 Task: Look for space in Montgomery, United States from 12th August, 2023 to 16th August, 2023 for 8 adults in price range Rs.10000 to Rs.16000. Place can be private room with 8 bedrooms having 8 beds and 8 bathrooms. Property type can be house, flat, guest house, hotel. Amenities needed are: wifi, TV, free parkinig on premises, gym, breakfast. Booking option can be shelf check-in. Required host language is English.
Action: Mouse moved to (468, 93)
Screenshot: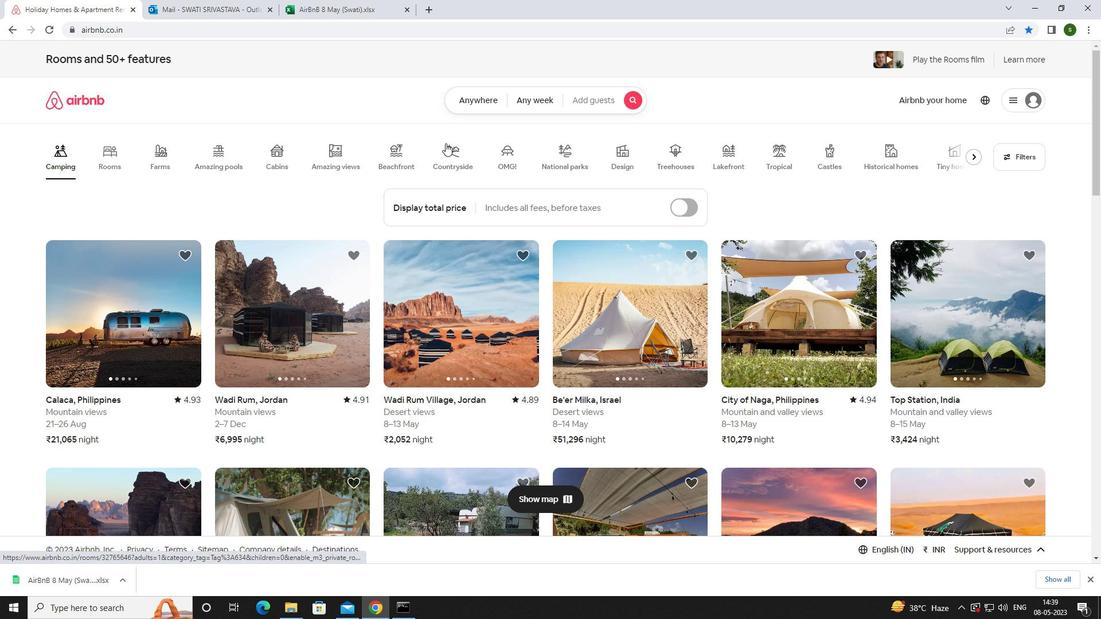 
Action: Mouse pressed left at (468, 93)
Screenshot: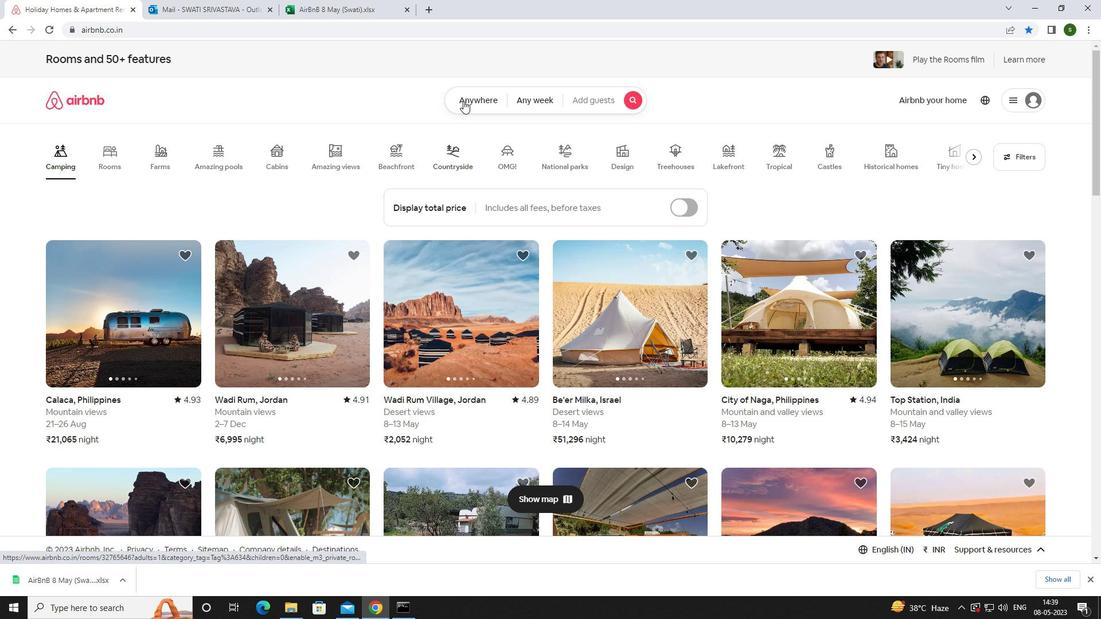 
Action: Mouse moved to (395, 149)
Screenshot: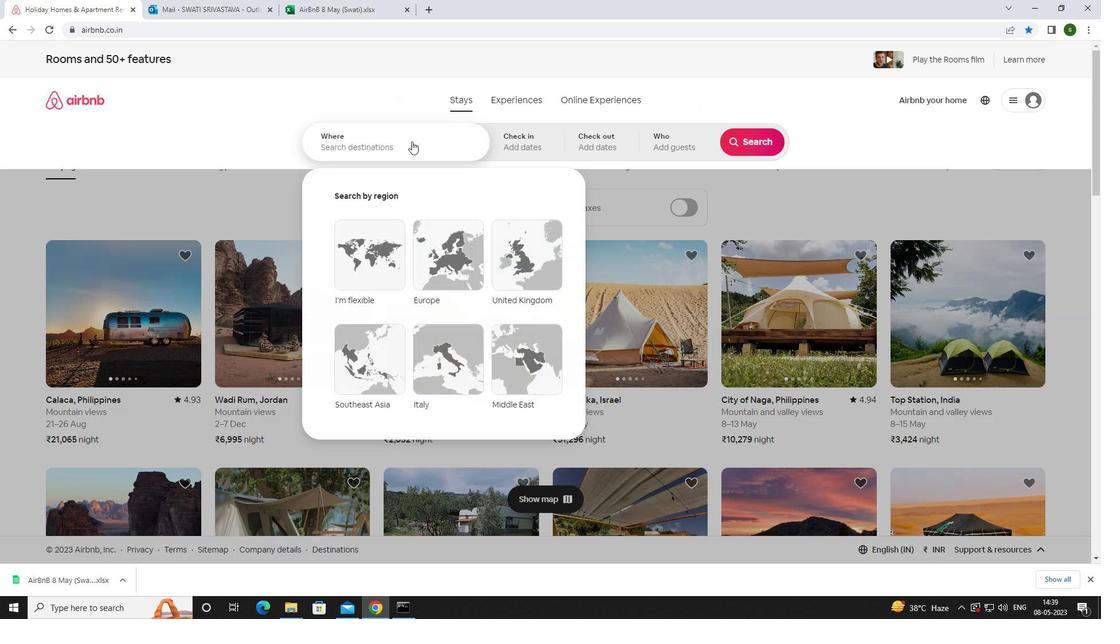 
Action: Mouse pressed left at (395, 149)
Screenshot: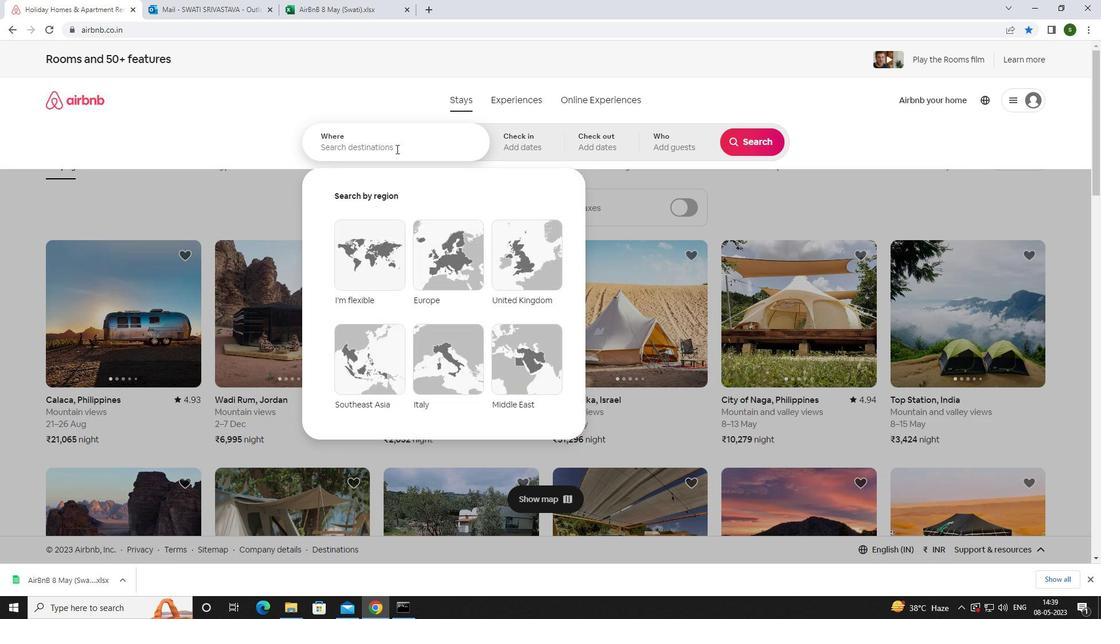 
Action: Key pressed <Key.caps_lock>m<Key.caps_lock>ontgomery,<Key.space><Key.caps_lock>u<Key.caps_lock>nited<Key.space><Key.caps_lock>s<Key.caps_lock>tates<Key.enter>
Screenshot: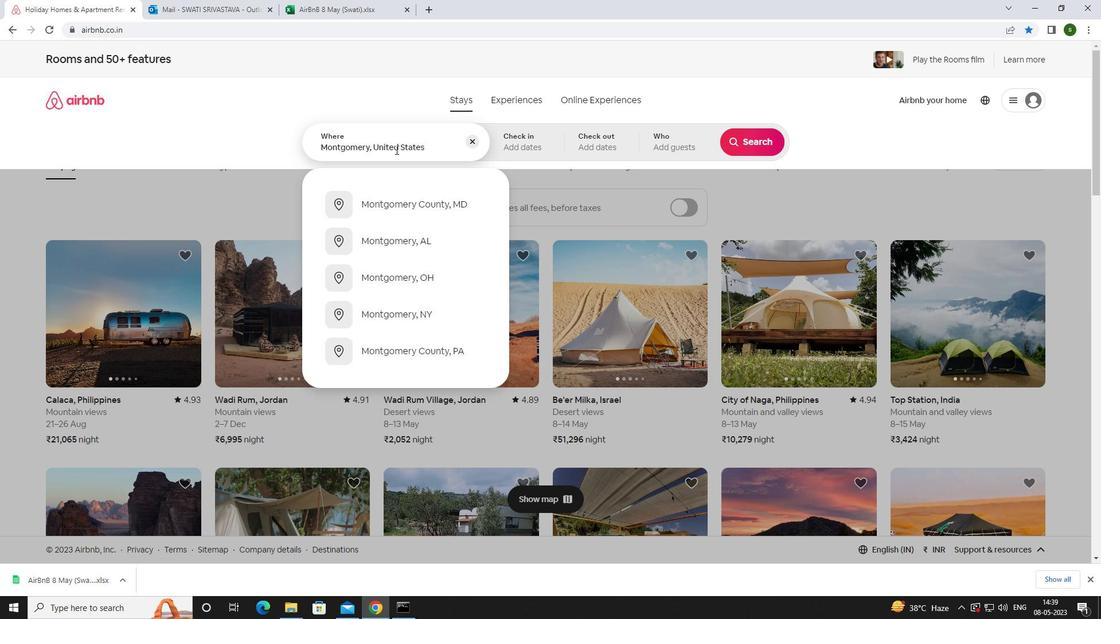 
Action: Mouse moved to (749, 228)
Screenshot: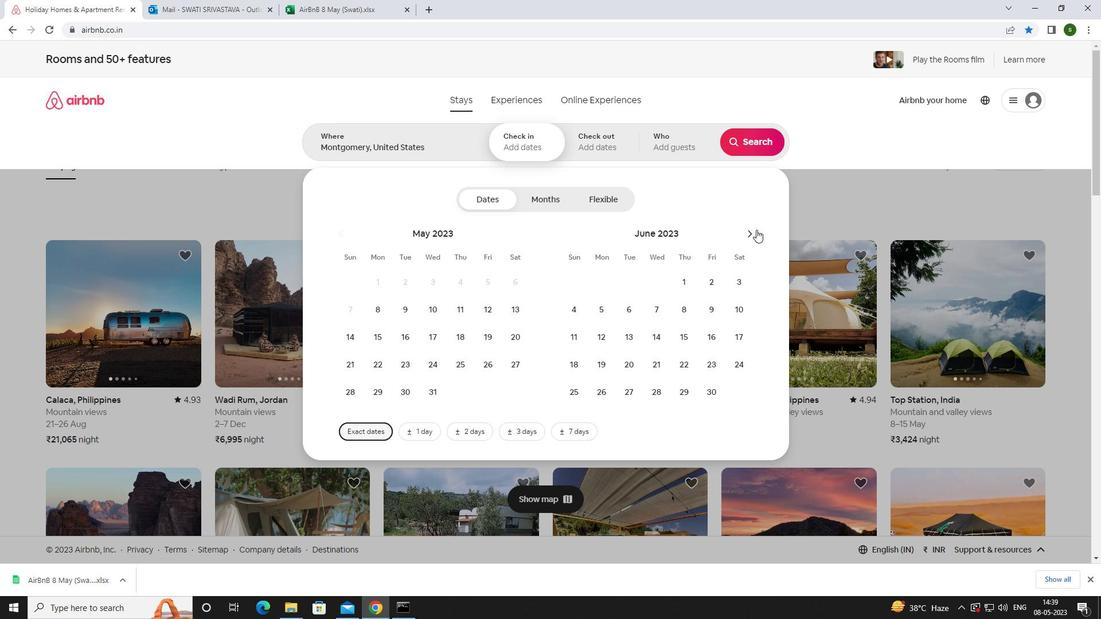 
Action: Mouse pressed left at (749, 228)
Screenshot: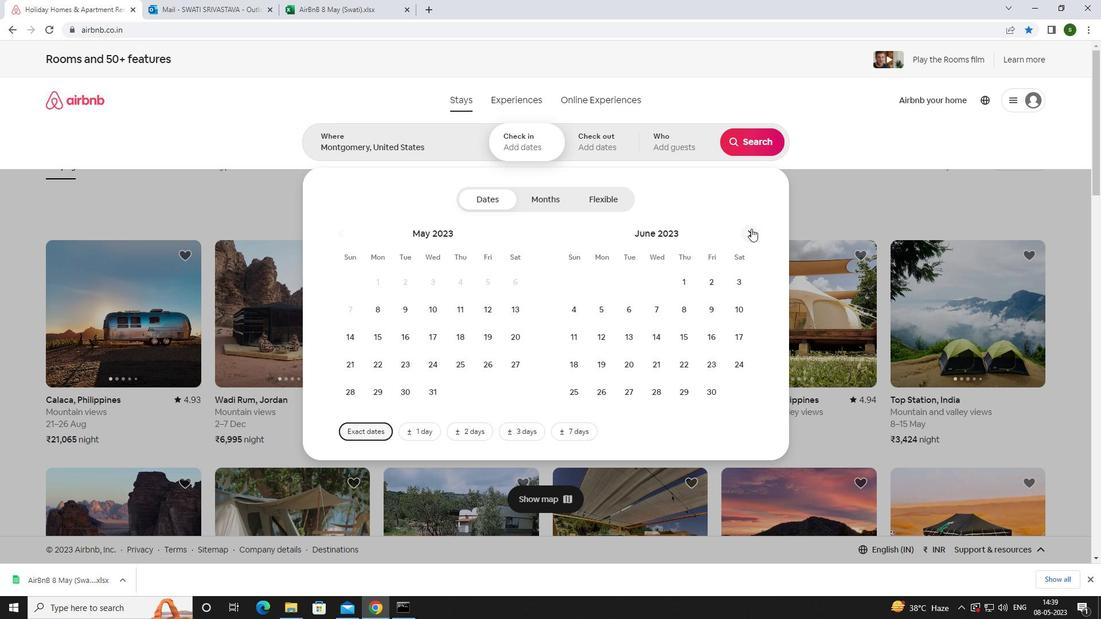 
Action: Mouse pressed left at (749, 228)
Screenshot: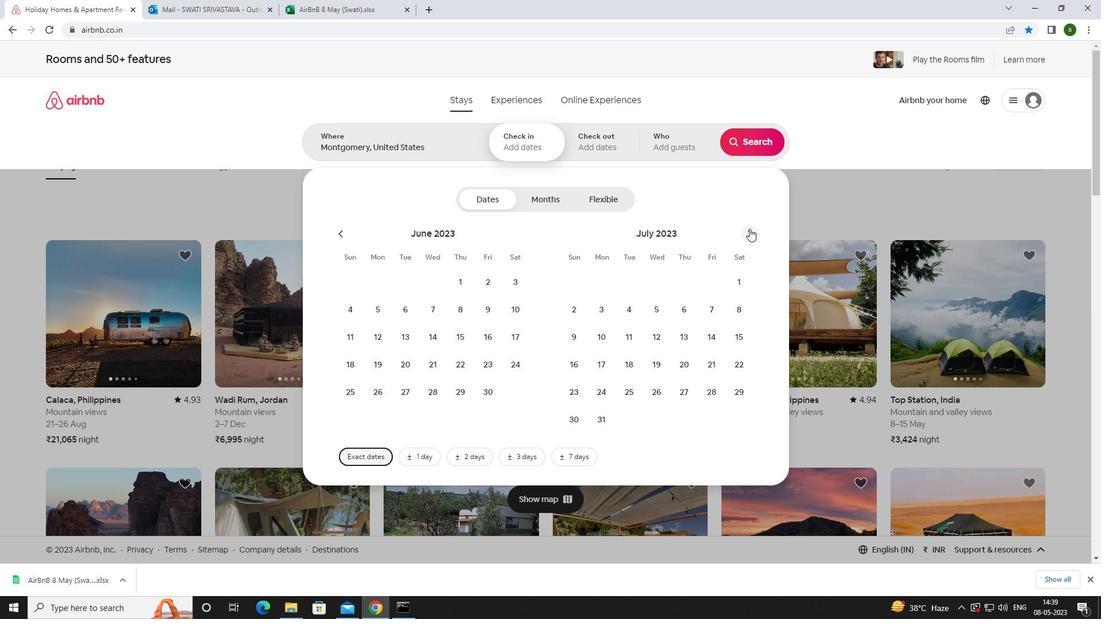 
Action: Mouse moved to (747, 308)
Screenshot: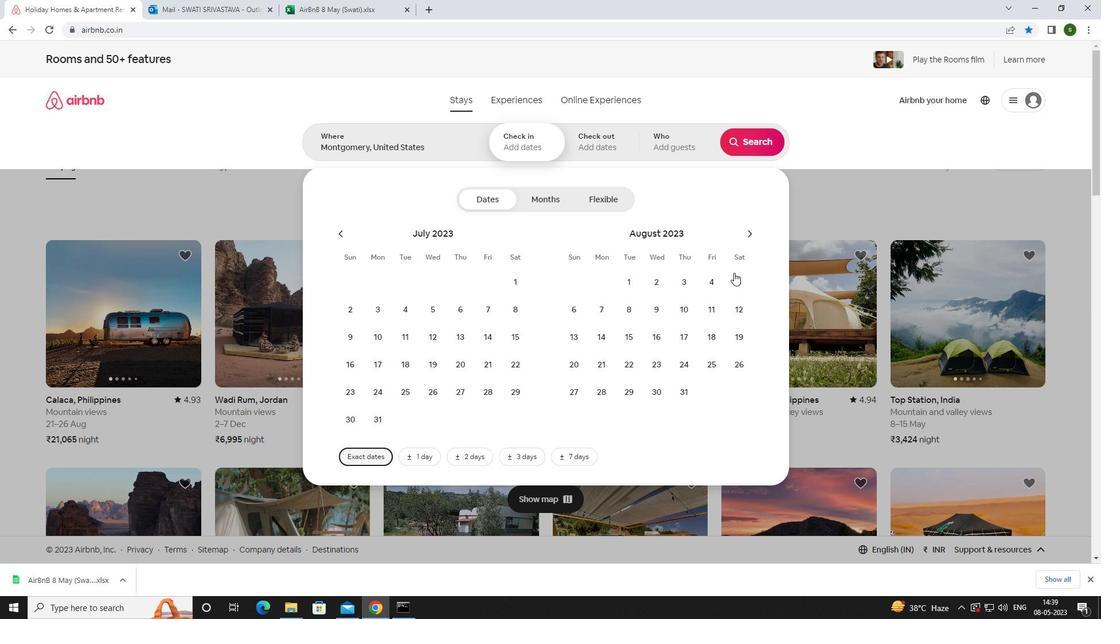 
Action: Mouse pressed left at (747, 308)
Screenshot: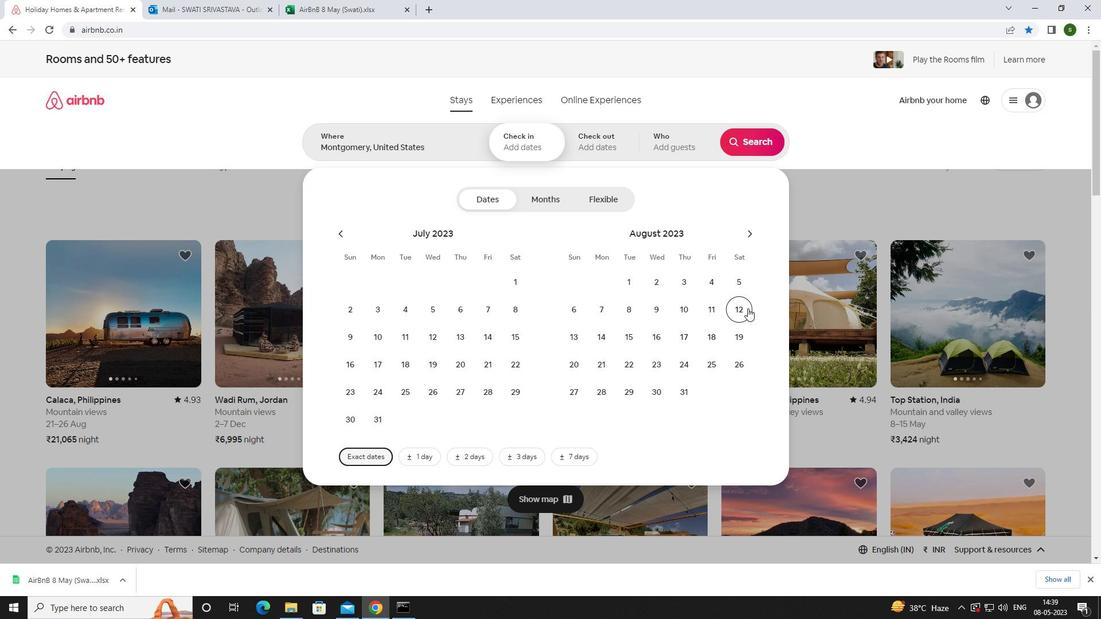 
Action: Mouse moved to (652, 334)
Screenshot: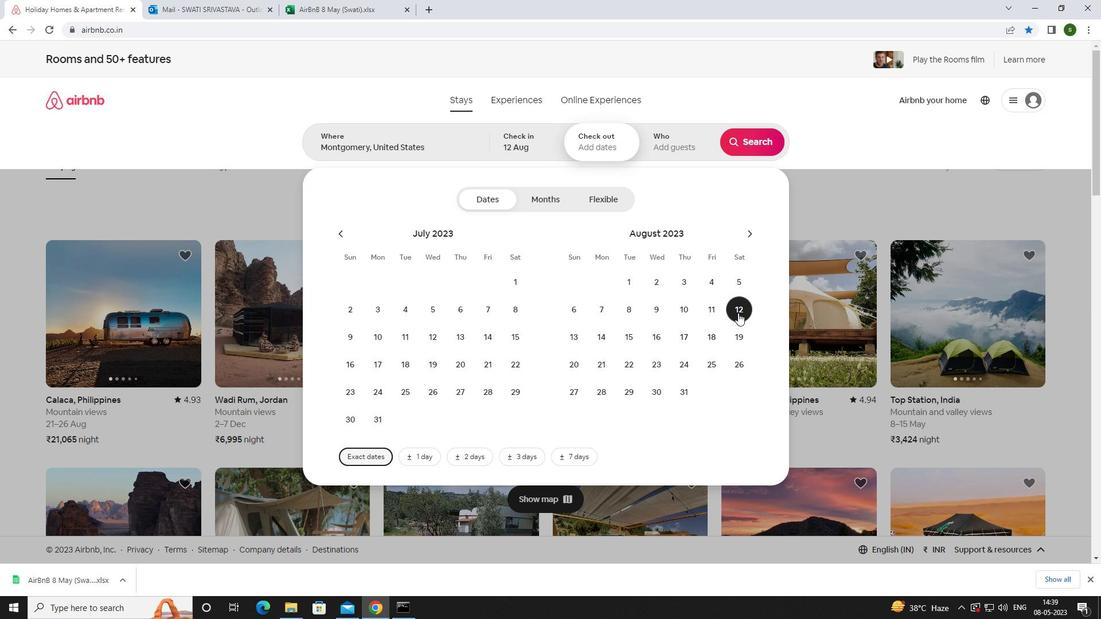 
Action: Mouse pressed left at (652, 334)
Screenshot: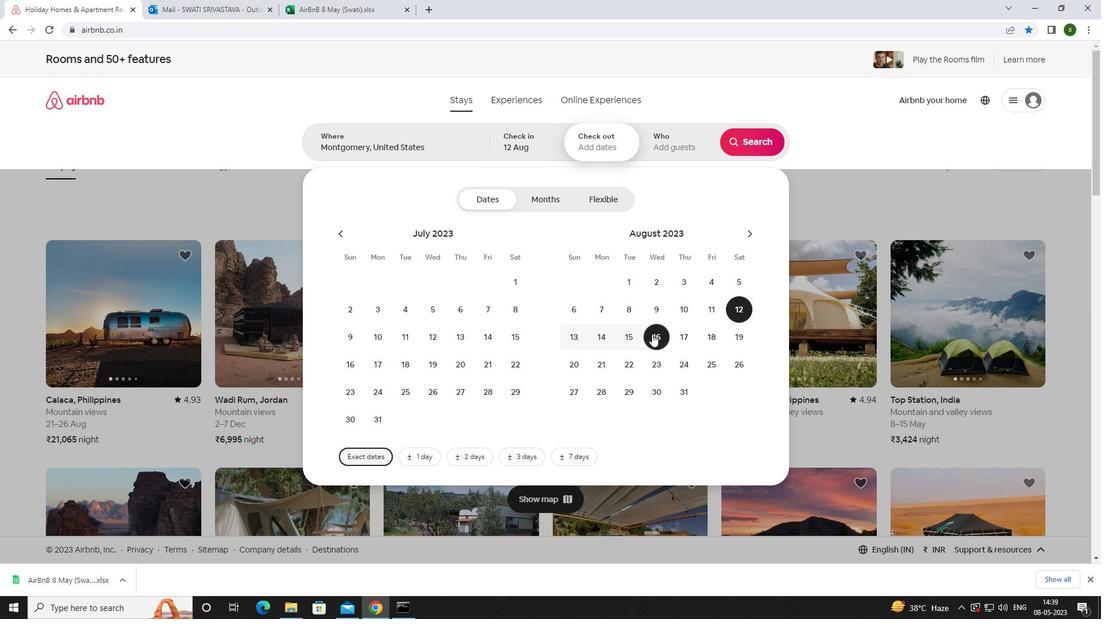 
Action: Mouse moved to (673, 150)
Screenshot: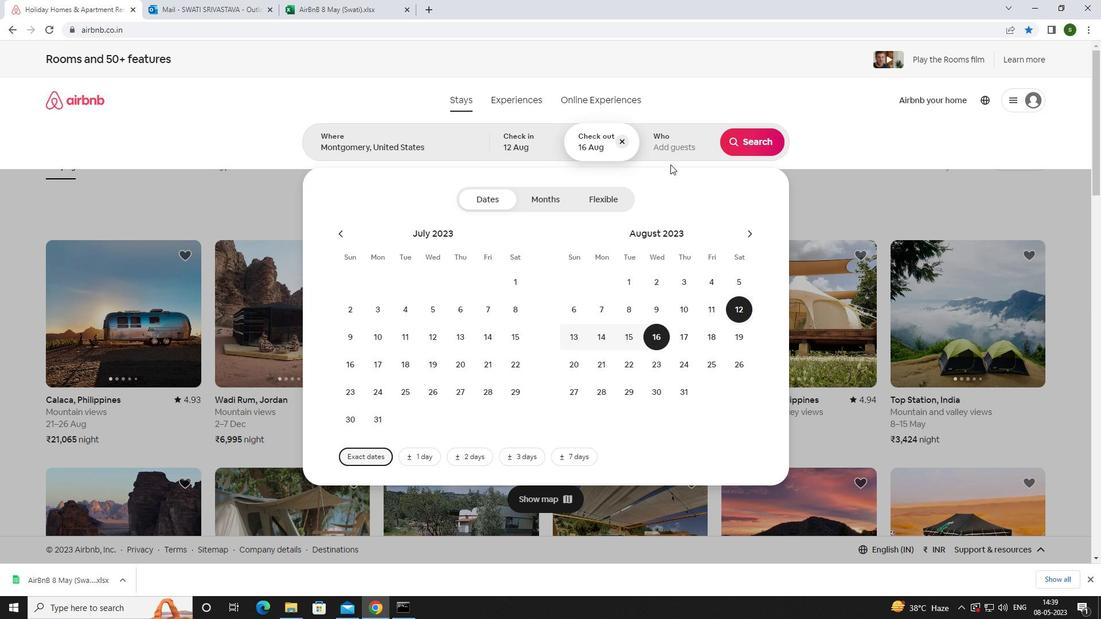 
Action: Mouse pressed left at (673, 150)
Screenshot: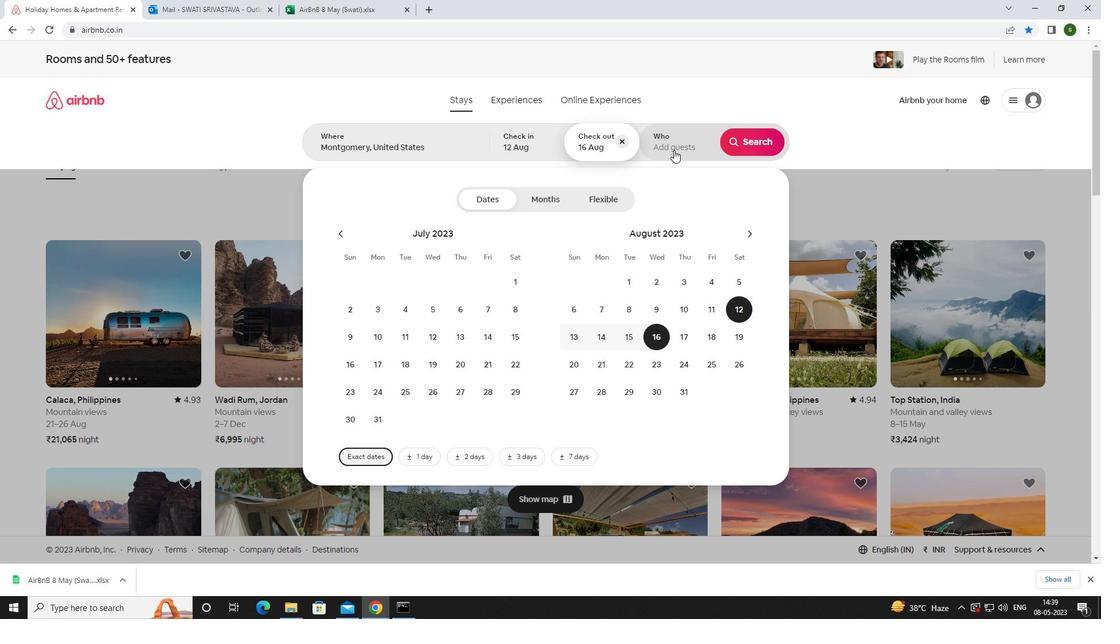 
Action: Mouse moved to (757, 202)
Screenshot: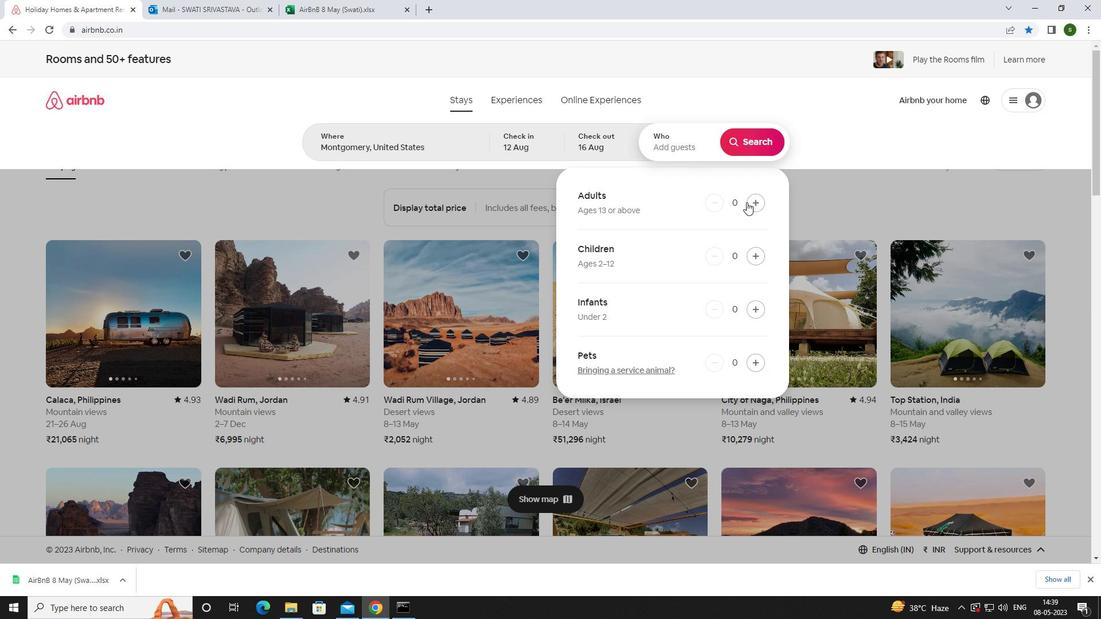 
Action: Mouse pressed left at (757, 202)
Screenshot: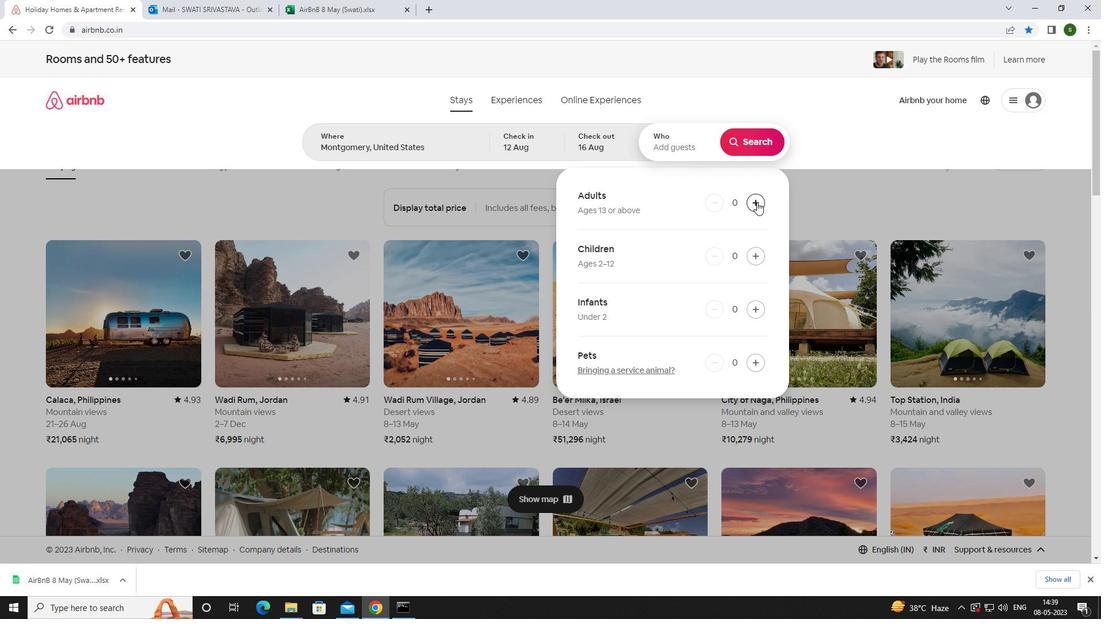 
Action: Mouse pressed left at (757, 202)
Screenshot: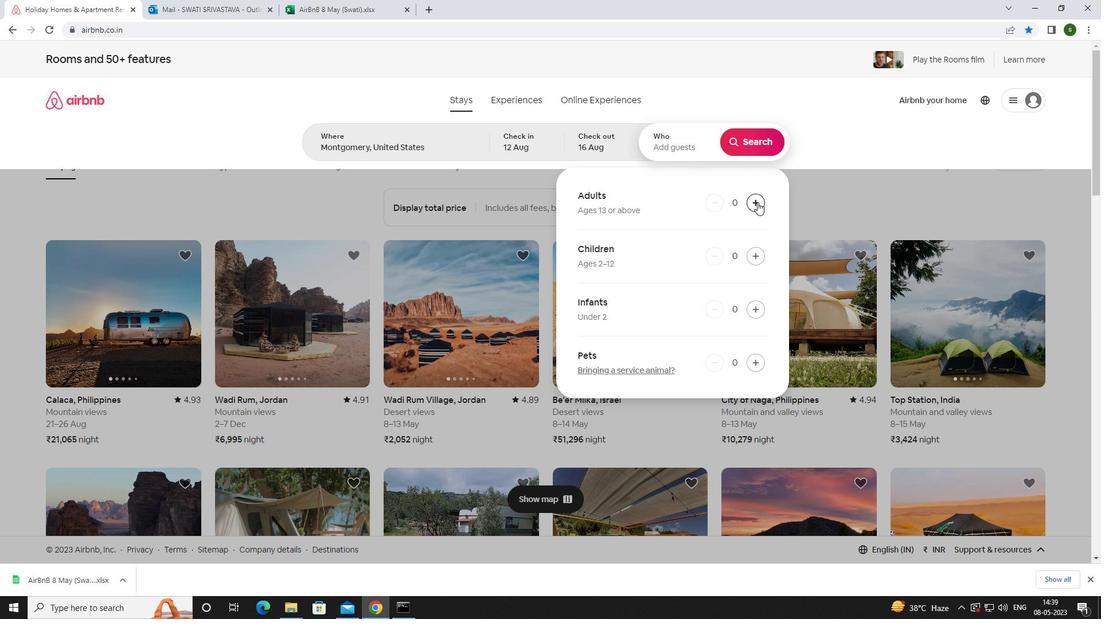 
Action: Mouse moved to (757, 202)
Screenshot: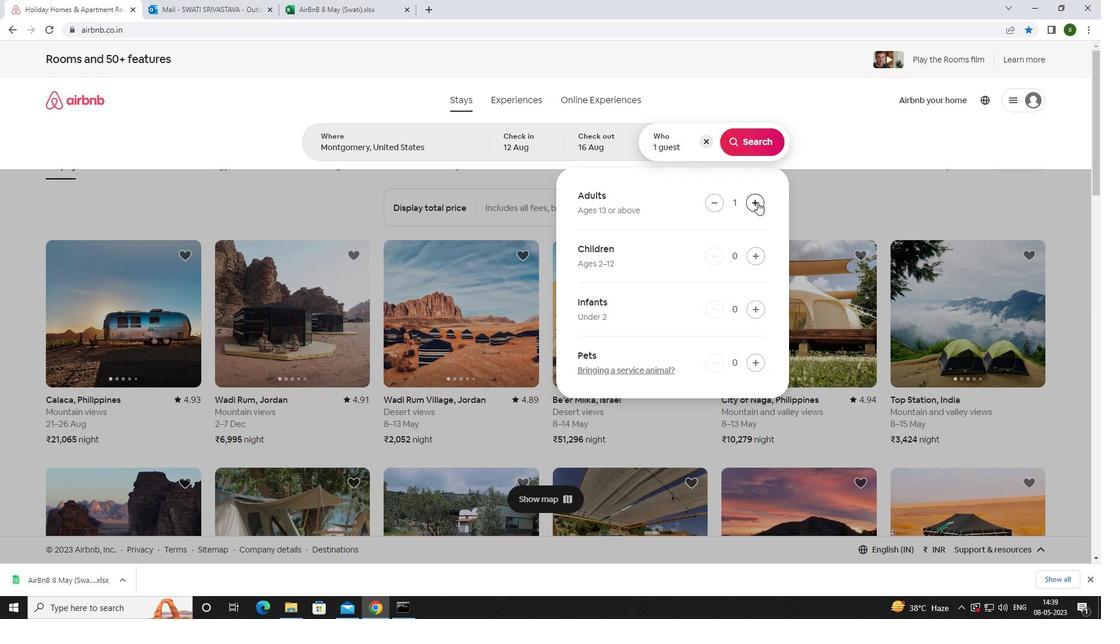 
Action: Mouse pressed left at (757, 202)
Screenshot: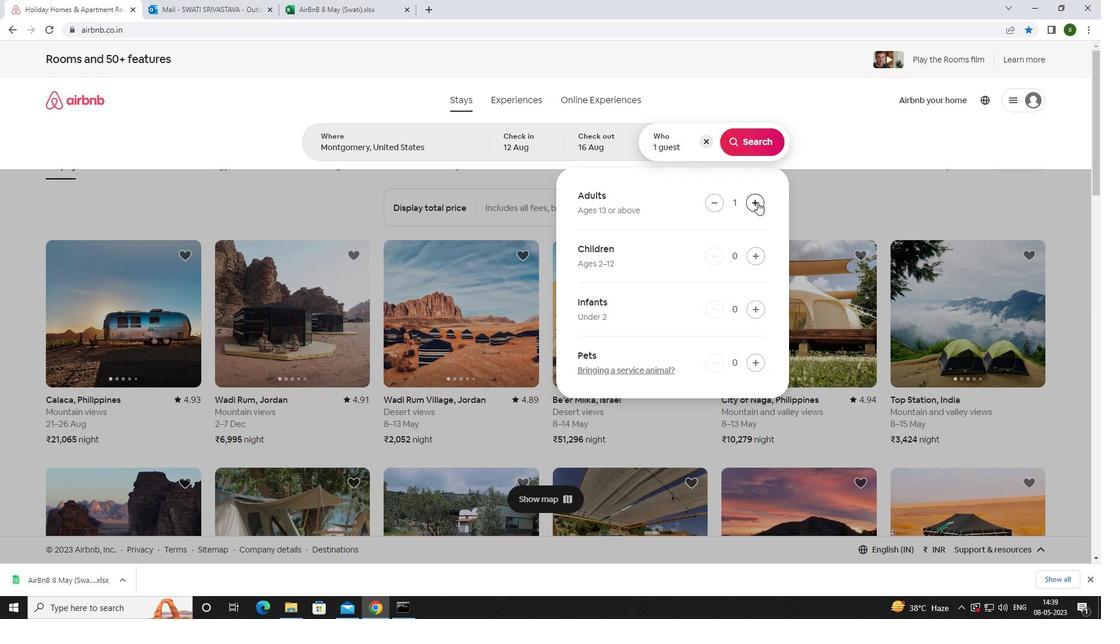 
Action: Mouse moved to (756, 203)
Screenshot: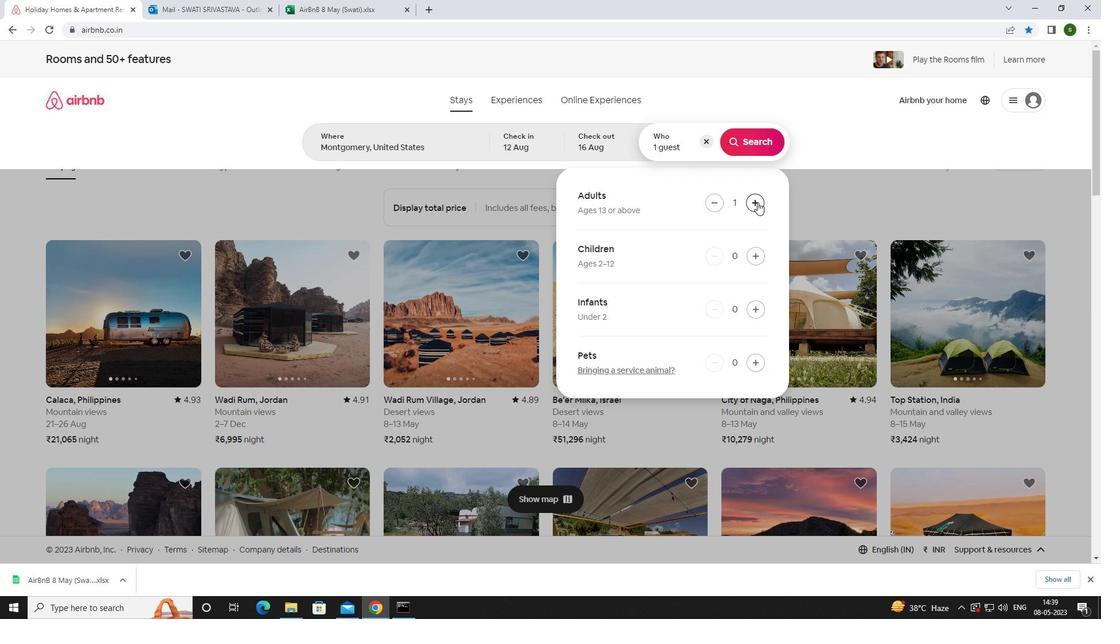 
Action: Mouse pressed left at (756, 203)
Screenshot: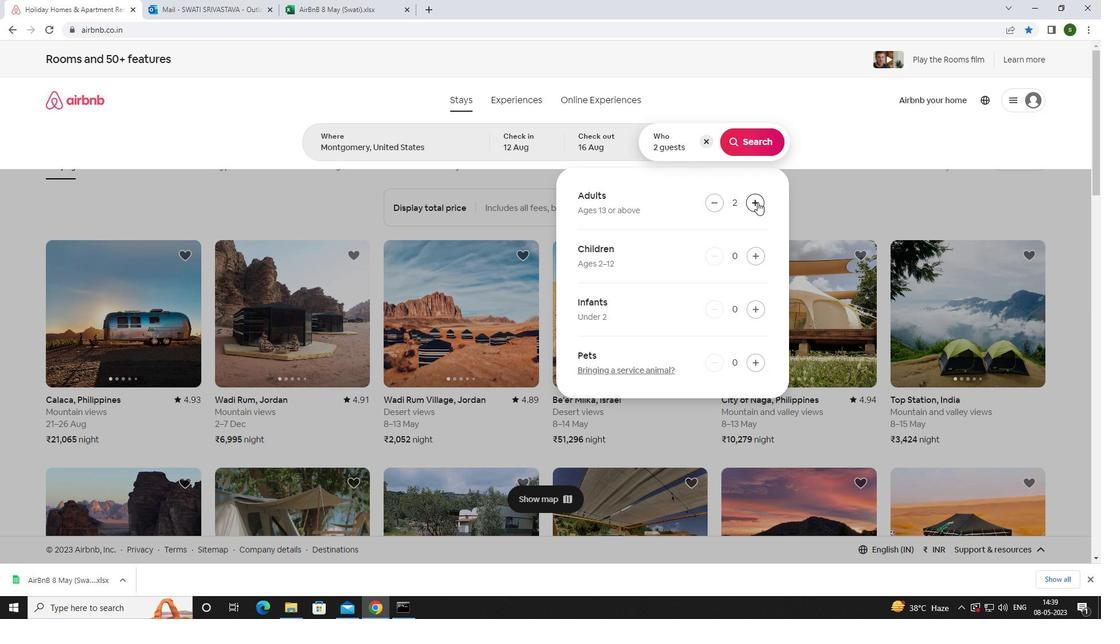 
Action: Mouse pressed left at (756, 203)
Screenshot: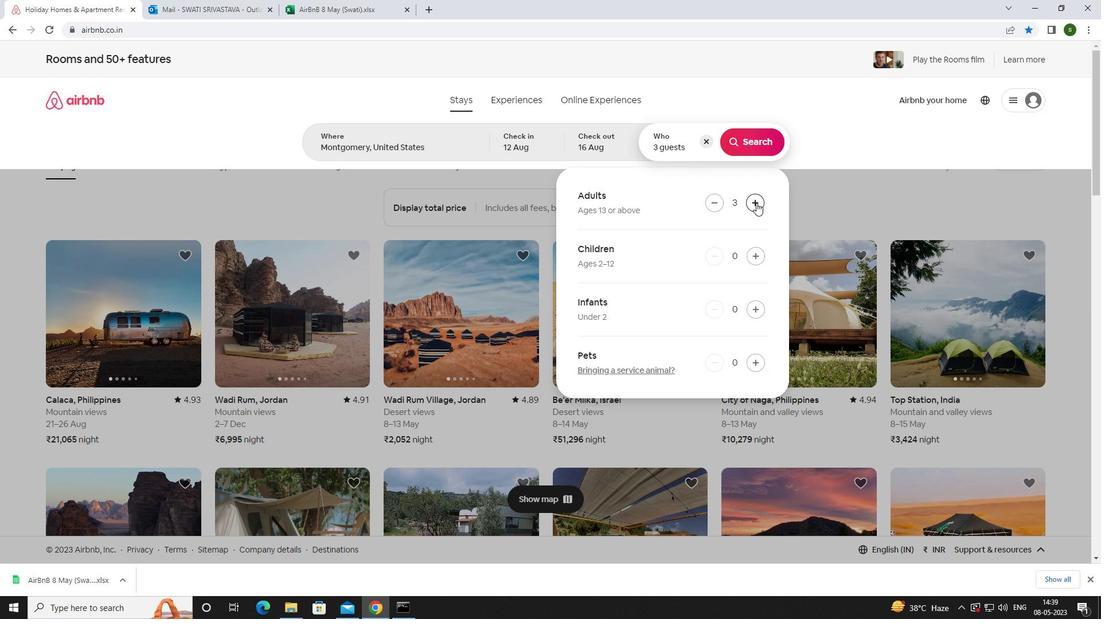 
Action: Mouse pressed left at (756, 203)
Screenshot: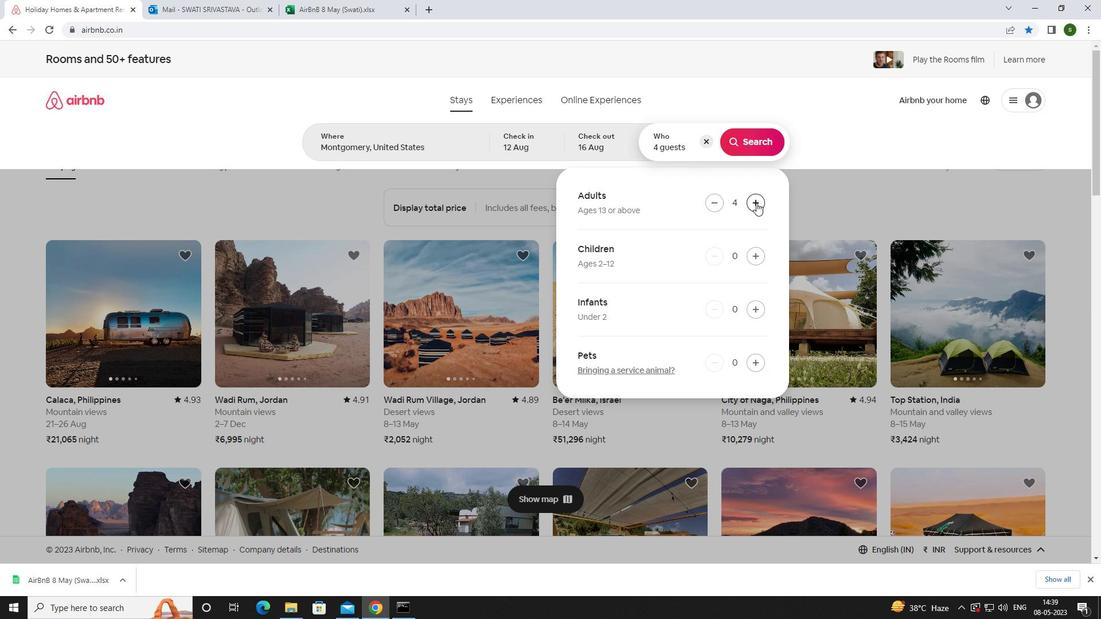
Action: Mouse pressed left at (756, 203)
Screenshot: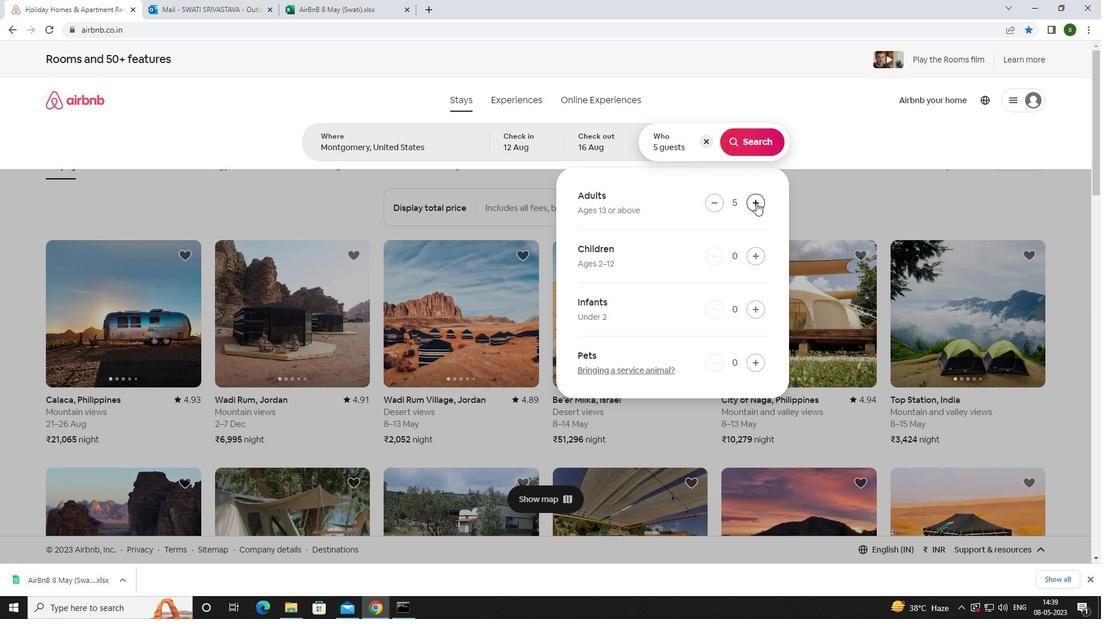 
Action: Mouse pressed left at (756, 203)
Screenshot: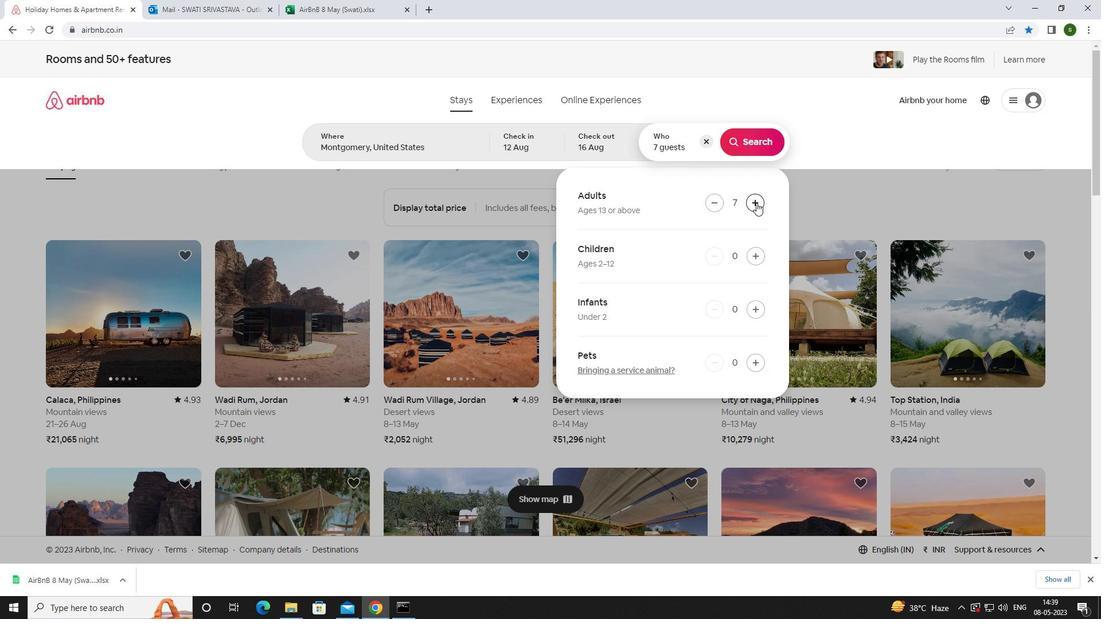 
Action: Mouse moved to (741, 143)
Screenshot: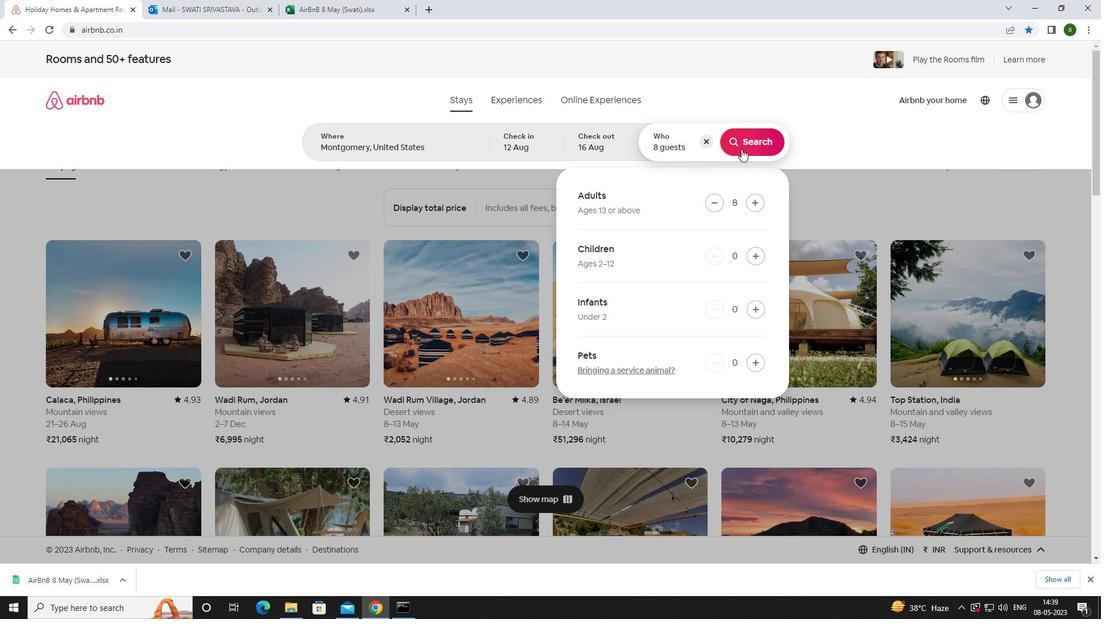 
Action: Mouse pressed left at (741, 143)
Screenshot: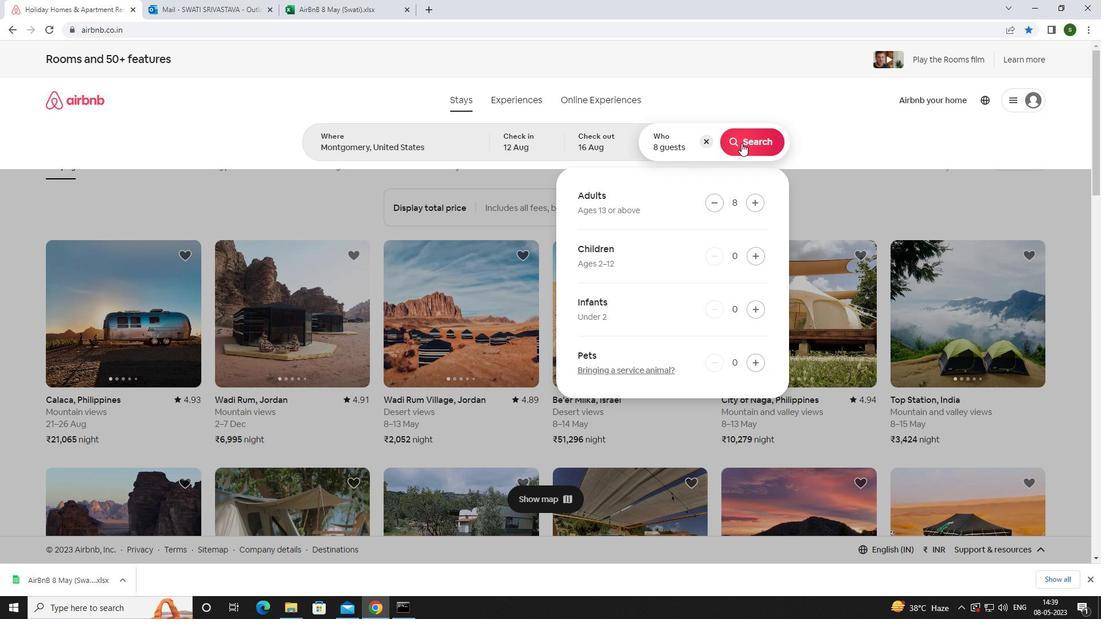 
Action: Mouse moved to (1059, 108)
Screenshot: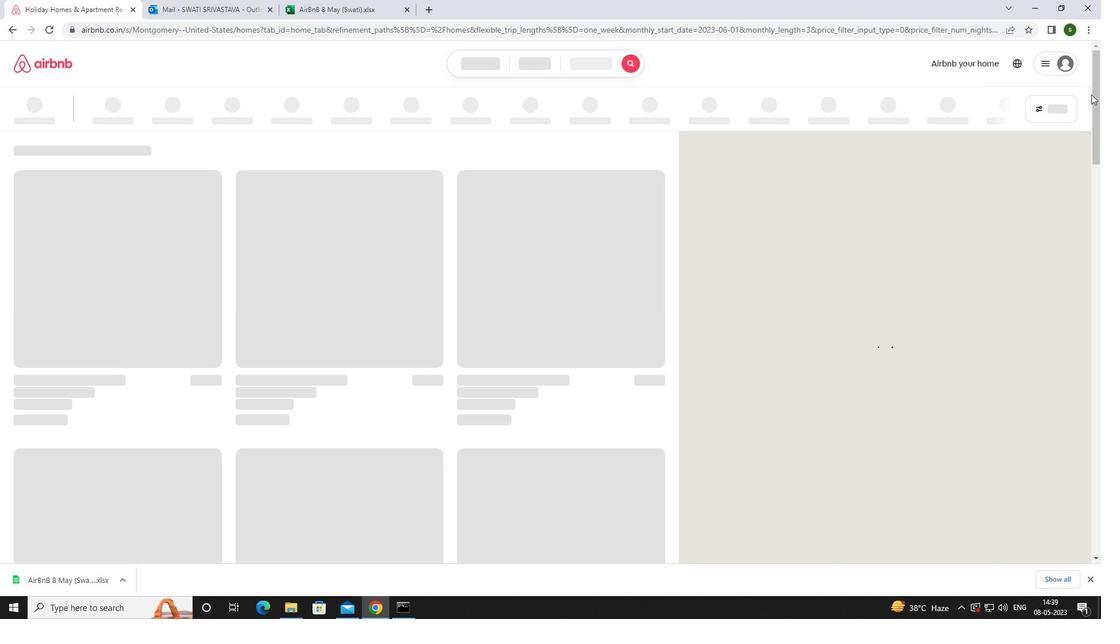 
Action: Mouse pressed left at (1059, 108)
Screenshot: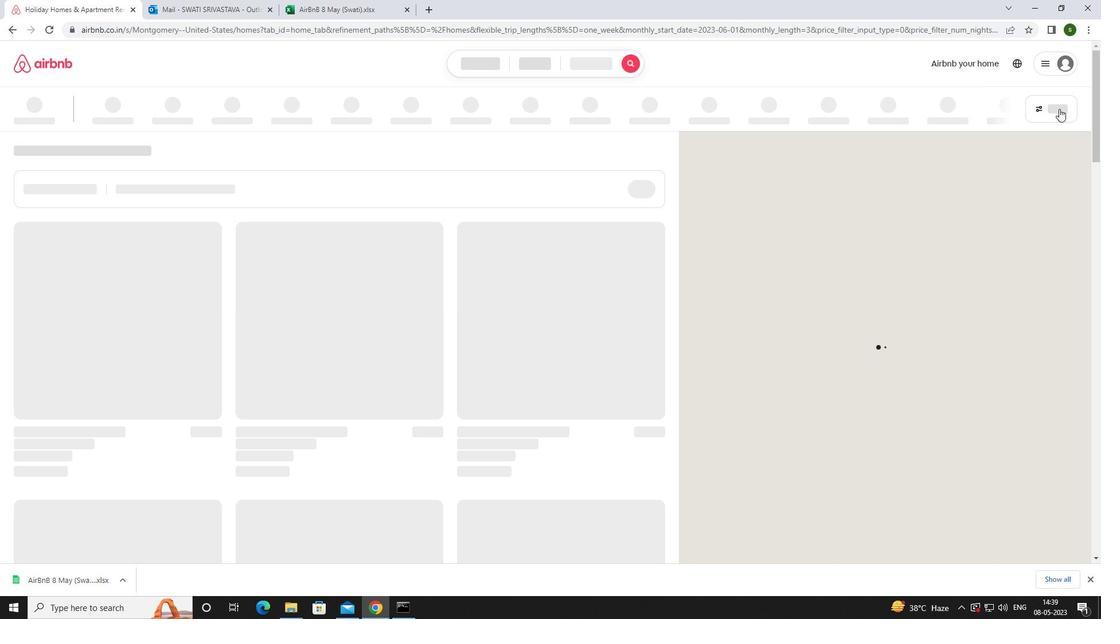 
Action: Mouse moved to (432, 389)
Screenshot: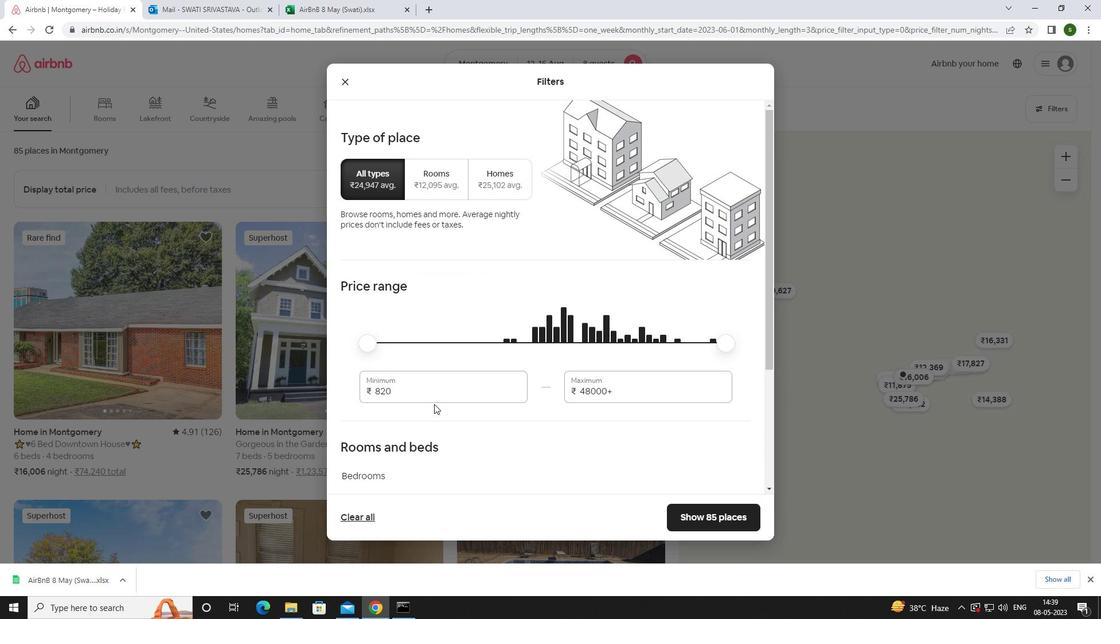 
Action: Mouse pressed left at (432, 389)
Screenshot: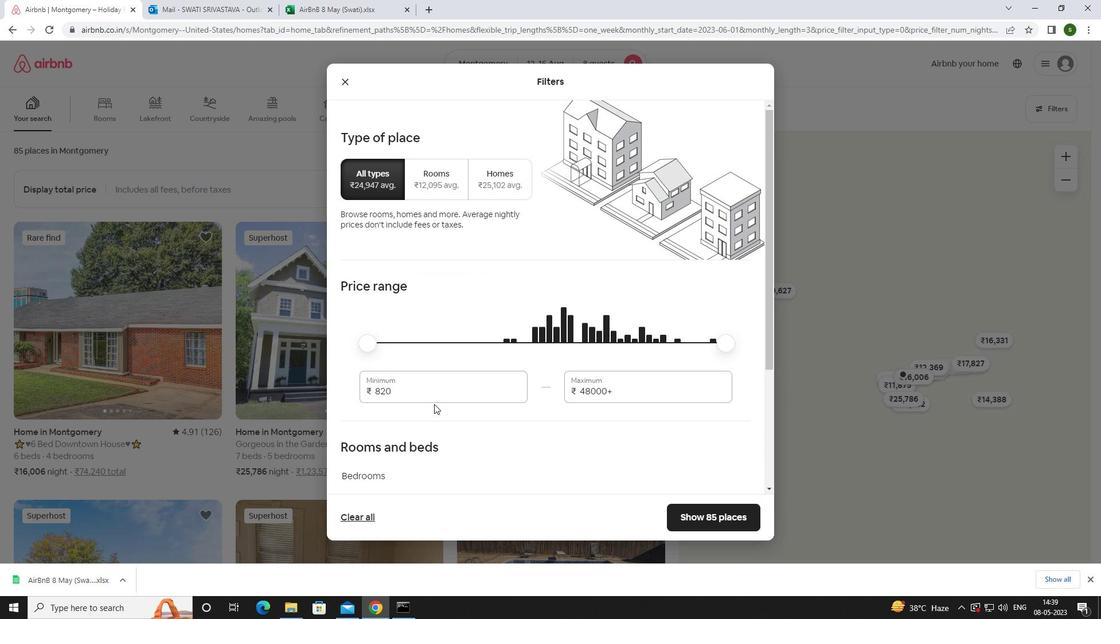 
Action: Key pressed <Key.backspace><Key.backspace><Key.backspace><Key.backspace><Key.backspace>10000
Screenshot: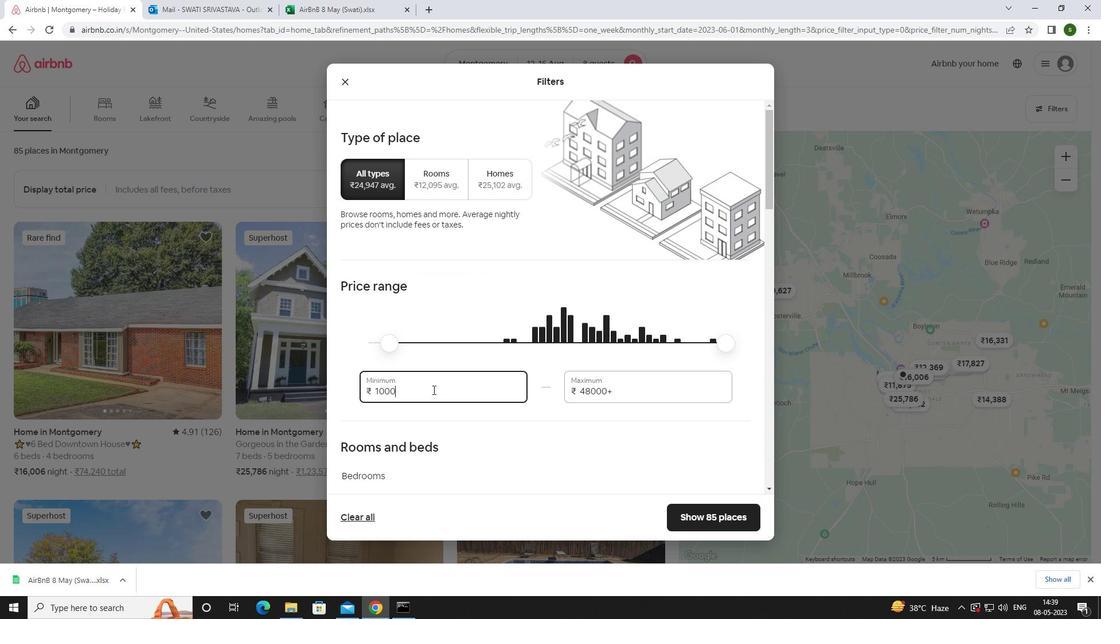 
Action: Mouse moved to (617, 388)
Screenshot: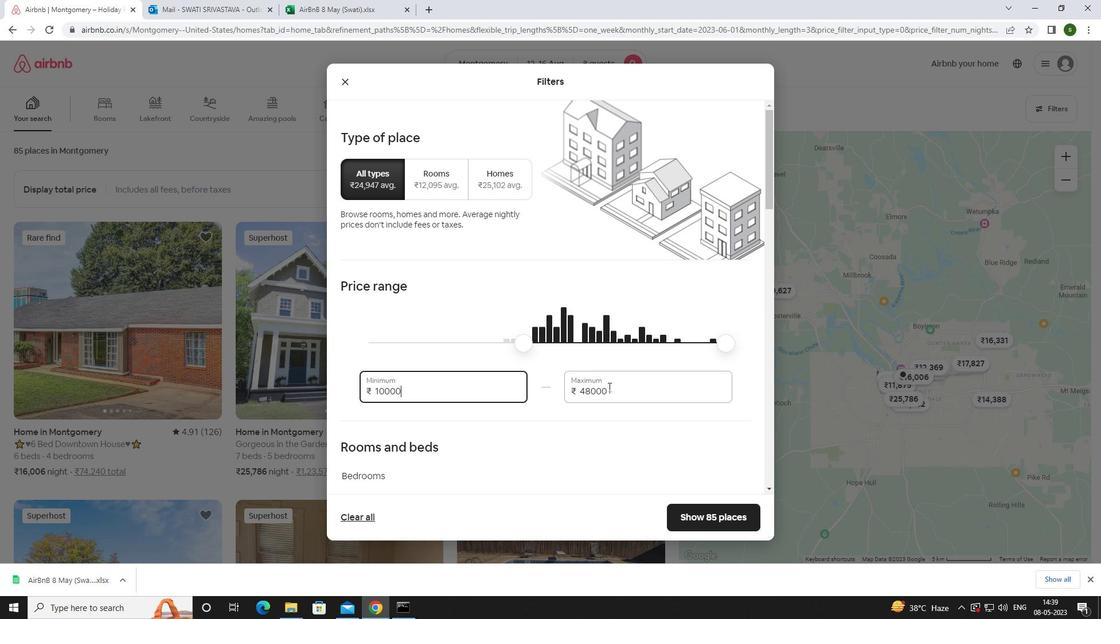 
Action: Mouse pressed left at (617, 388)
Screenshot: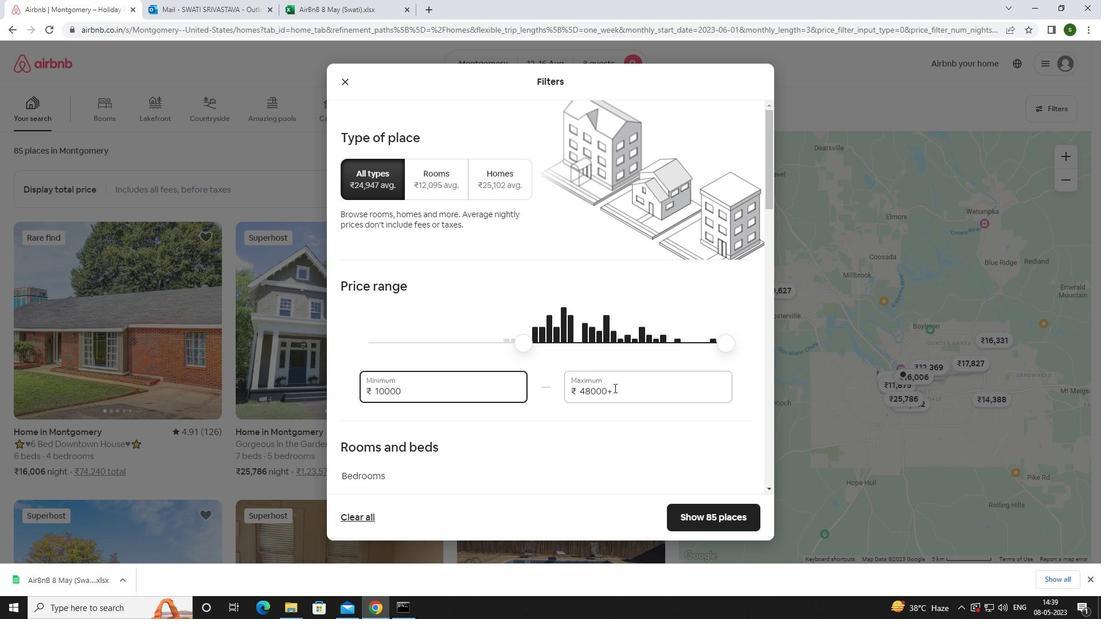 
Action: Key pressed <Key.backspace><Key.backspace><Key.backspace><Key.backspace><Key.backspace><Key.backspace><Key.backspace><Key.backspace><Key.backspace><Key.backspace>16000
Screenshot: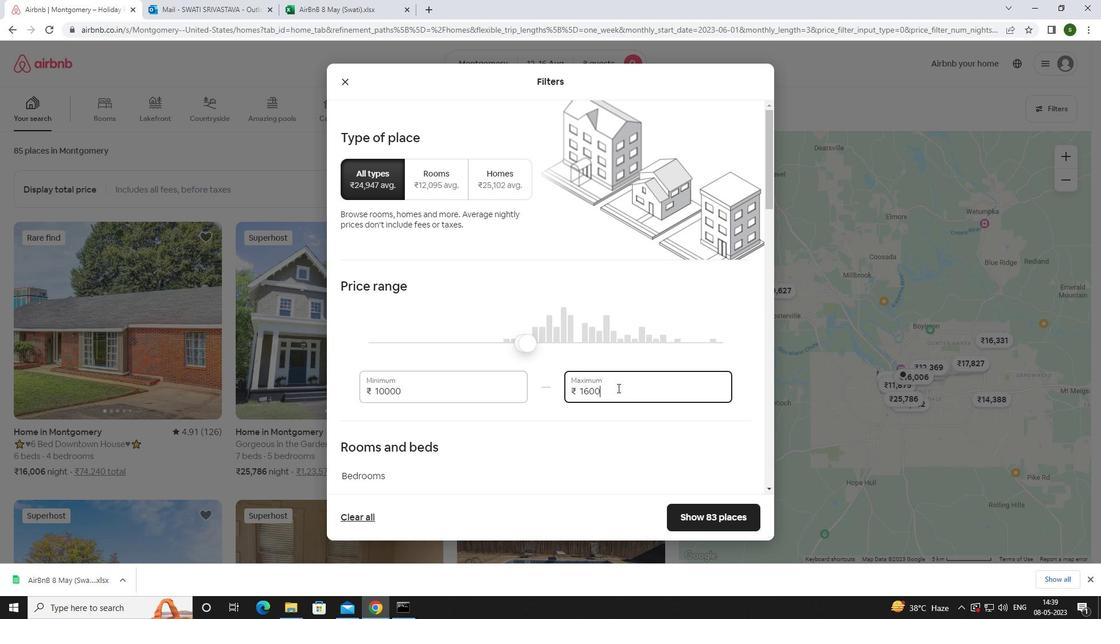 
Action: Mouse scrolled (617, 387) with delta (0, 0)
Screenshot: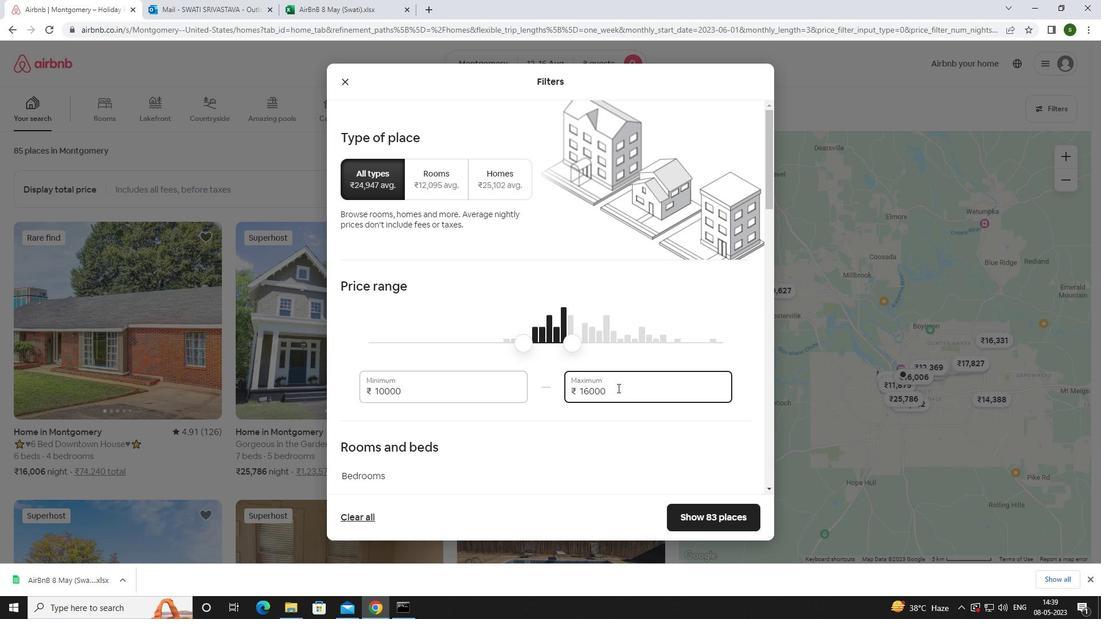 
Action: Mouse scrolled (617, 387) with delta (0, 0)
Screenshot: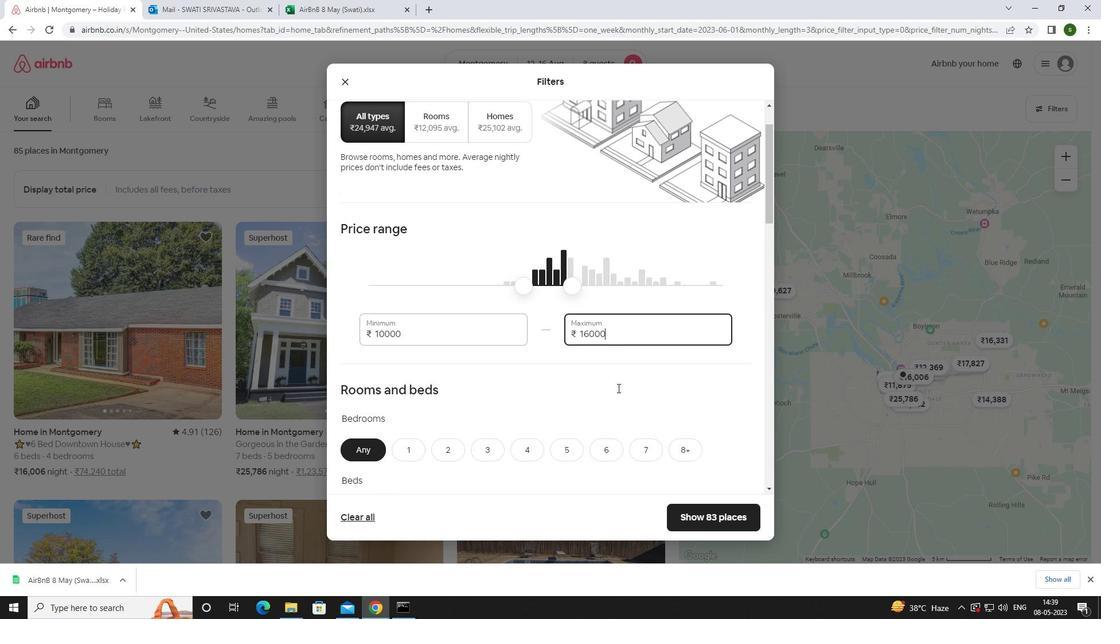 
Action: Mouse scrolled (617, 387) with delta (0, 0)
Screenshot: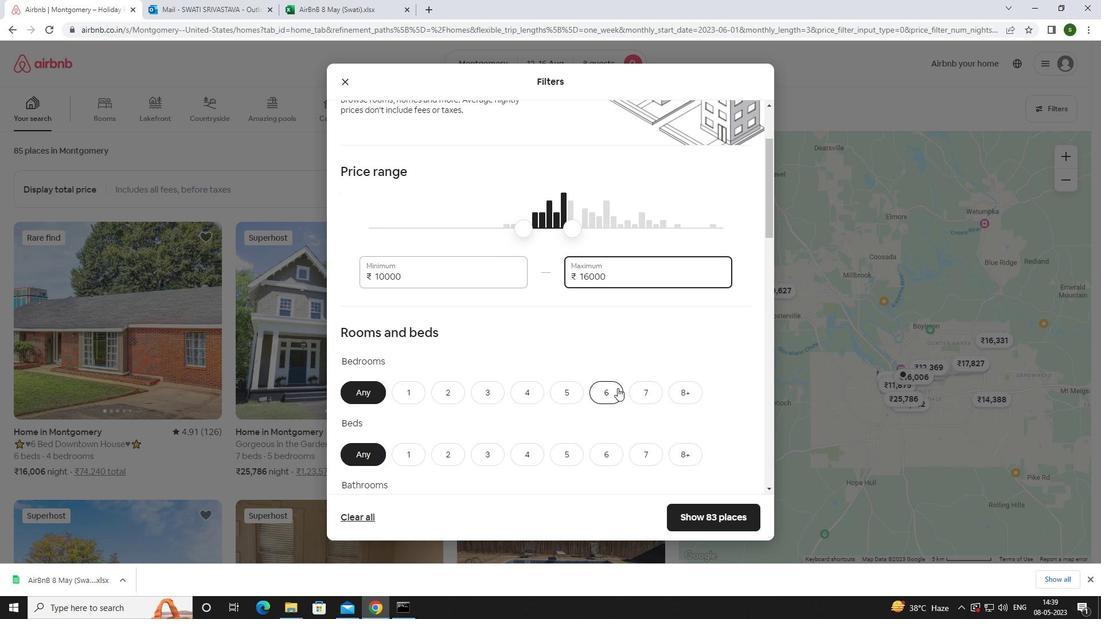 
Action: Mouse moved to (616, 388)
Screenshot: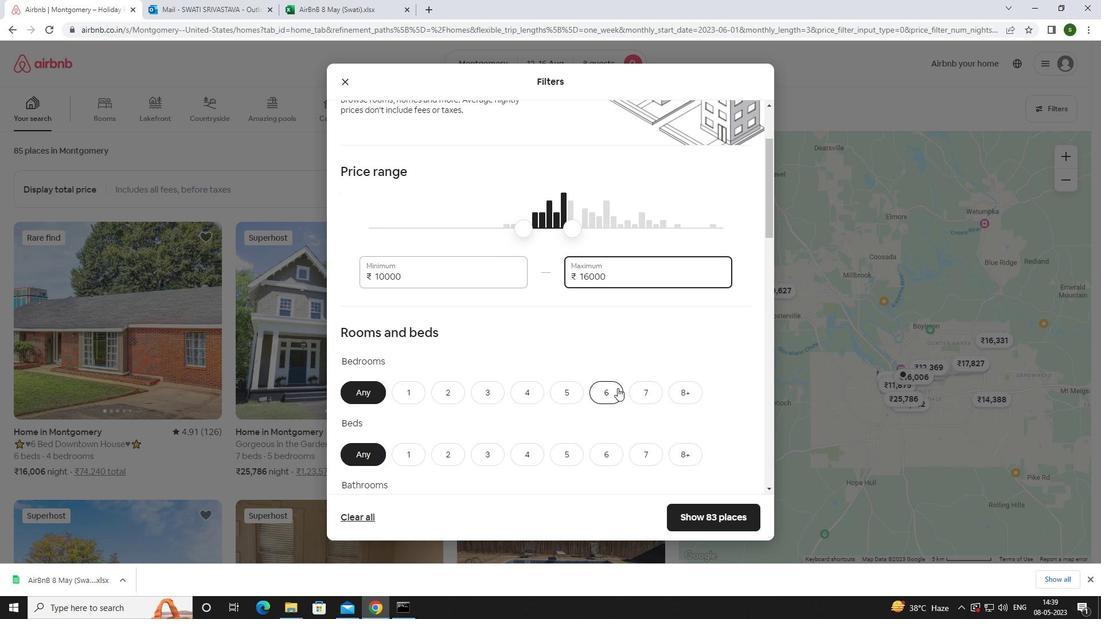 
Action: Mouse scrolled (616, 388) with delta (0, 0)
Screenshot: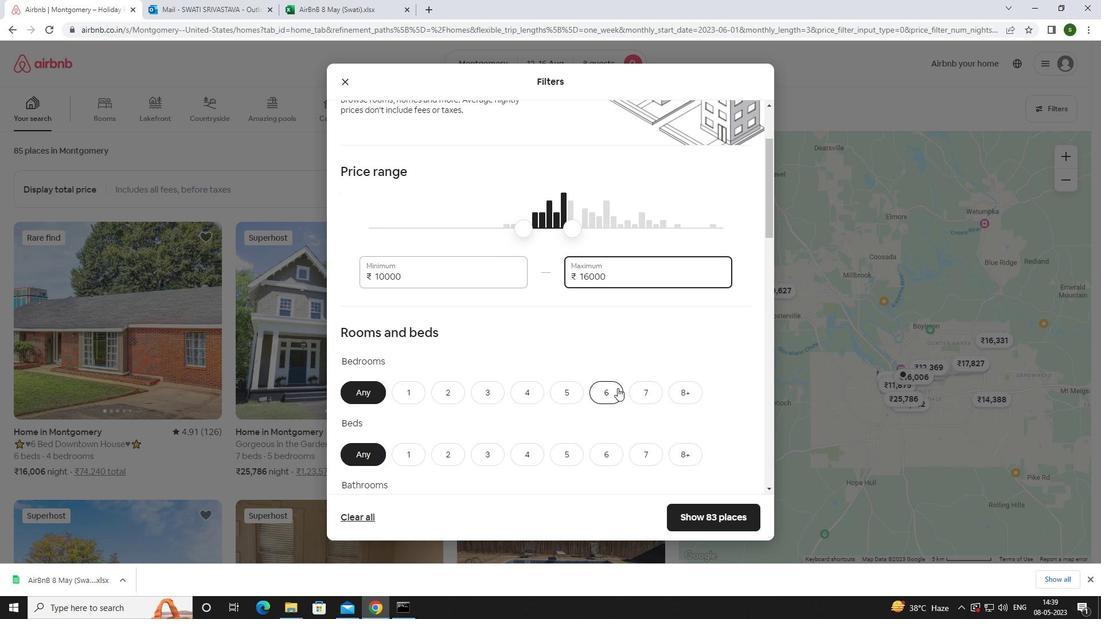 
Action: Mouse scrolled (616, 388) with delta (0, 0)
Screenshot: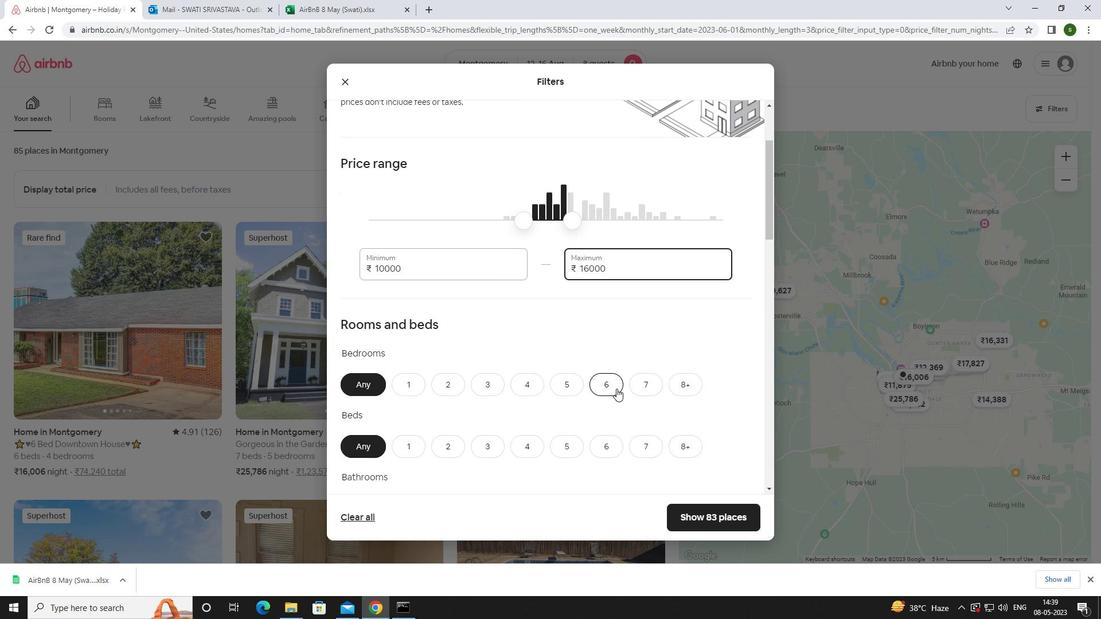 
Action: Mouse moved to (689, 224)
Screenshot: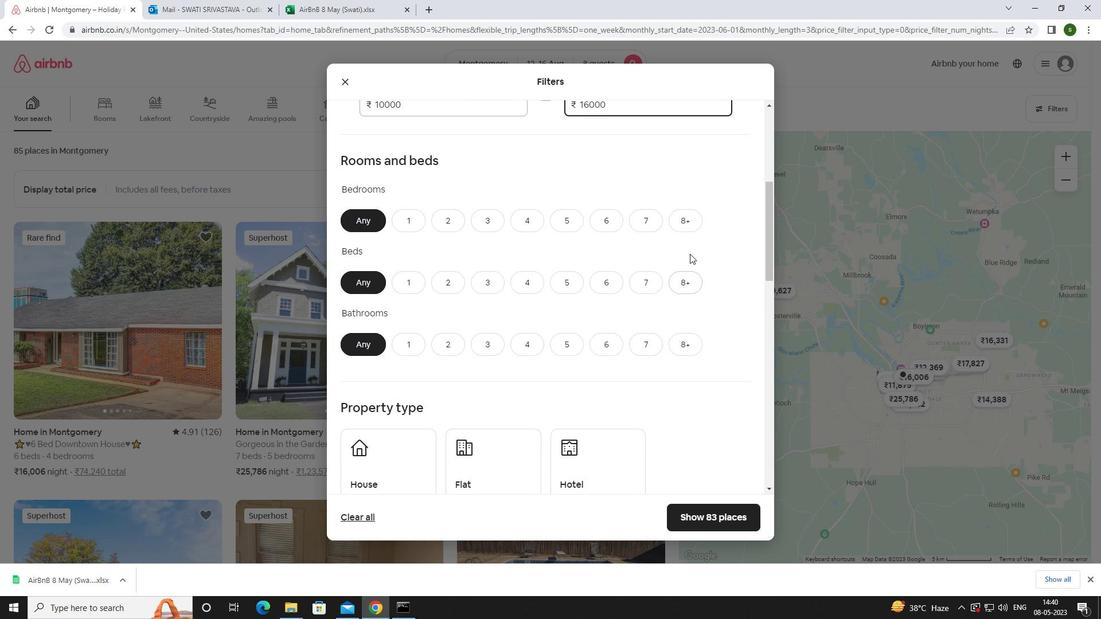 
Action: Mouse pressed left at (689, 224)
Screenshot: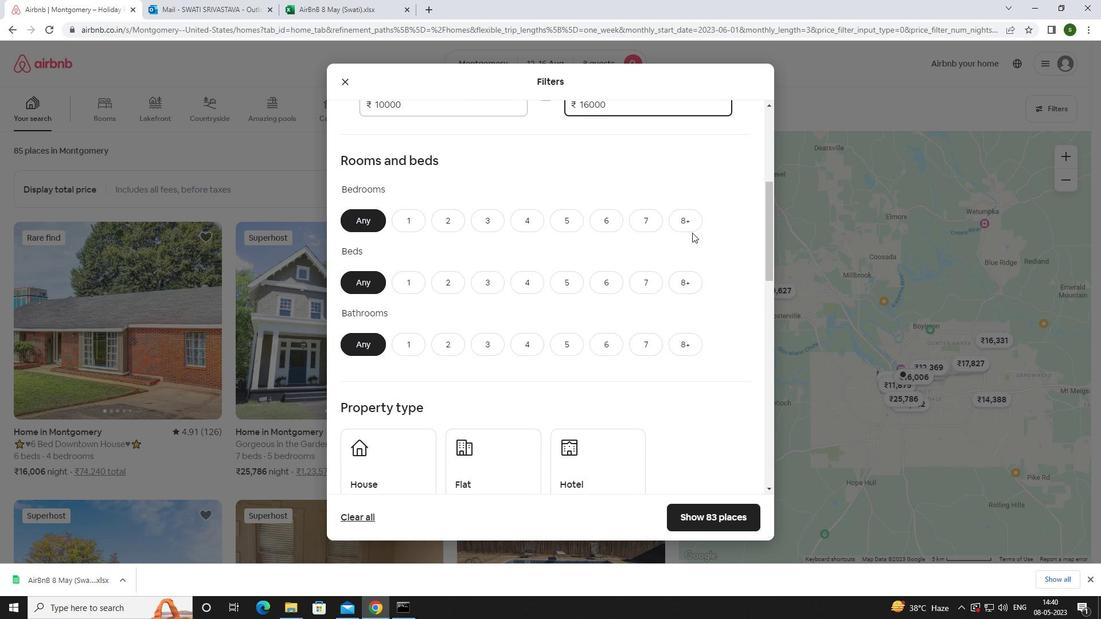 
Action: Mouse moved to (680, 281)
Screenshot: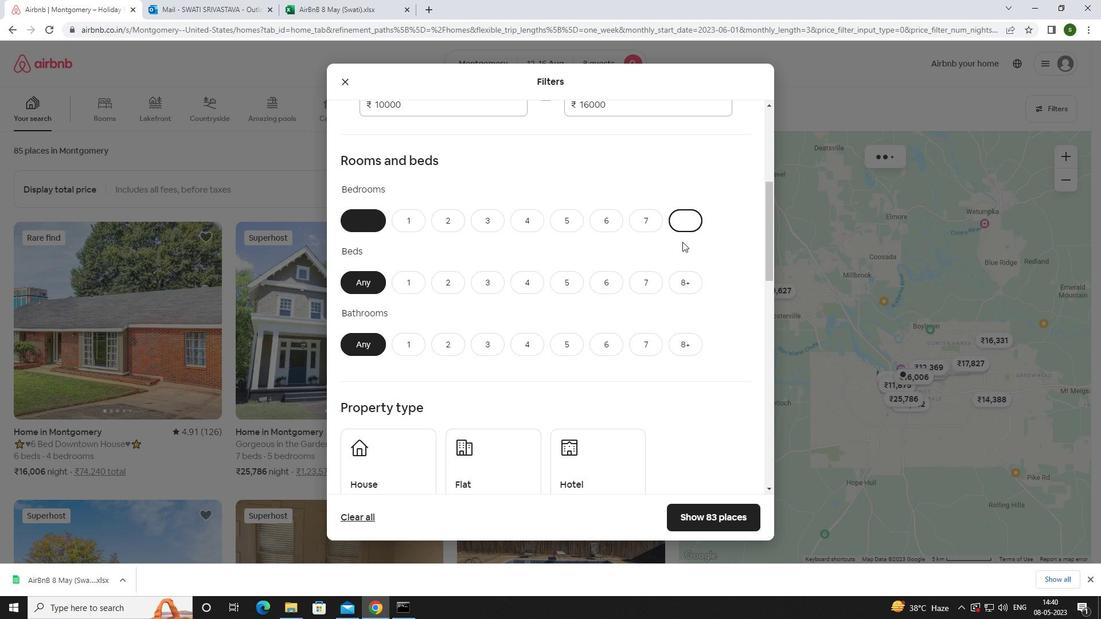 
Action: Mouse pressed left at (680, 281)
Screenshot: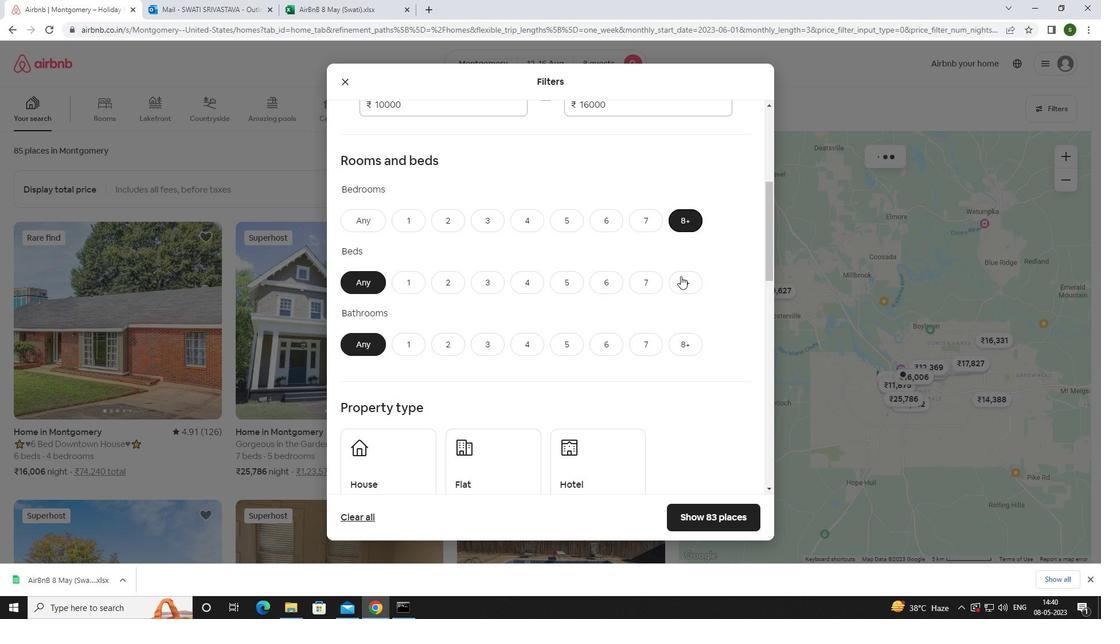 
Action: Mouse moved to (680, 337)
Screenshot: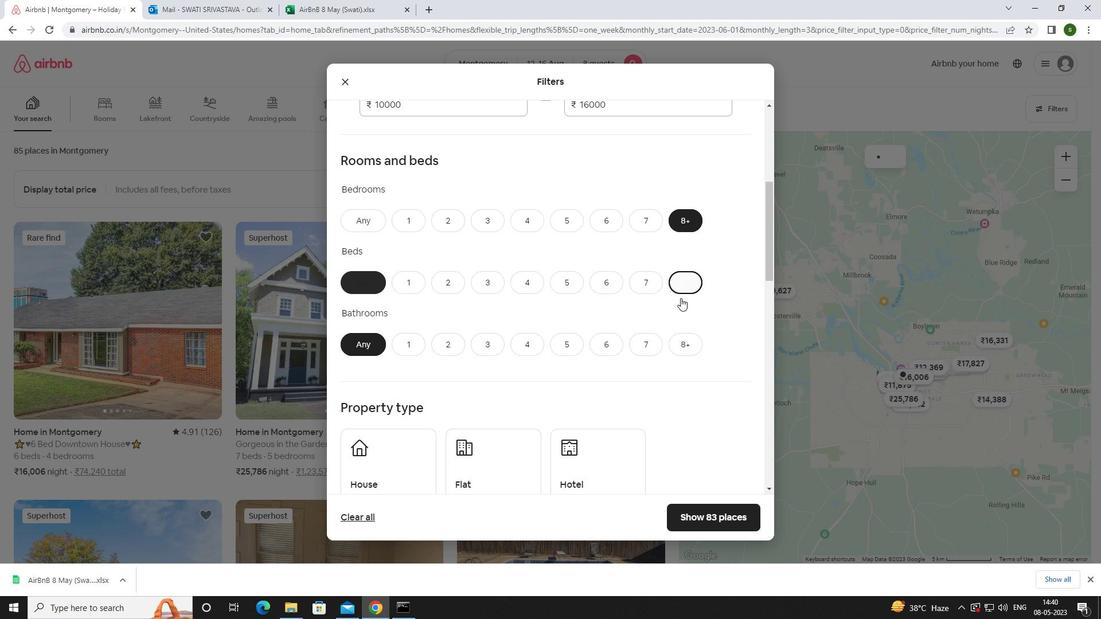 
Action: Mouse pressed left at (680, 337)
Screenshot: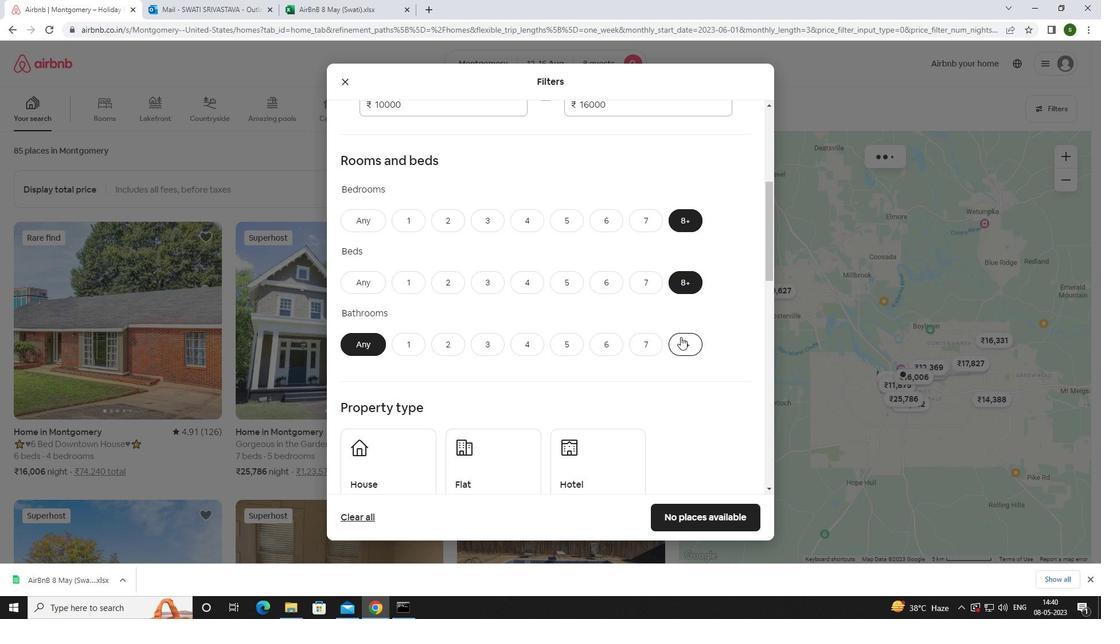 
Action: Mouse scrolled (680, 336) with delta (0, 0)
Screenshot: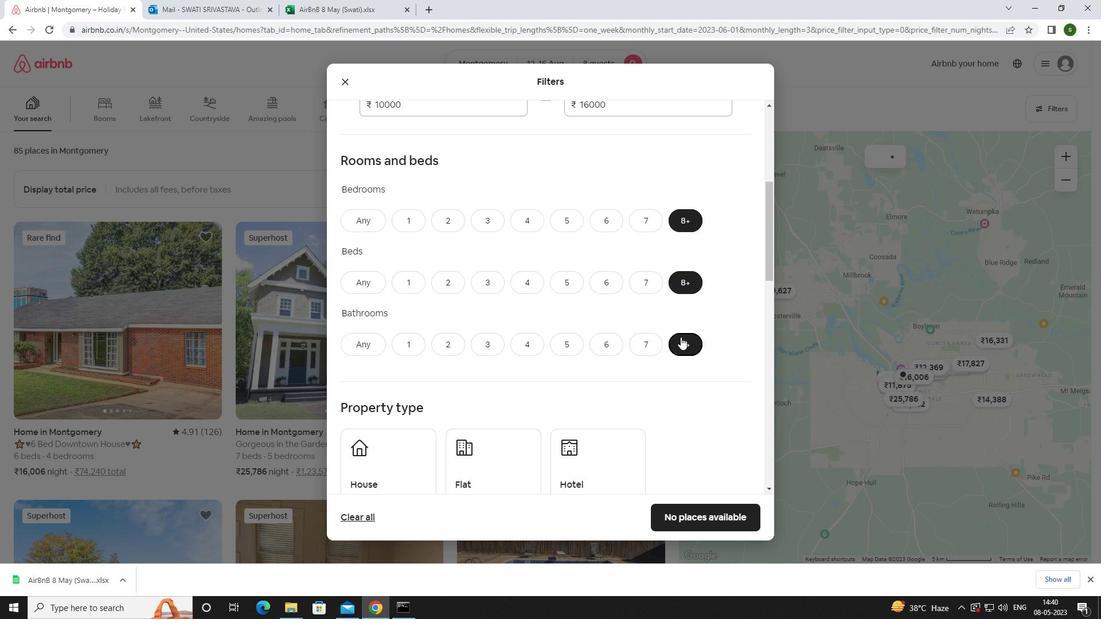 
Action: Mouse scrolled (680, 336) with delta (0, 0)
Screenshot: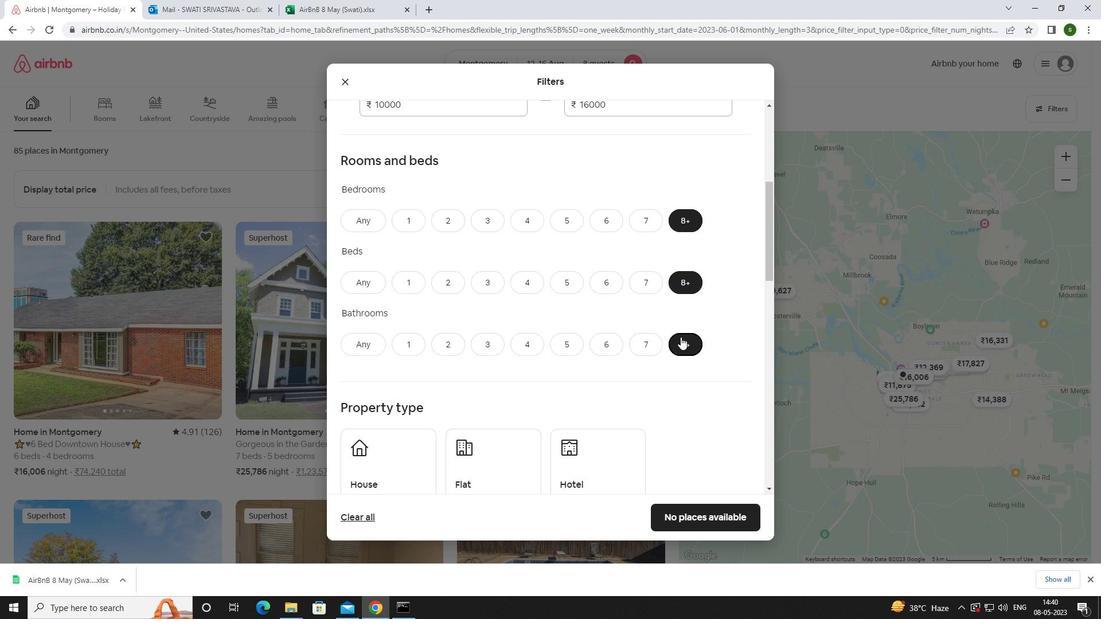
Action: Mouse moved to (391, 335)
Screenshot: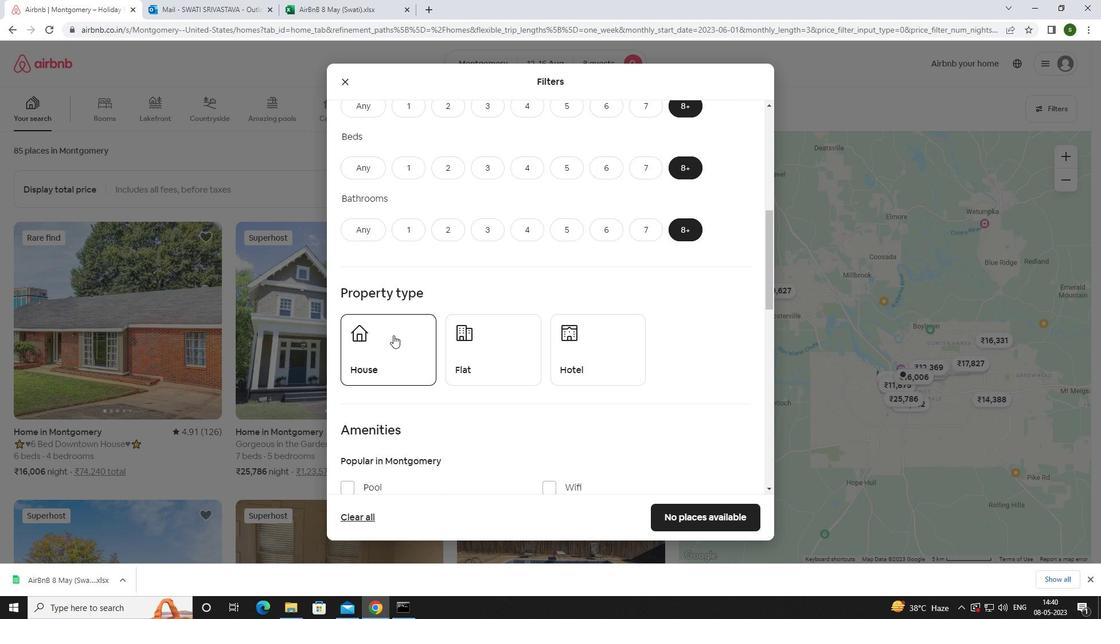 
Action: Mouse pressed left at (391, 335)
Screenshot: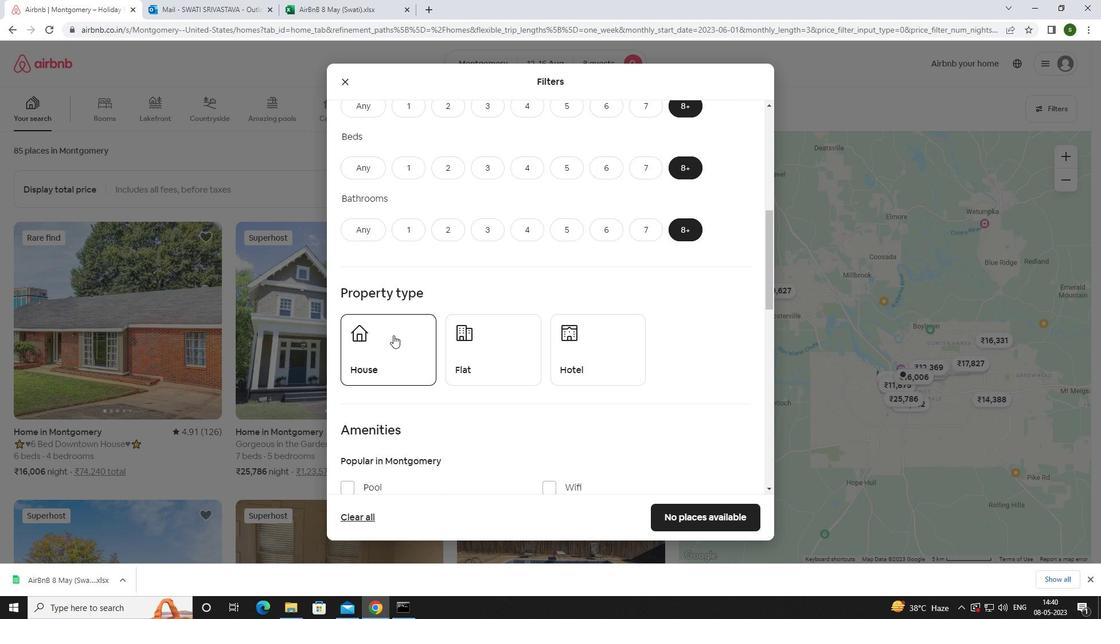 
Action: Mouse moved to (489, 350)
Screenshot: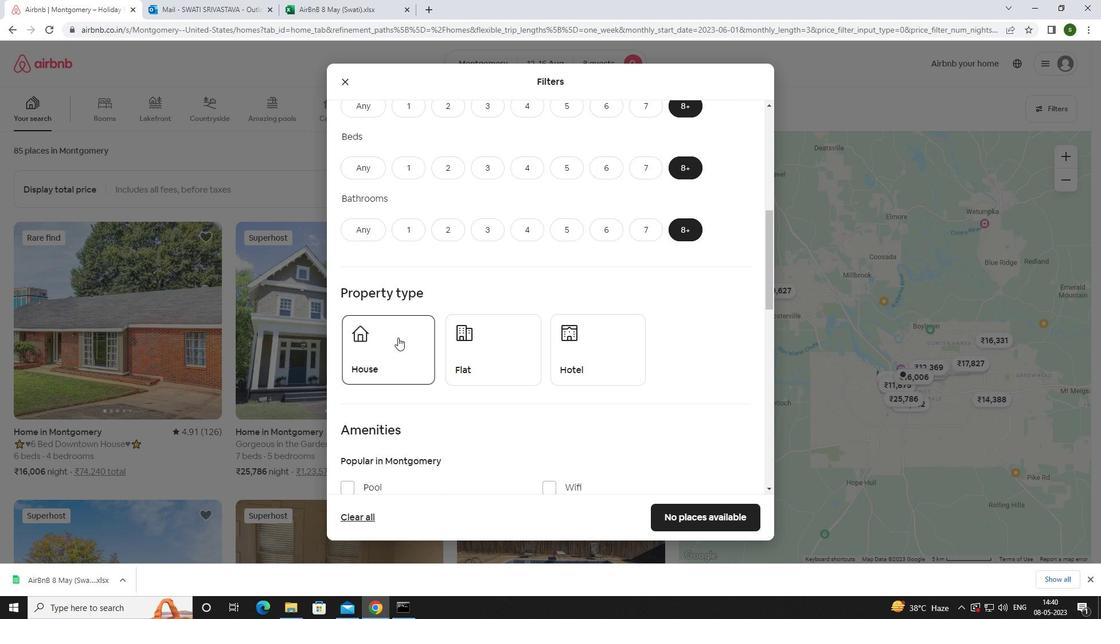 
Action: Mouse pressed left at (489, 350)
Screenshot: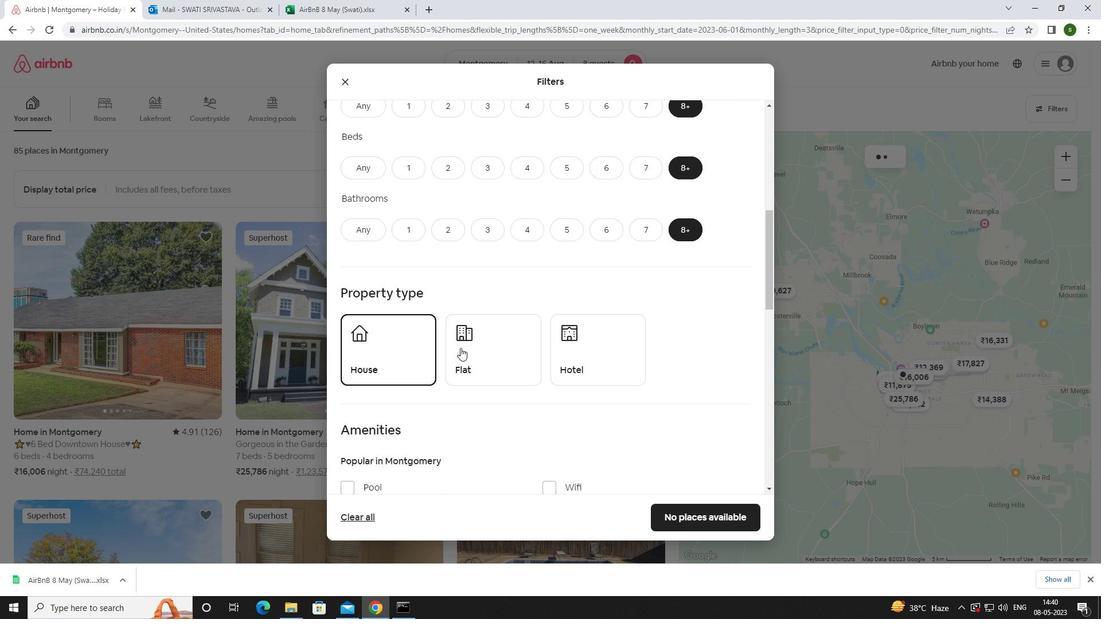 
Action: Mouse scrolled (489, 350) with delta (0, 0)
Screenshot: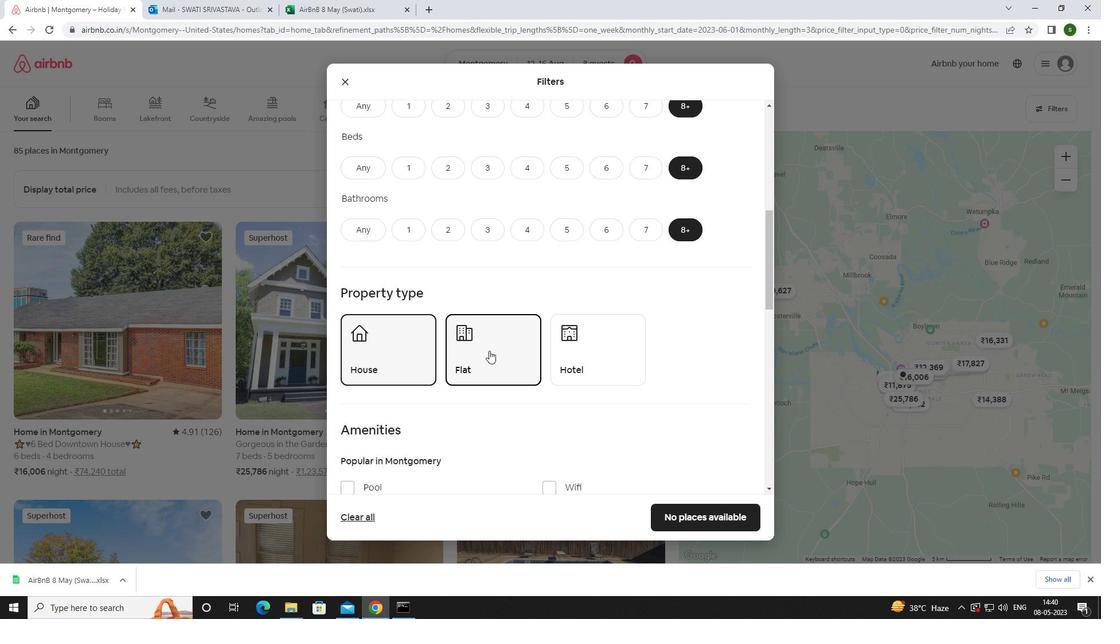 
Action: Mouse scrolled (489, 350) with delta (0, 0)
Screenshot: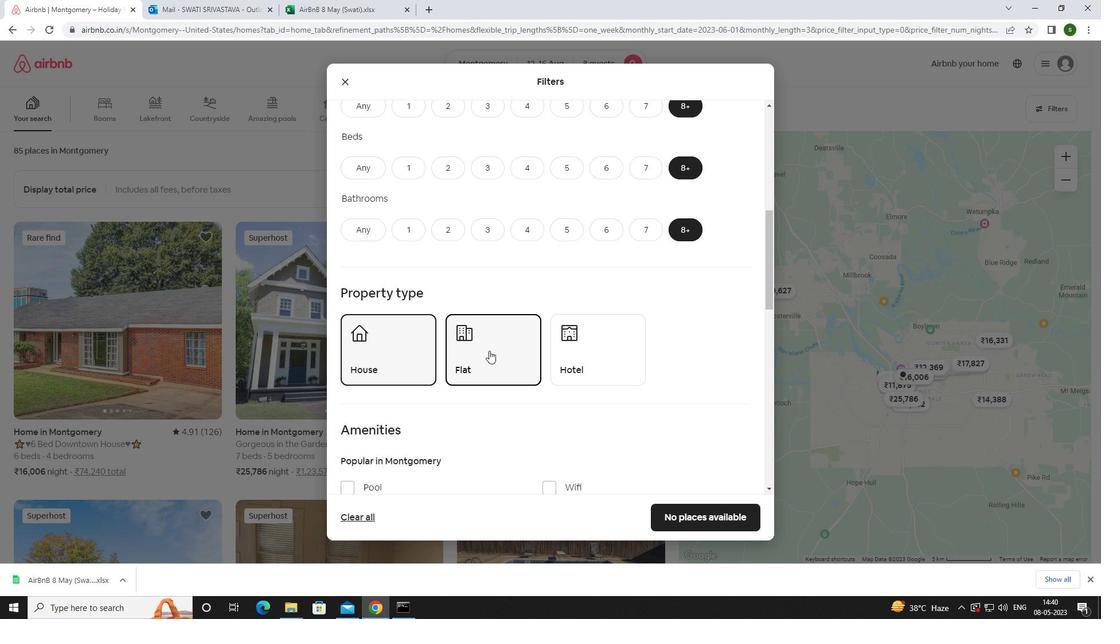 
Action: Mouse scrolled (489, 350) with delta (0, 0)
Screenshot: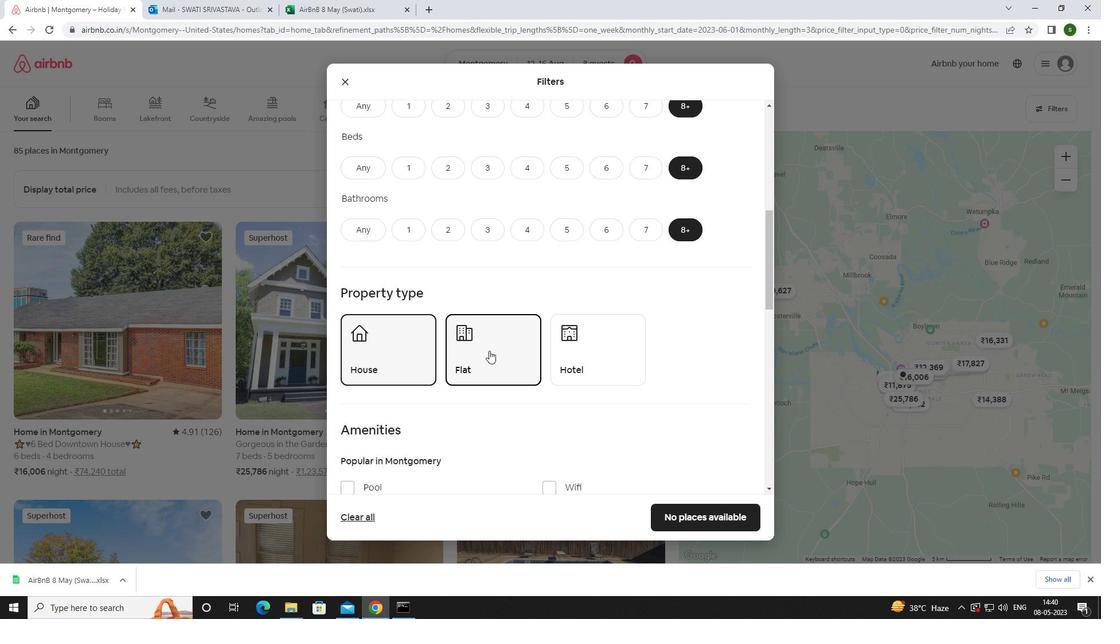 
Action: Mouse moved to (556, 314)
Screenshot: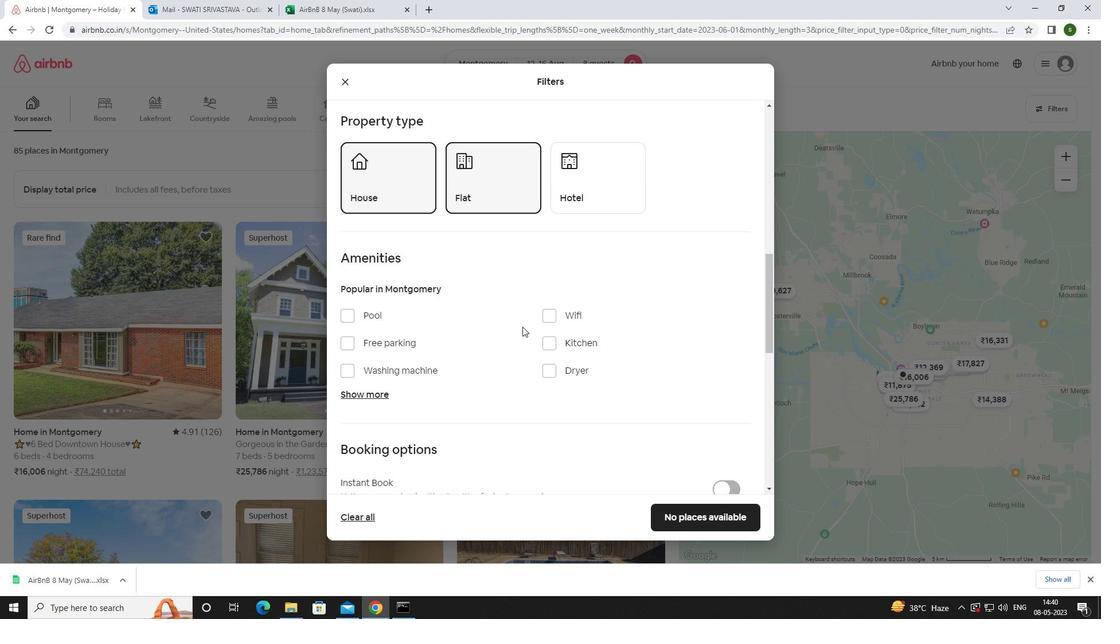 
Action: Mouse pressed left at (556, 314)
Screenshot: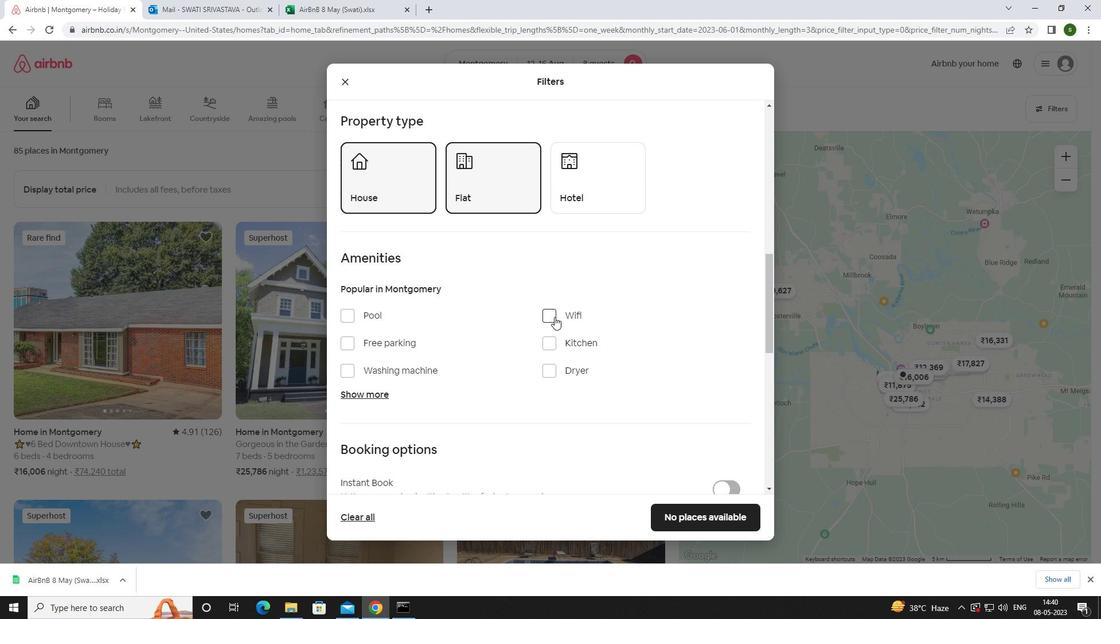 
Action: Mouse moved to (393, 346)
Screenshot: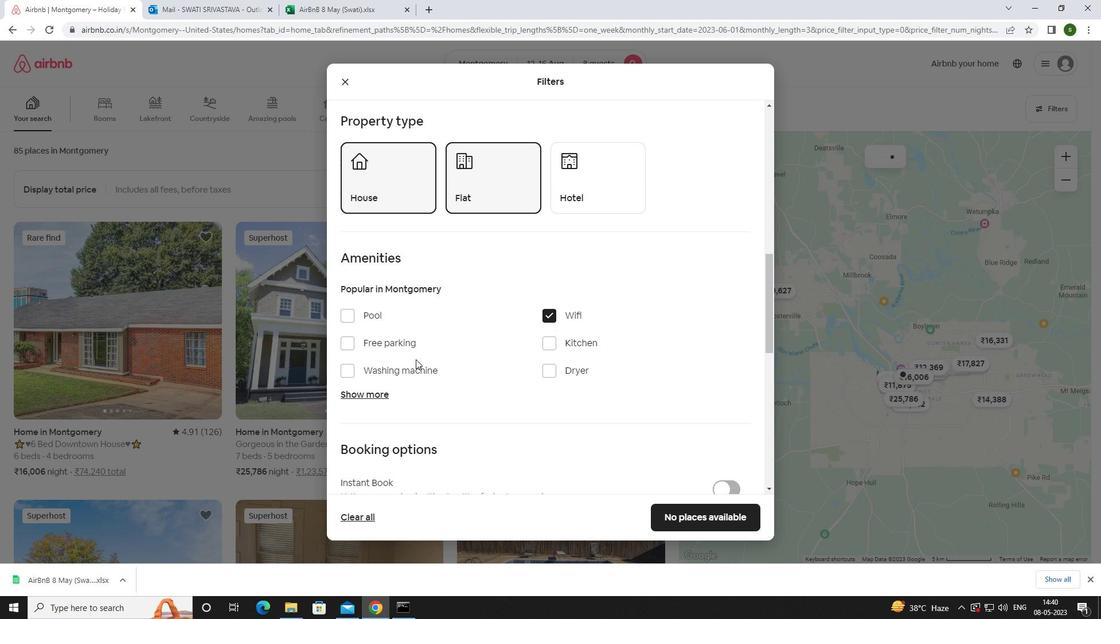 
Action: Mouse pressed left at (393, 346)
Screenshot: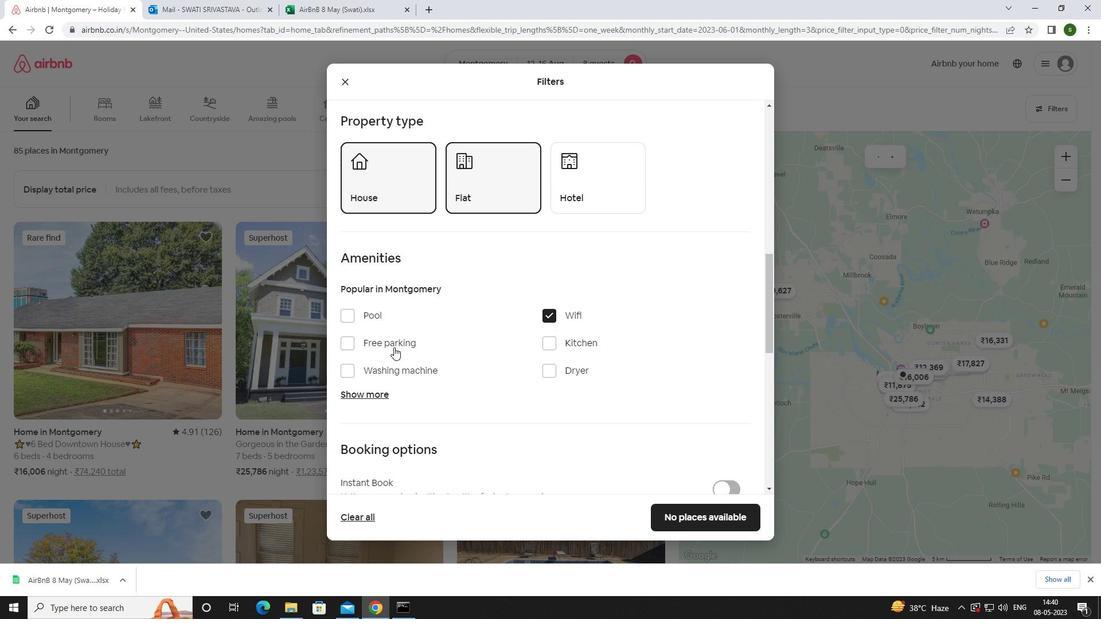 
Action: Mouse moved to (373, 392)
Screenshot: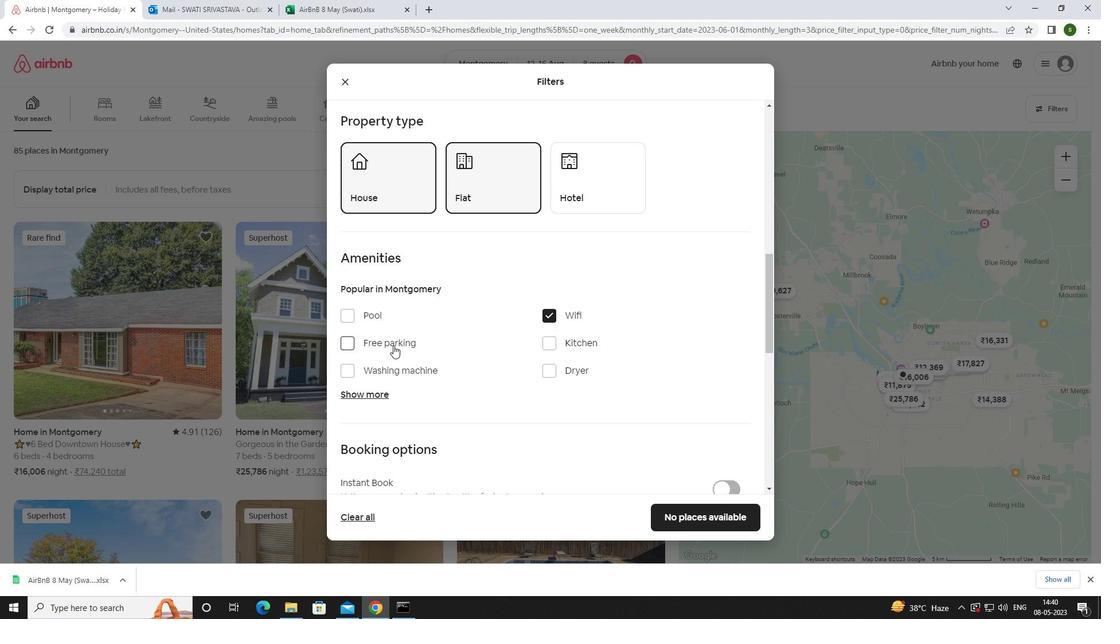 
Action: Mouse pressed left at (373, 392)
Screenshot: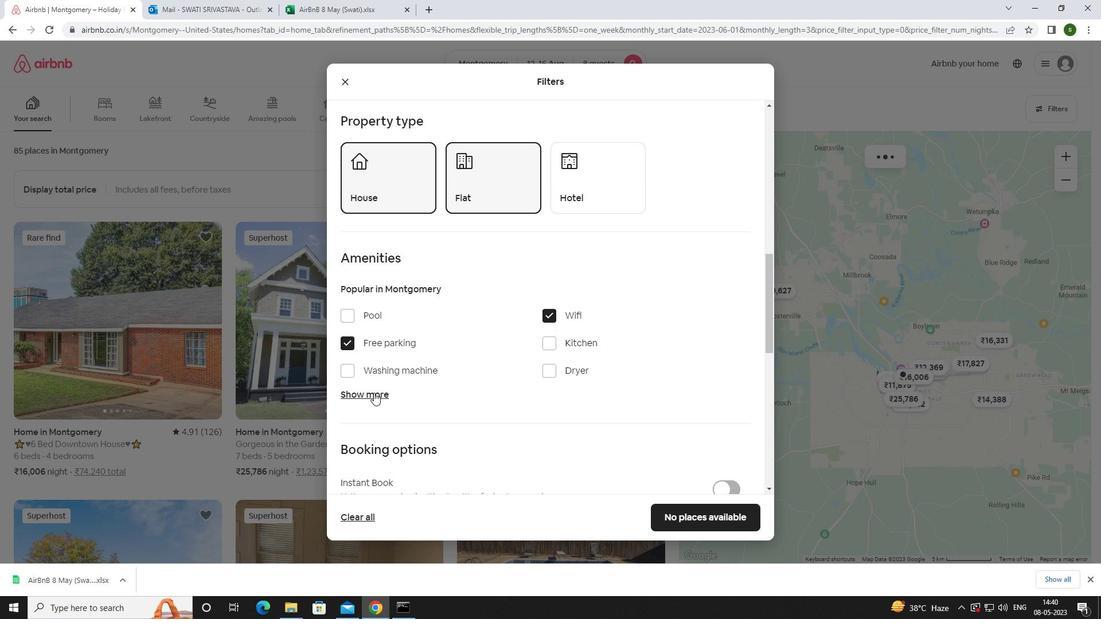 
Action: Mouse moved to (475, 383)
Screenshot: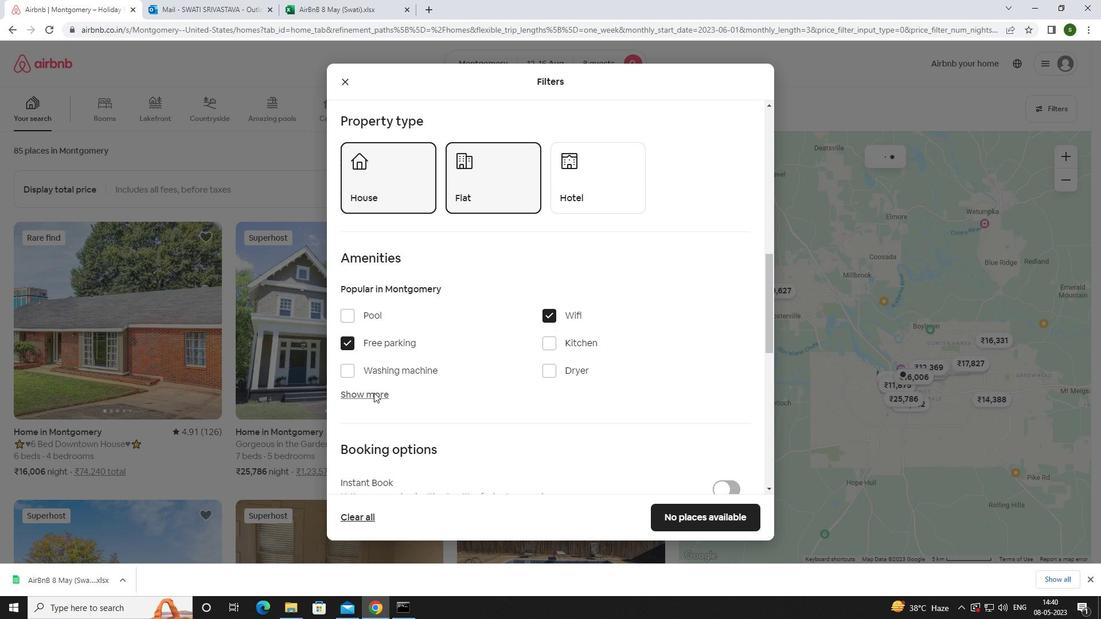 
Action: Mouse scrolled (475, 382) with delta (0, 0)
Screenshot: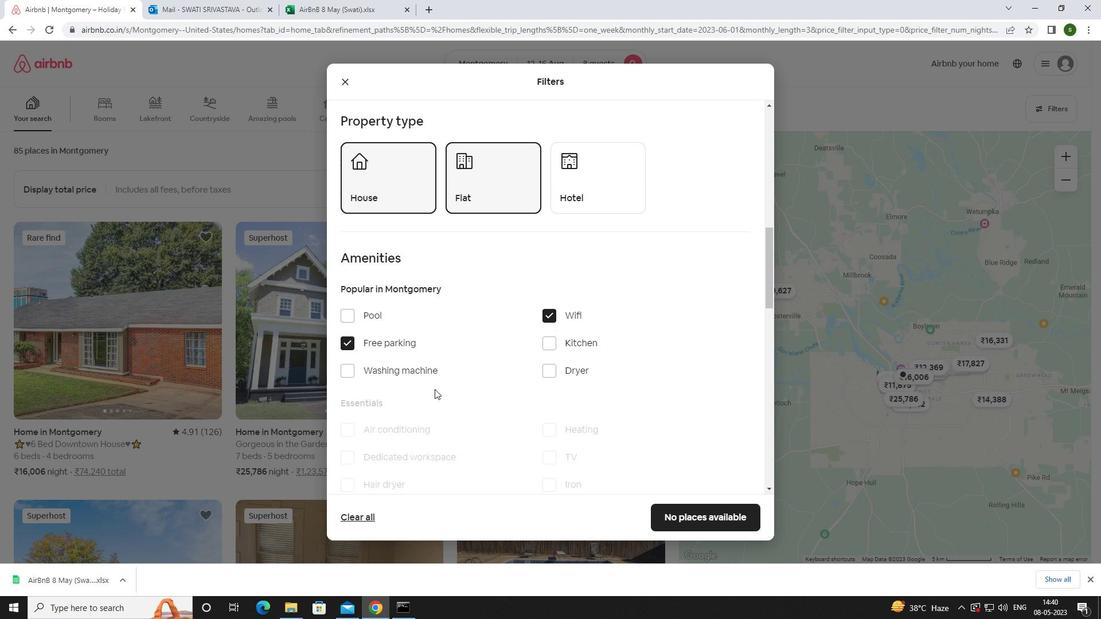 
Action: Mouse scrolled (475, 382) with delta (0, 0)
Screenshot: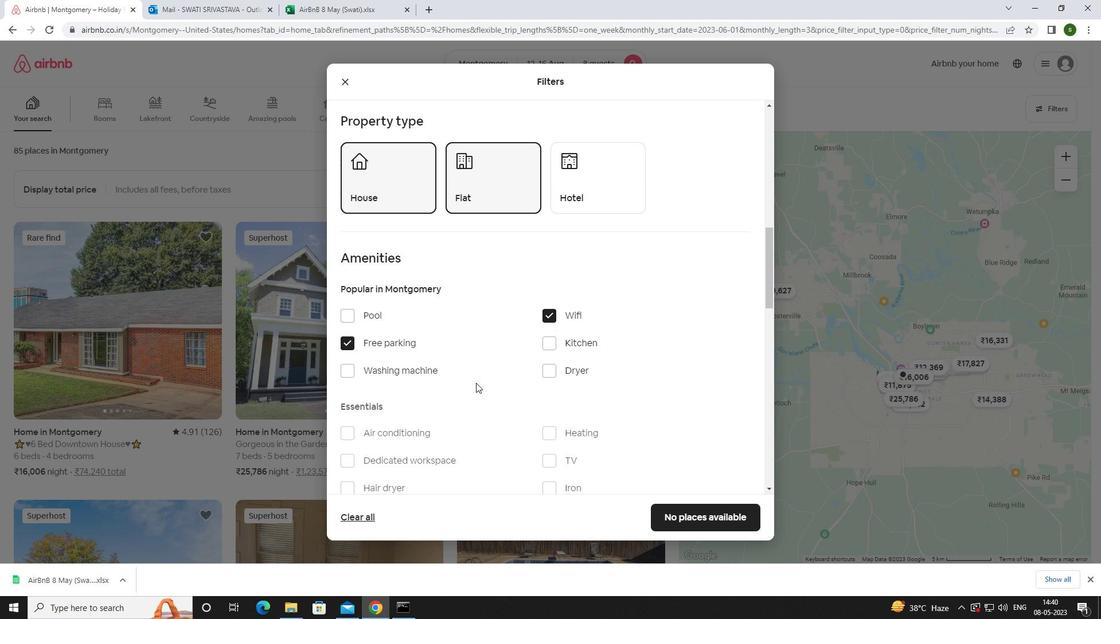 
Action: Mouse moved to (546, 341)
Screenshot: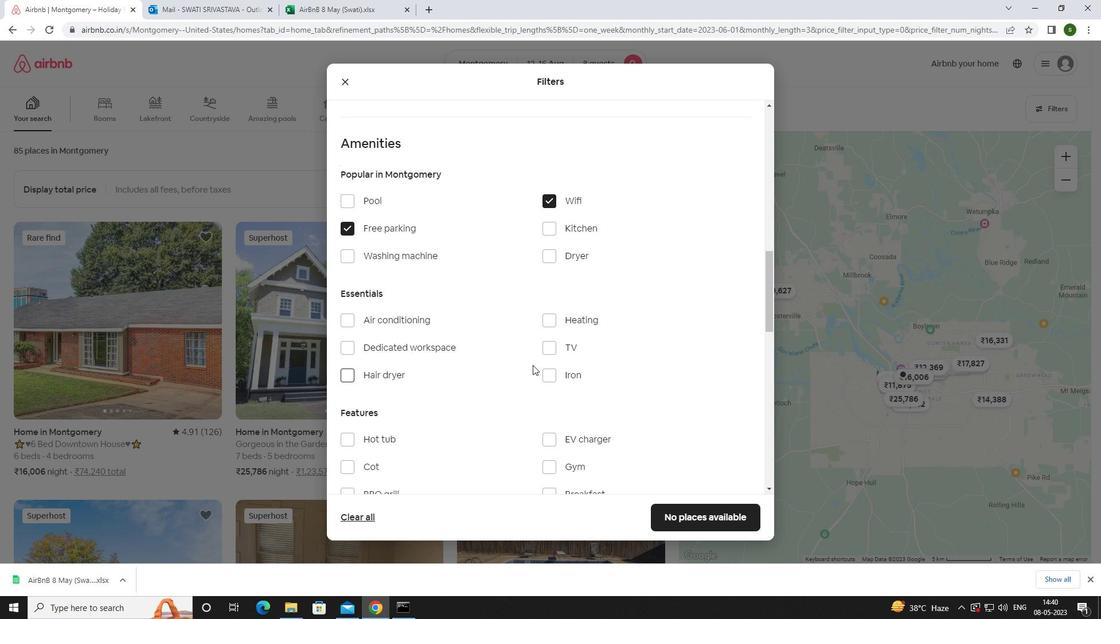 
Action: Mouse pressed left at (546, 341)
Screenshot: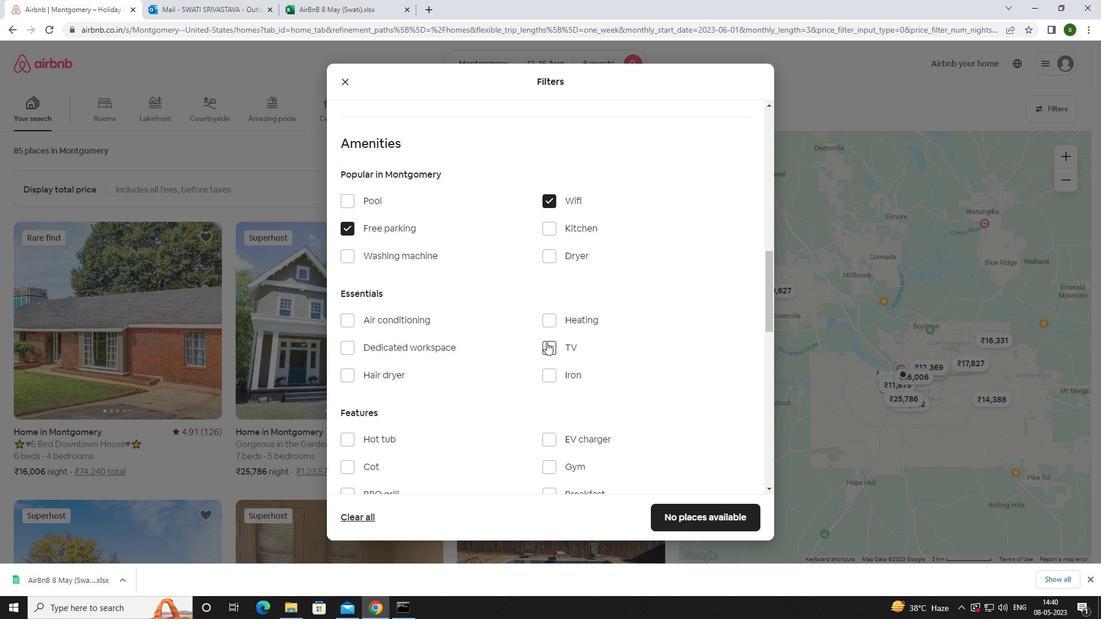 
Action: Mouse moved to (502, 376)
Screenshot: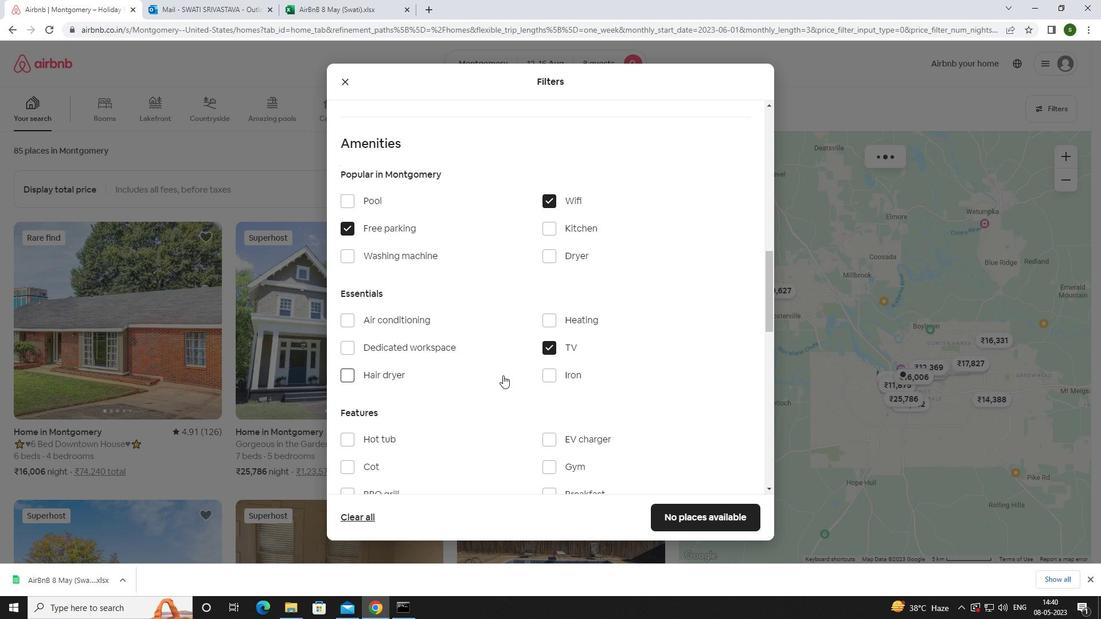 
Action: Mouse scrolled (502, 375) with delta (0, 0)
Screenshot: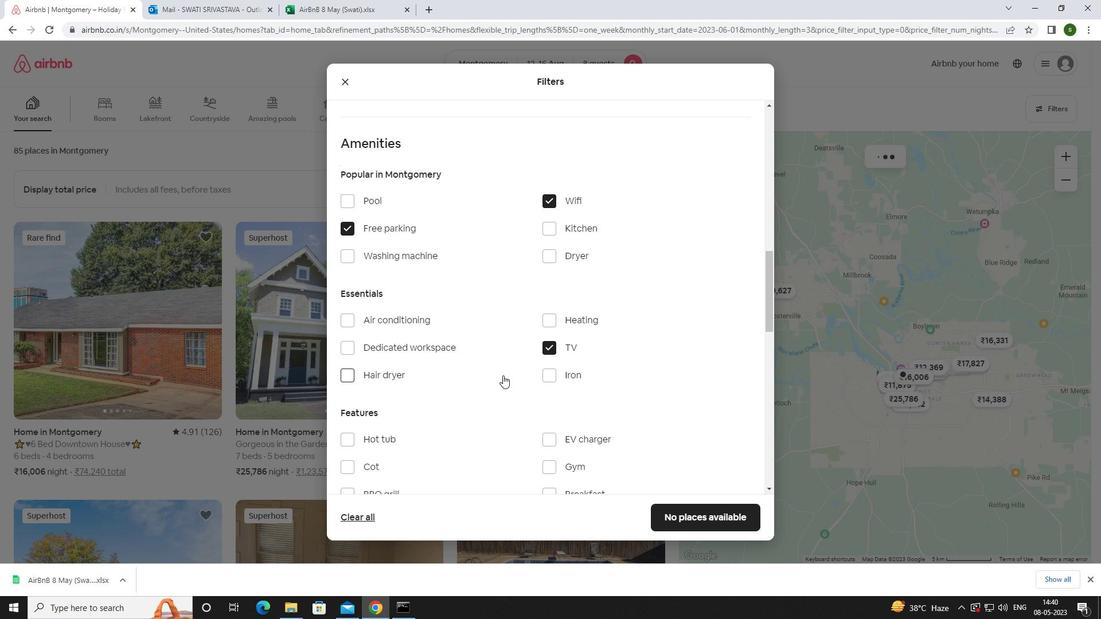 
Action: Mouse scrolled (502, 375) with delta (0, 0)
Screenshot: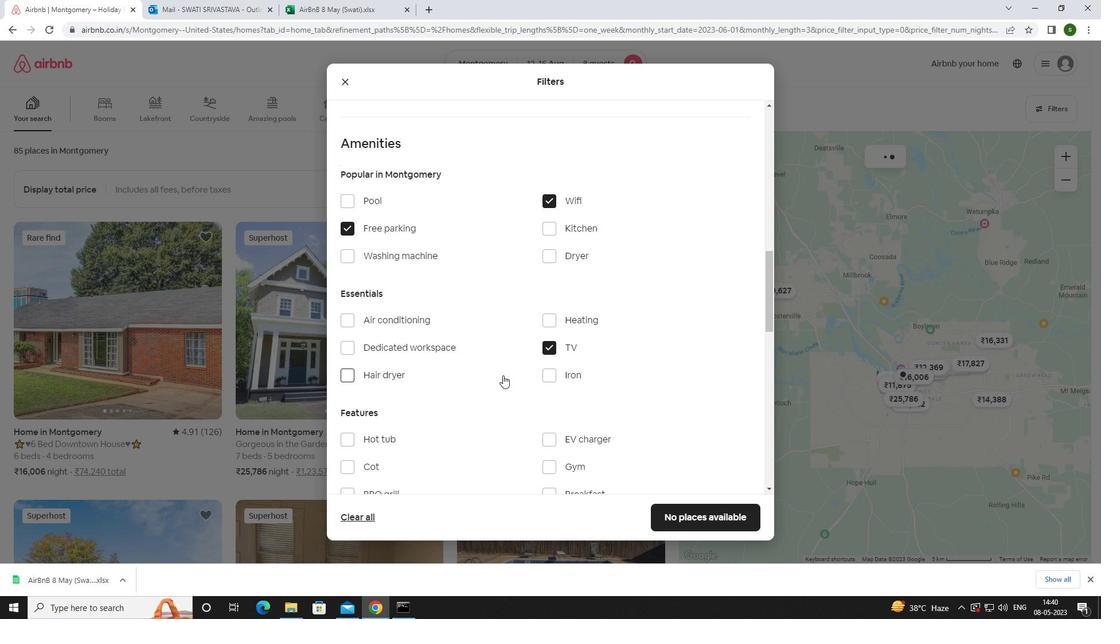 
Action: Mouse moved to (546, 347)
Screenshot: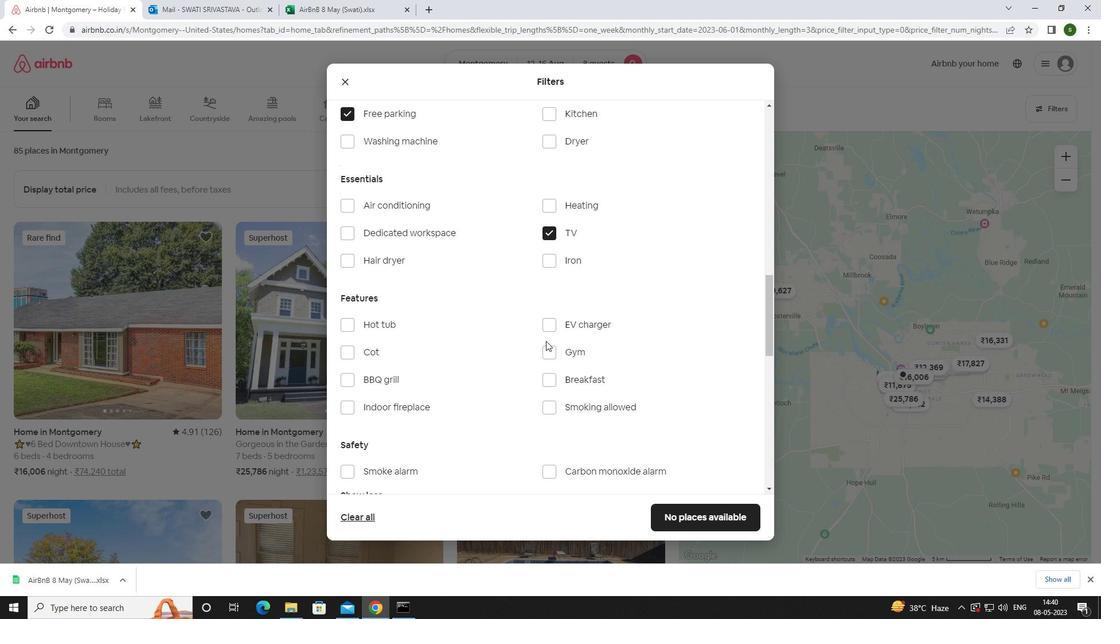 
Action: Mouse pressed left at (546, 347)
Screenshot: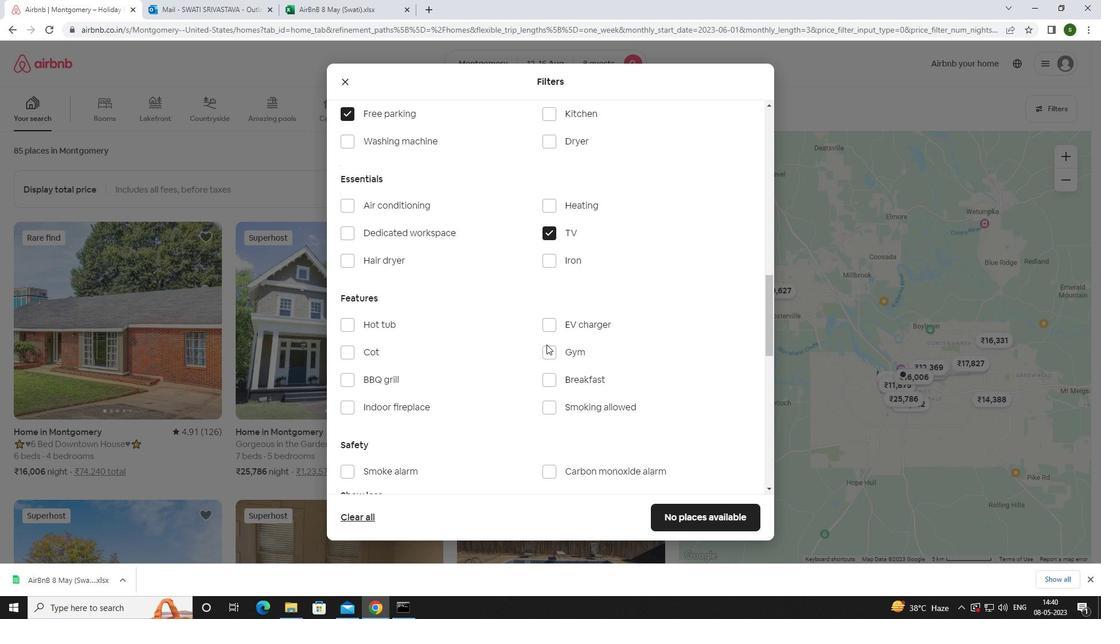 
Action: Mouse moved to (548, 377)
Screenshot: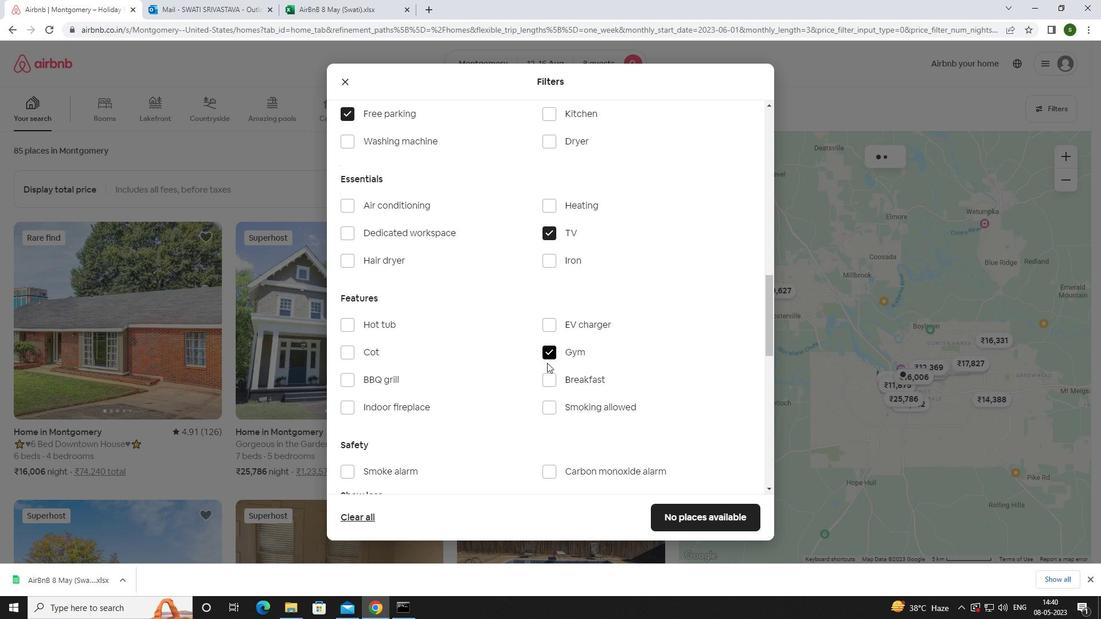 
Action: Mouse pressed left at (548, 377)
Screenshot: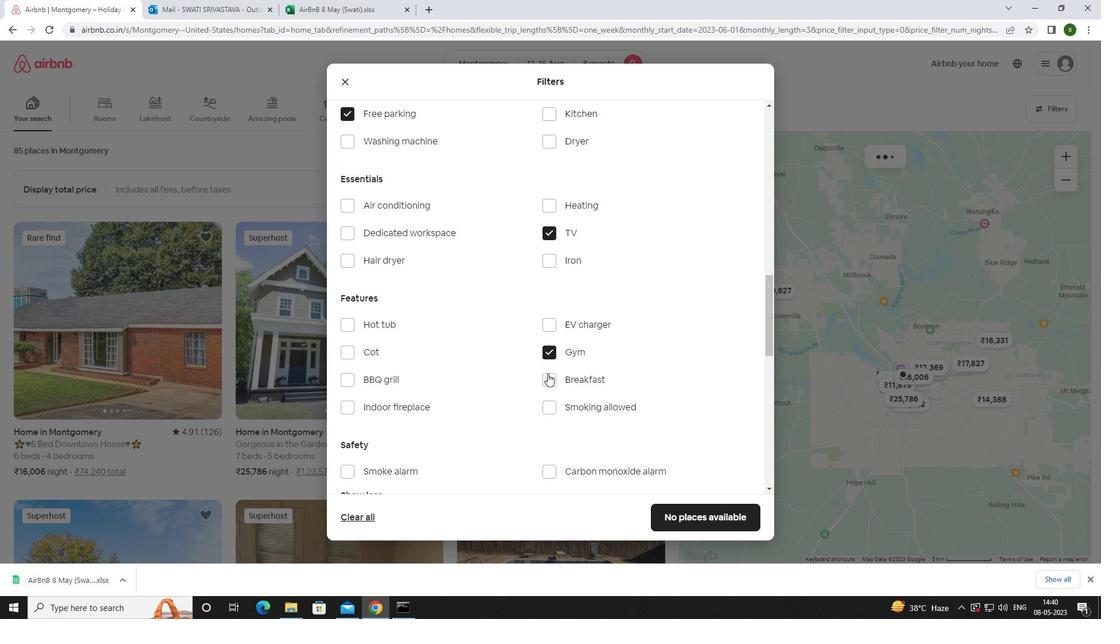 
Action: Mouse moved to (503, 372)
Screenshot: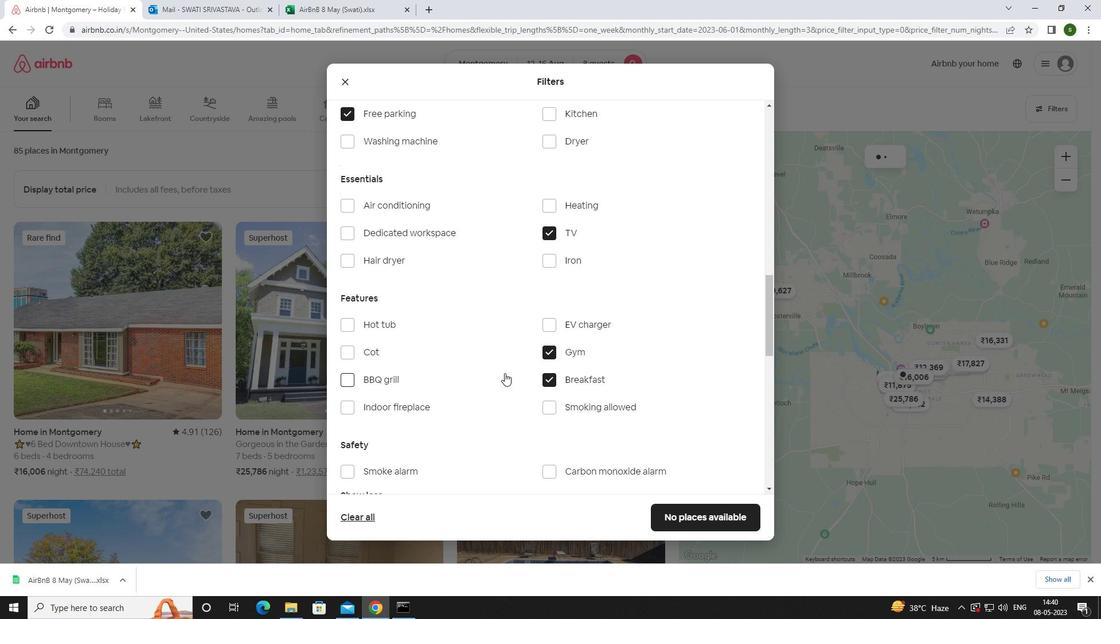 
Action: Mouse scrolled (503, 372) with delta (0, 0)
Screenshot: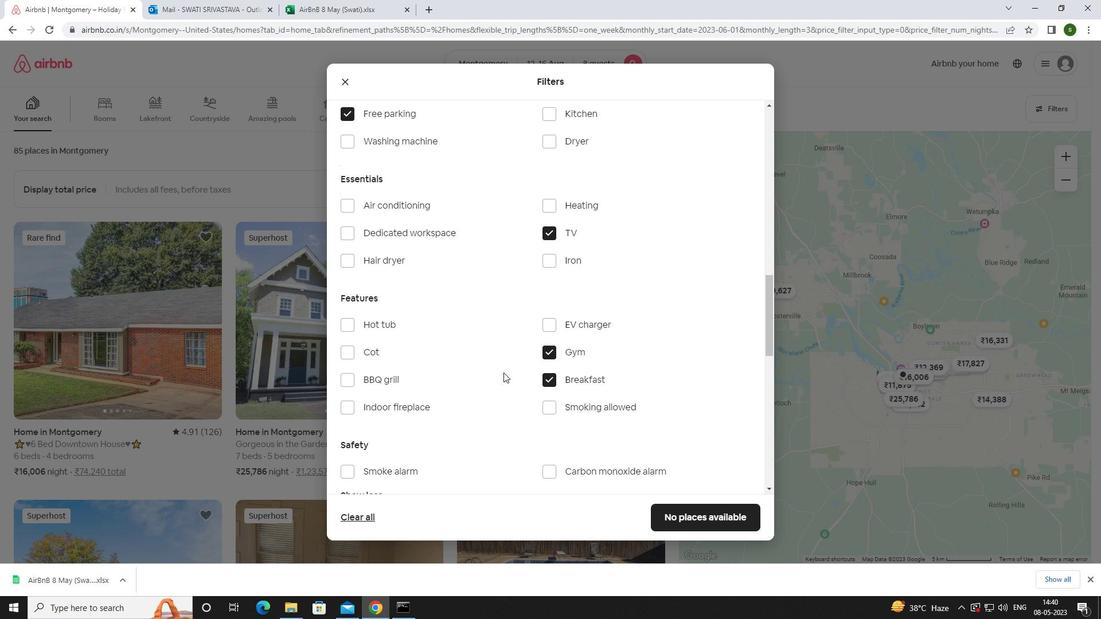 
Action: Mouse scrolled (503, 372) with delta (0, 0)
Screenshot: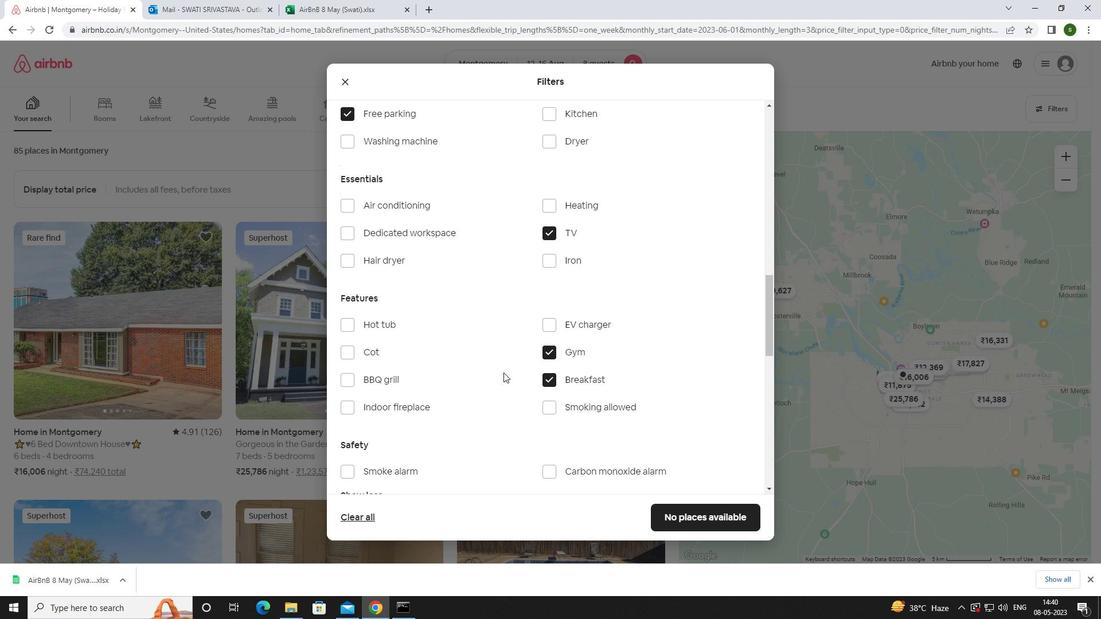 
Action: Mouse scrolled (503, 372) with delta (0, 0)
Screenshot: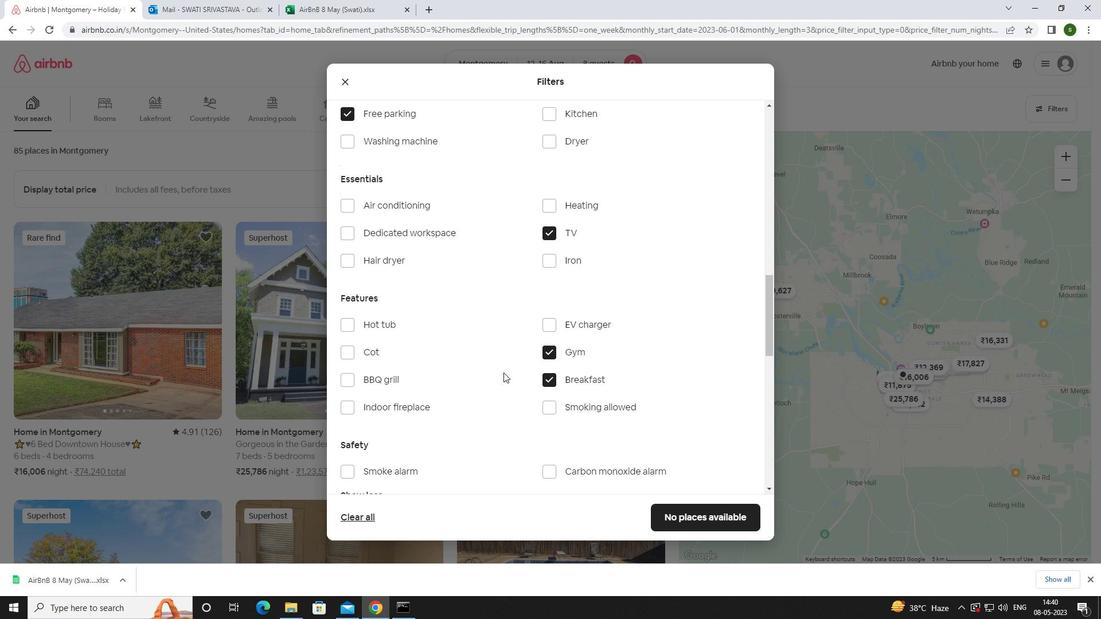
Action: Mouse scrolled (503, 372) with delta (0, 0)
Screenshot: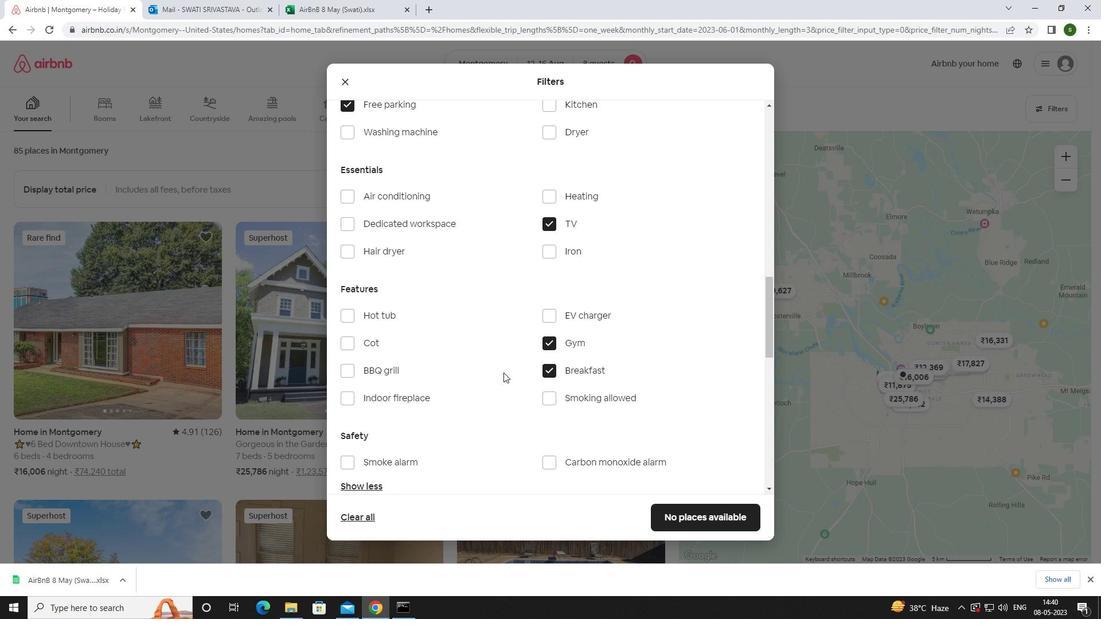 
Action: Mouse moved to (718, 397)
Screenshot: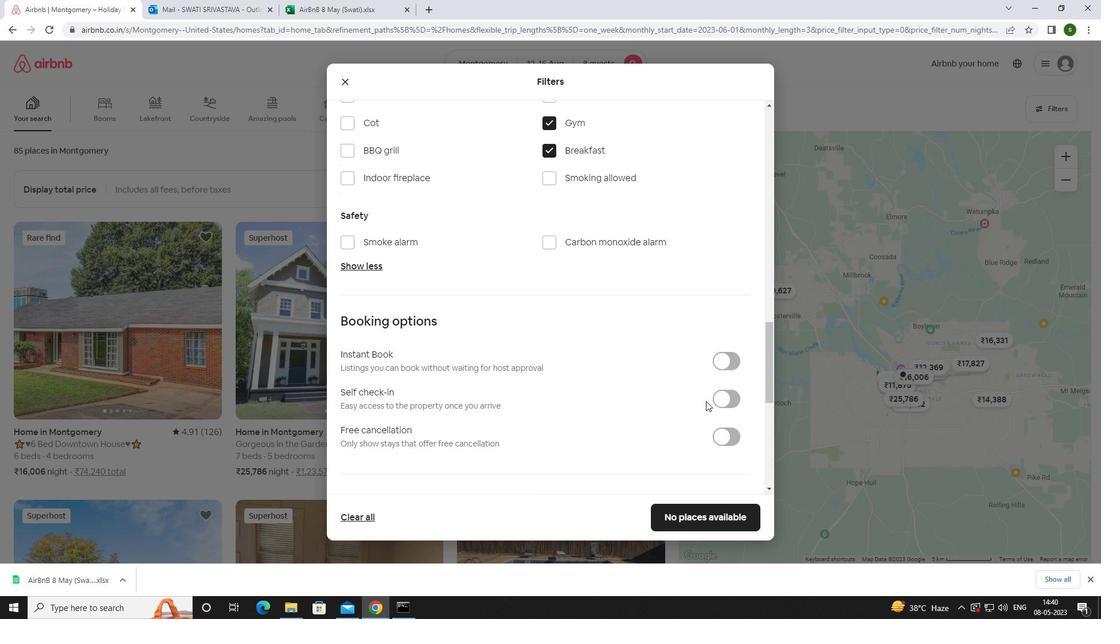 
Action: Mouse pressed left at (718, 397)
Screenshot: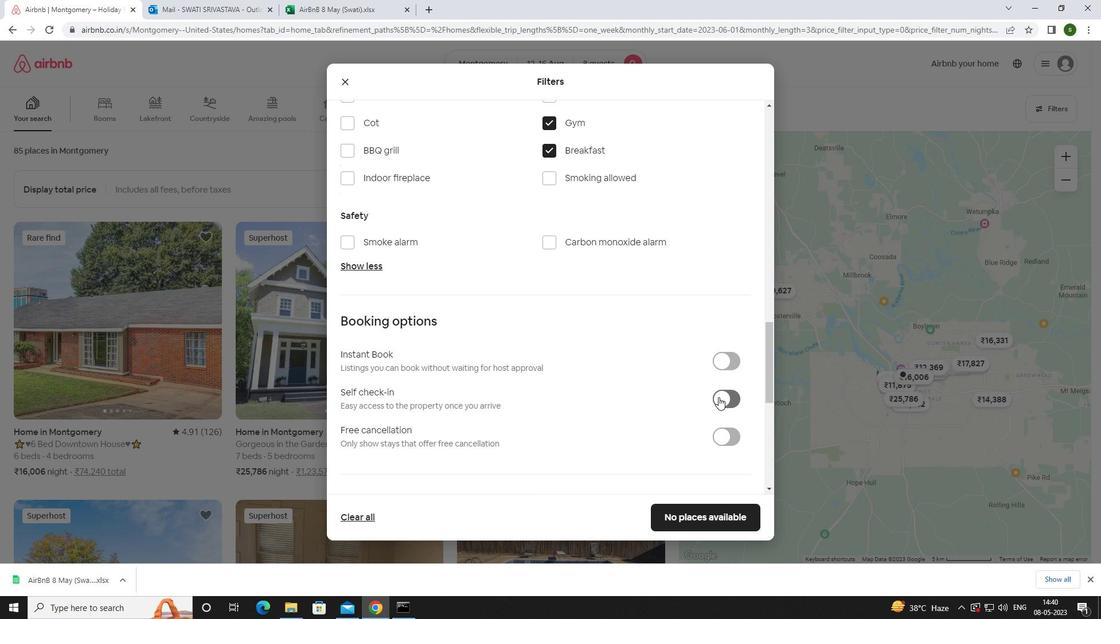 
Action: Mouse moved to (623, 390)
Screenshot: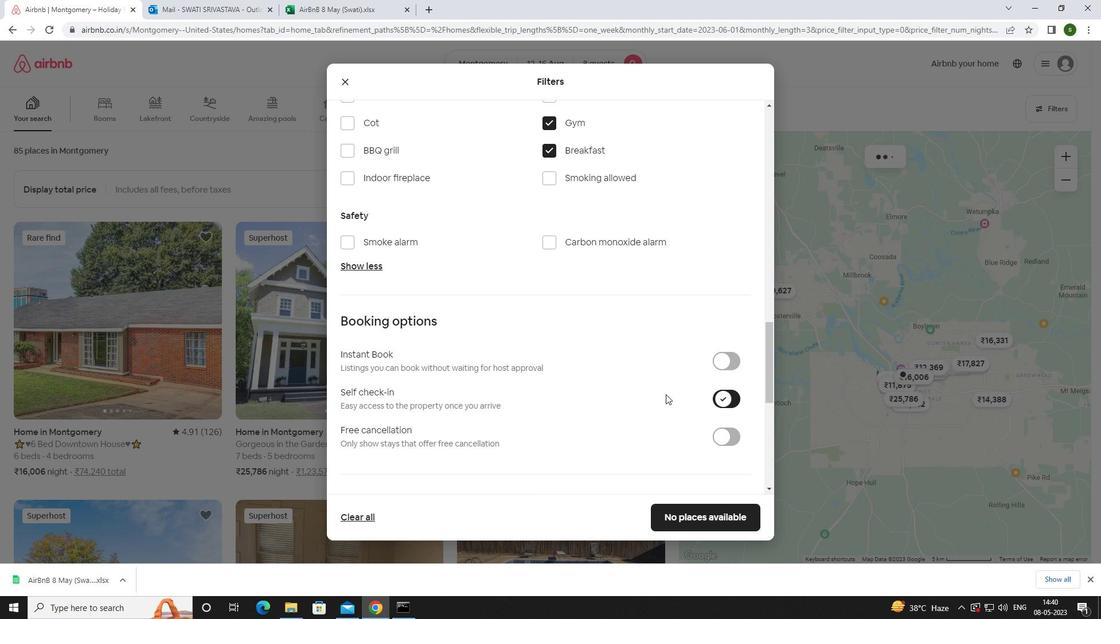 
Action: Mouse scrolled (623, 389) with delta (0, 0)
Screenshot: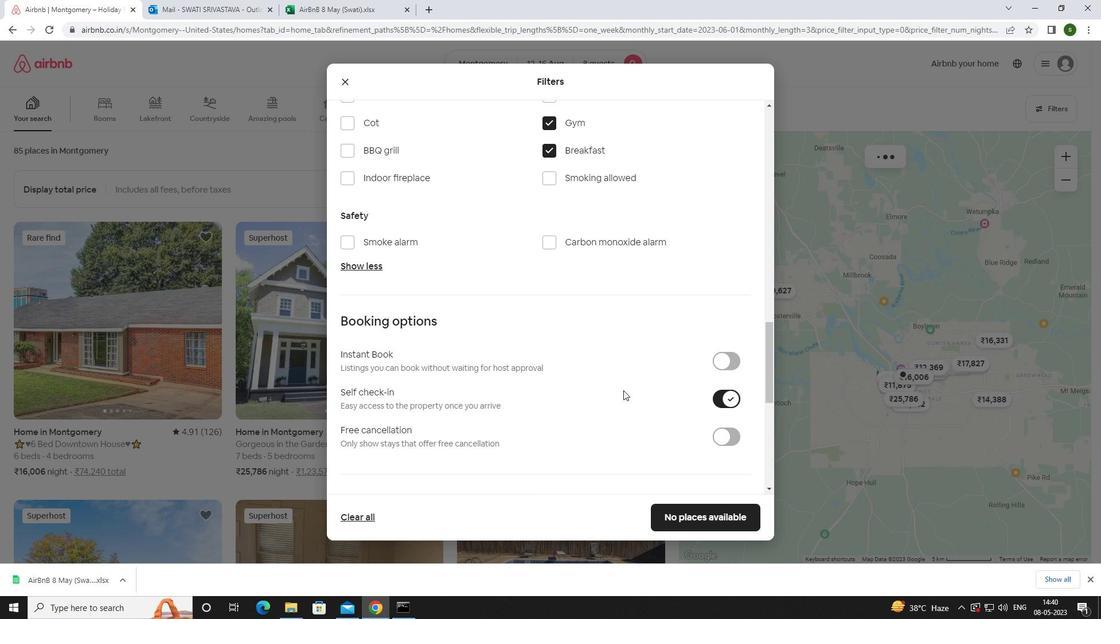 
Action: Mouse scrolled (623, 389) with delta (0, 0)
Screenshot: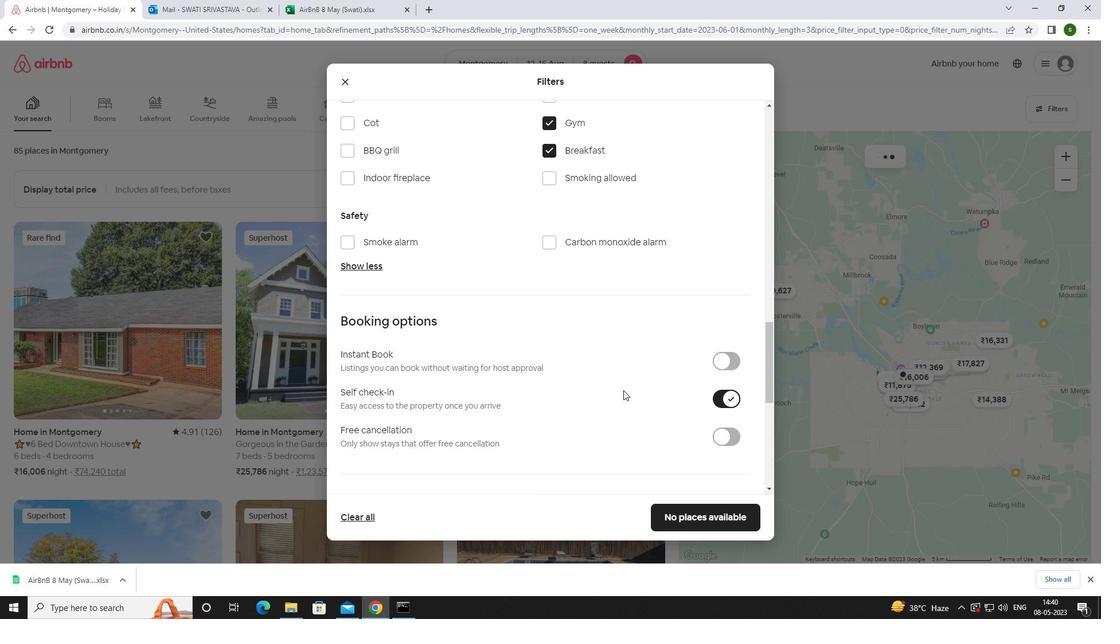 
Action: Mouse scrolled (623, 389) with delta (0, 0)
Screenshot: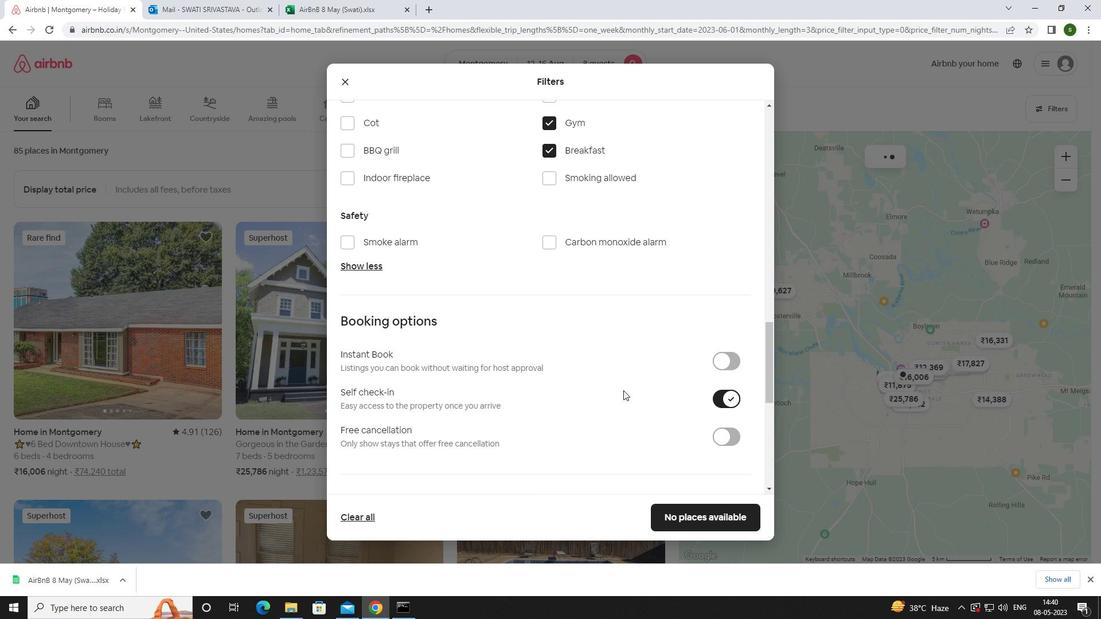 
Action: Mouse scrolled (623, 389) with delta (0, 0)
Screenshot: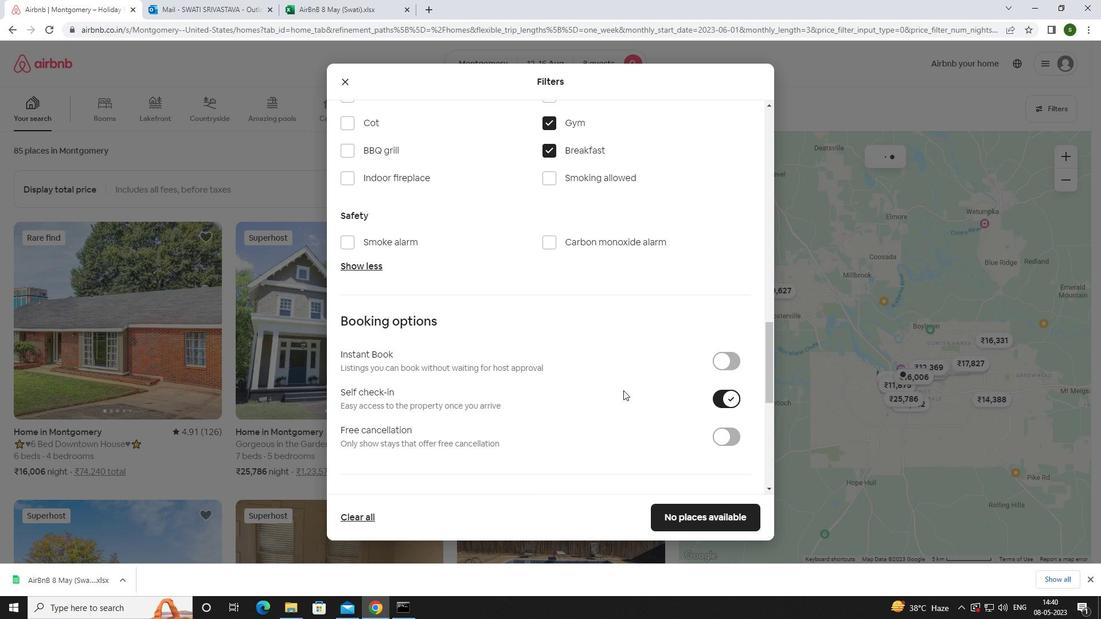 
Action: Mouse moved to (623, 390)
Screenshot: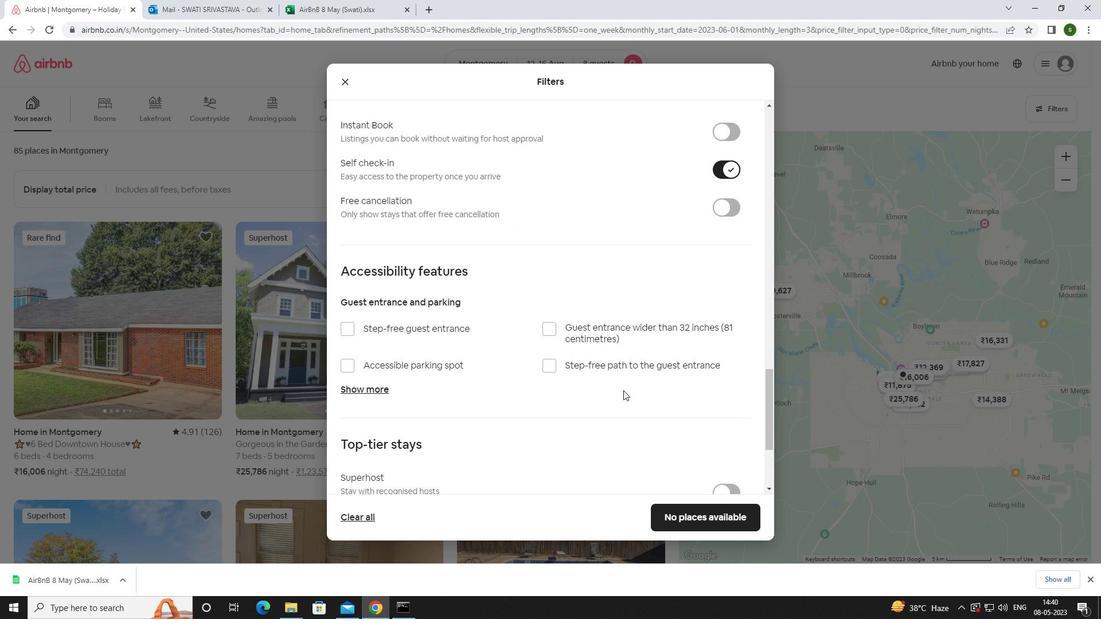
Action: Mouse scrolled (623, 389) with delta (0, 0)
Screenshot: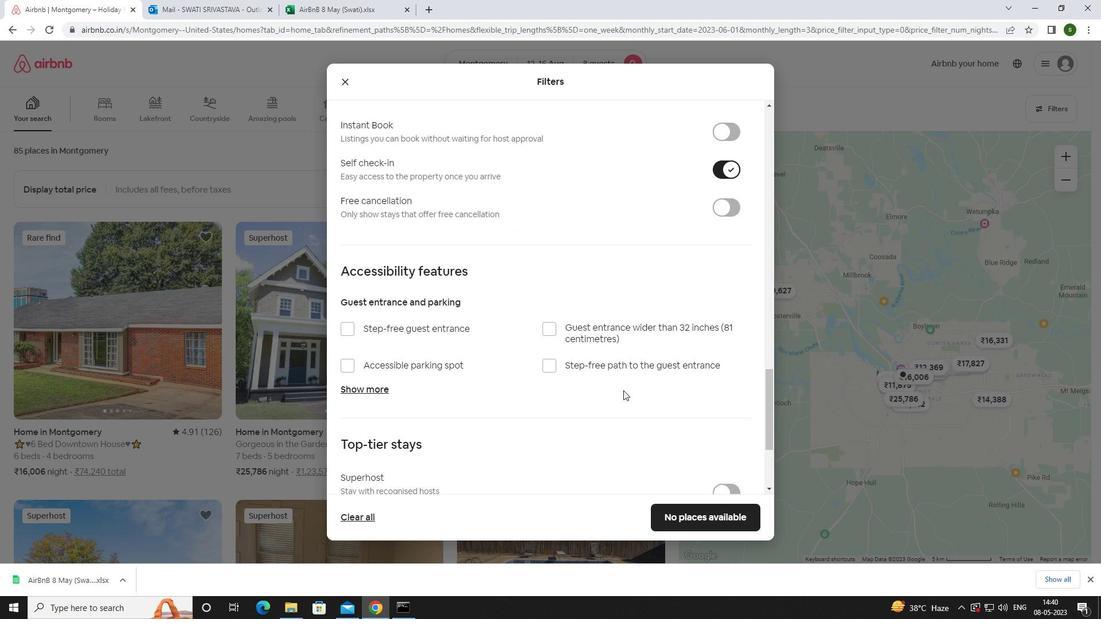
Action: Mouse scrolled (623, 389) with delta (0, 0)
Screenshot: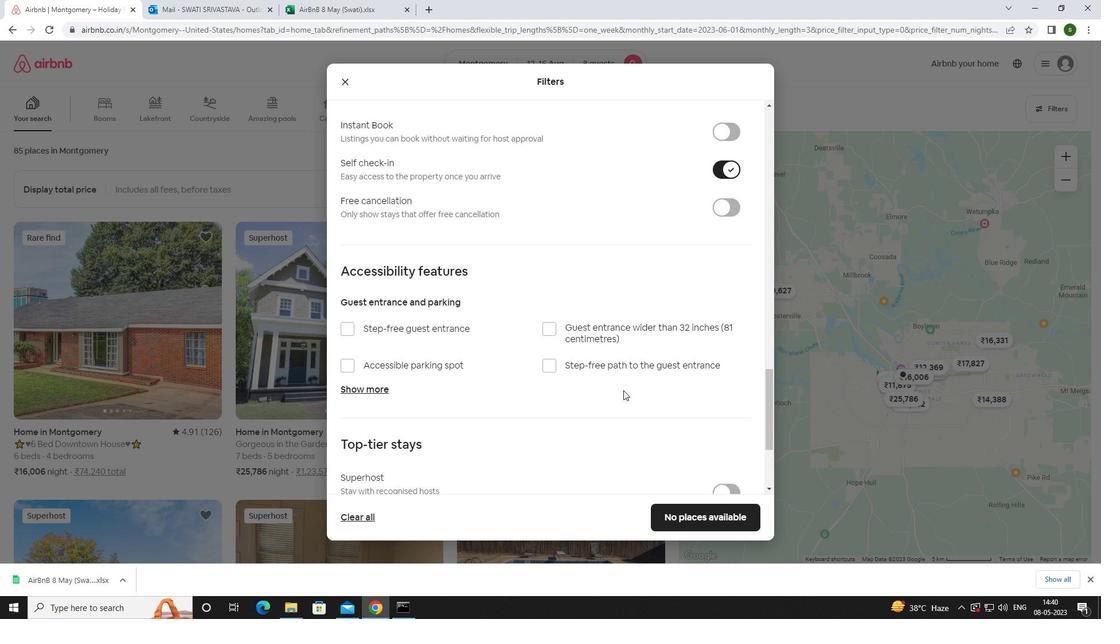 
Action: Mouse scrolled (623, 389) with delta (0, 0)
Screenshot: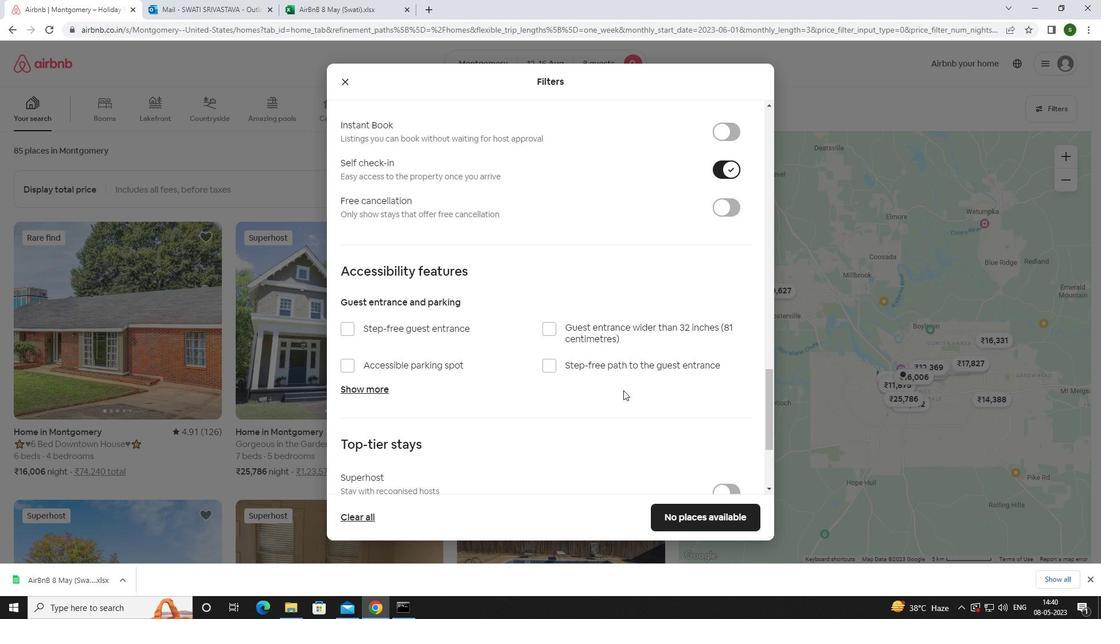 
Action: Mouse moved to (616, 392)
Screenshot: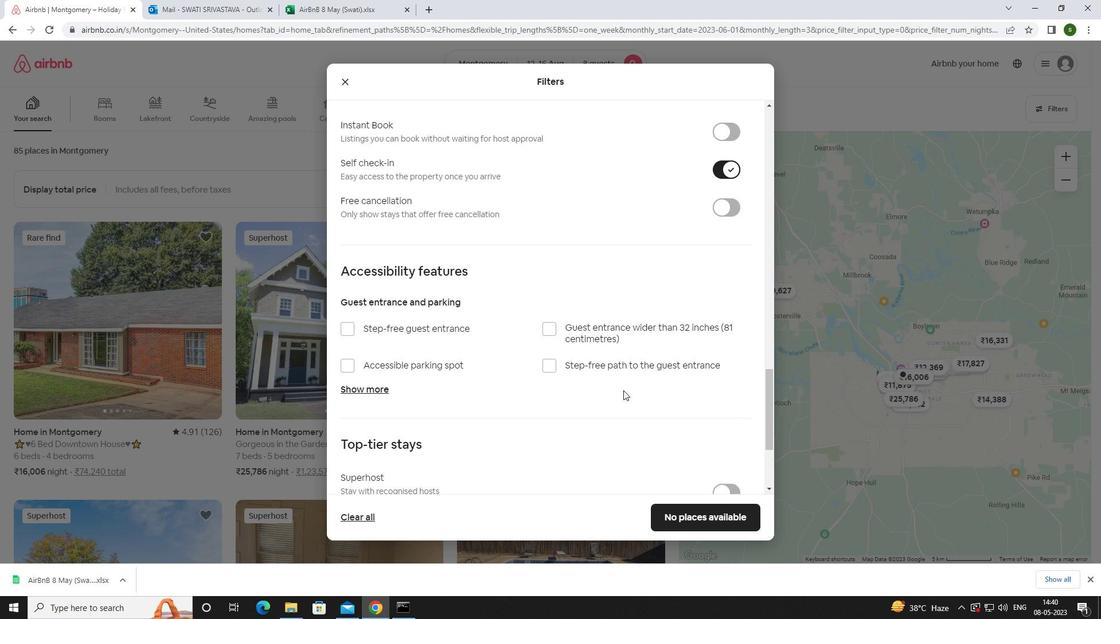 
Action: Mouse scrolled (616, 391) with delta (0, 0)
Screenshot: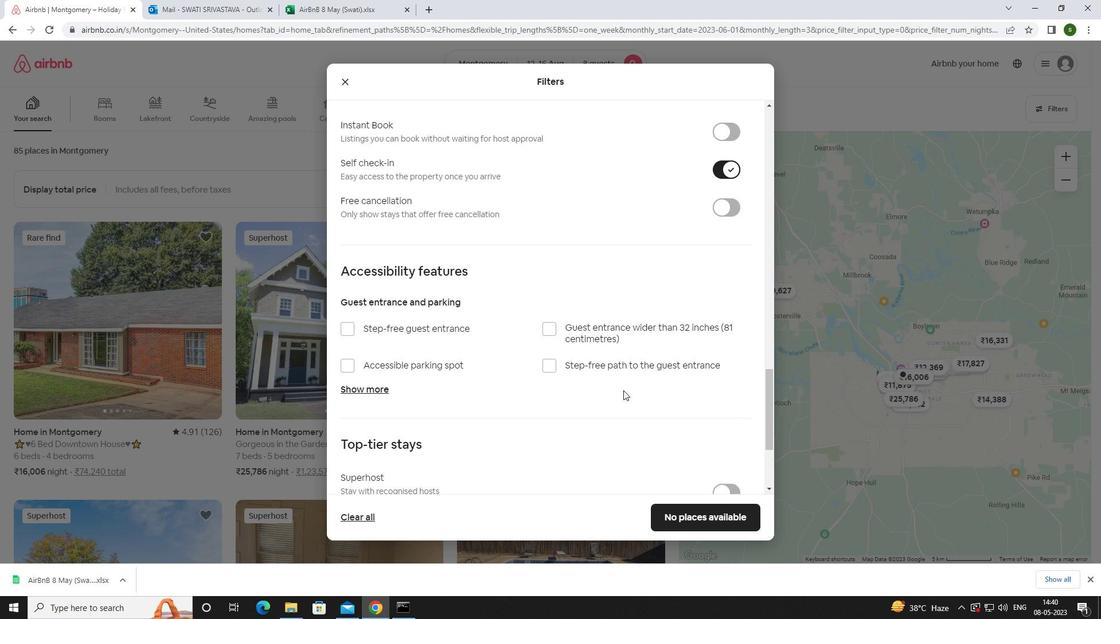 
Action: Mouse moved to (603, 396)
Screenshot: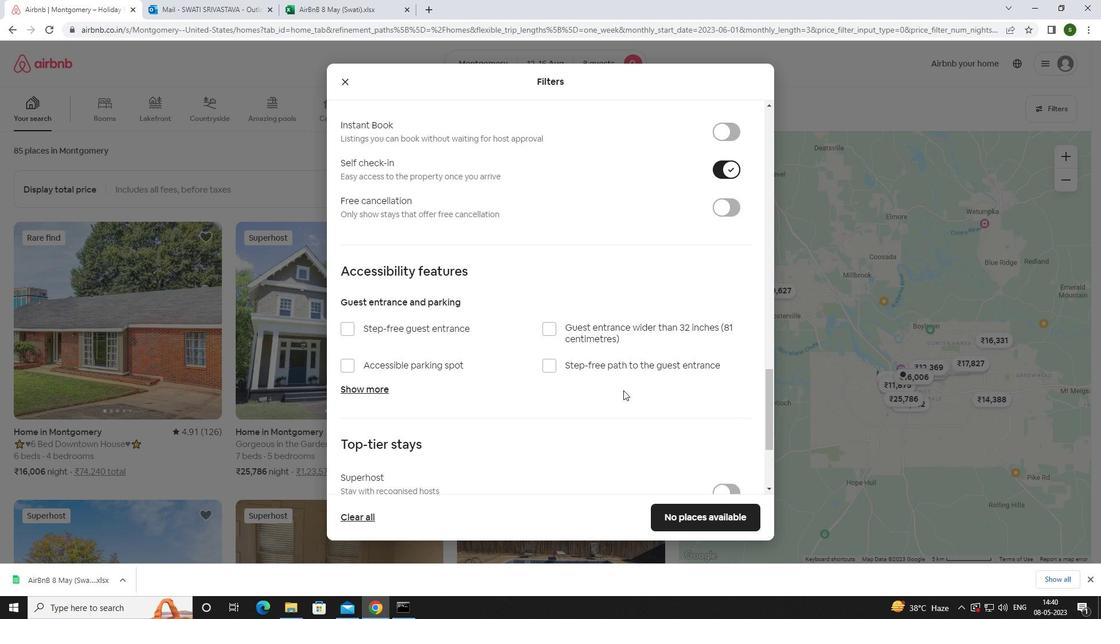 
Action: Mouse scrolled (603, 395) with delta (0, 0)
Screenshot: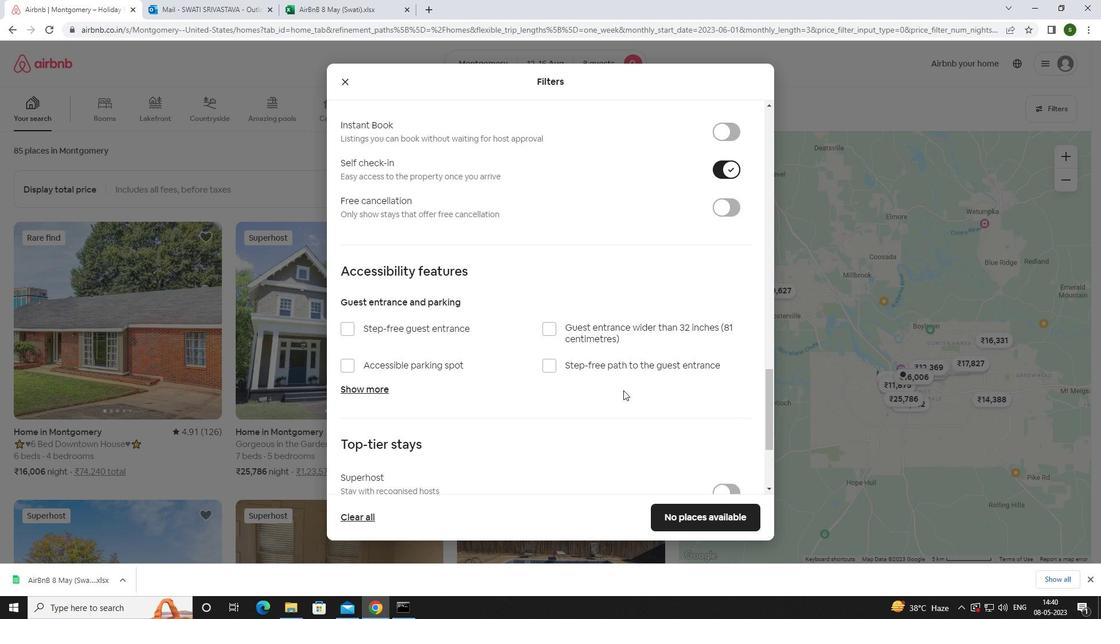 
Action: Mouse moved to (367, 432)
Screenshot: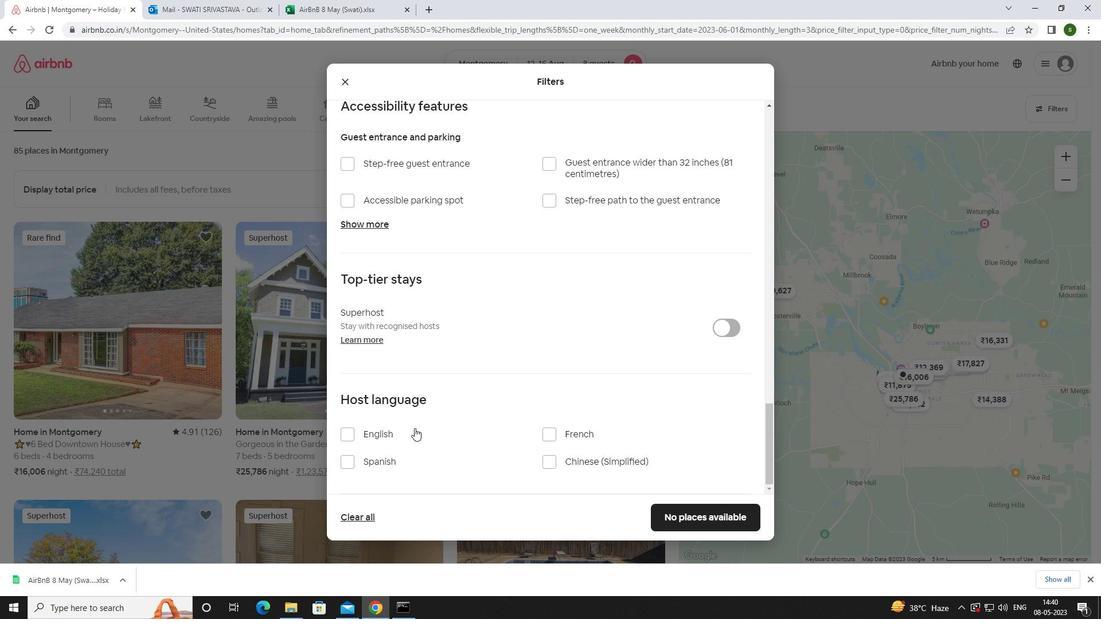 
Action: Mouse pressed left at (367, 432)
Screenshot: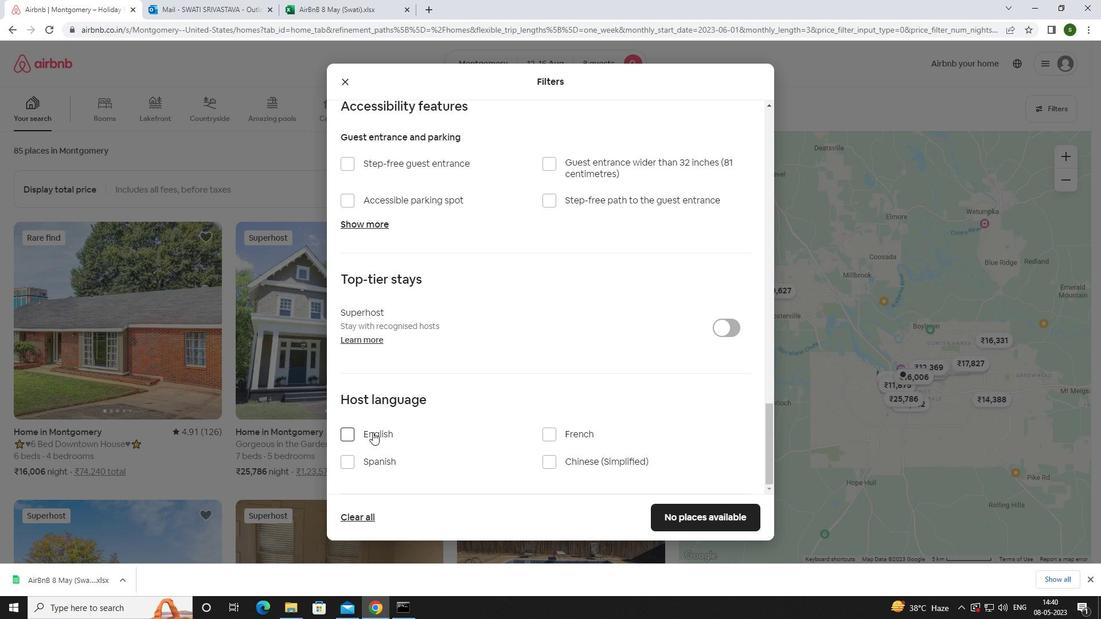
Action: Mouse moved to (700, 516)
Screenshot: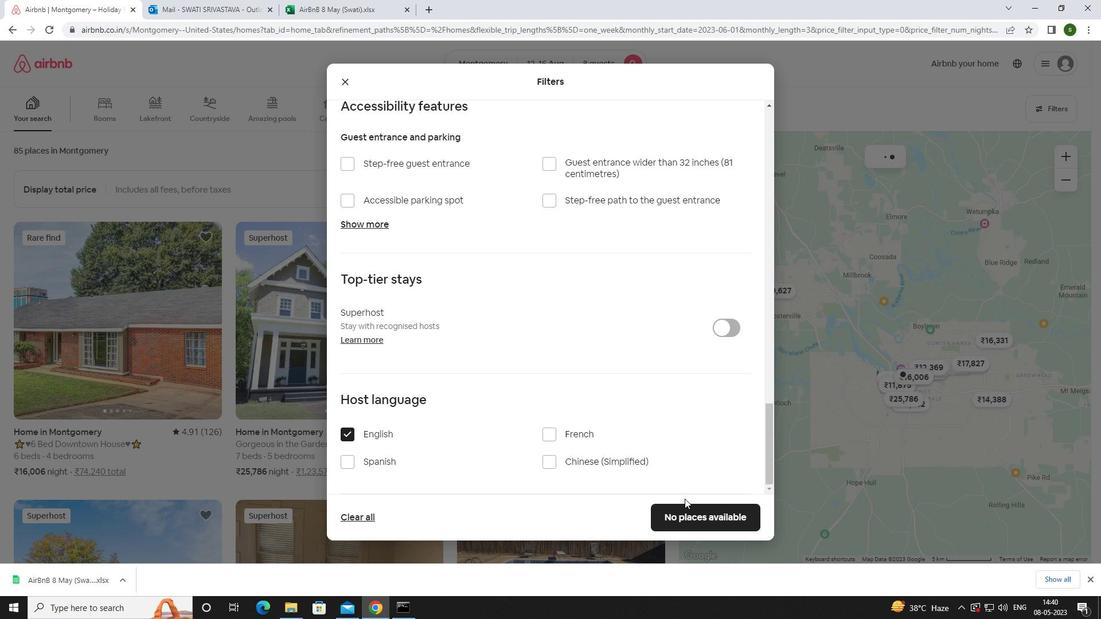 
Action: Mouse pressed left at (700, 516)
Screenshot: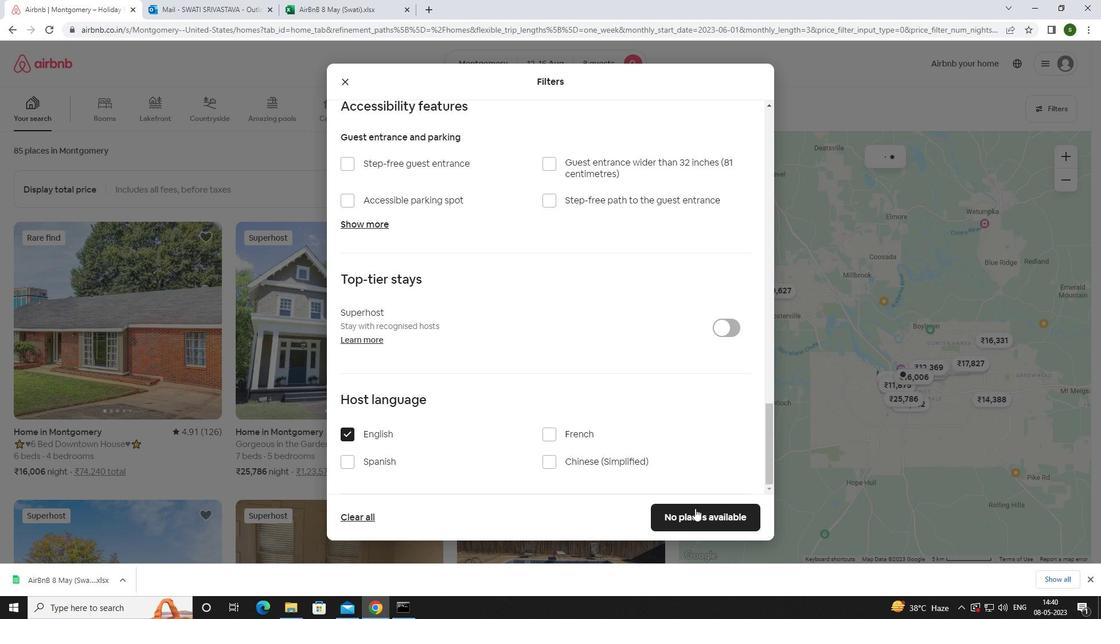 
Action: Mouse moved to (601, 462)
Screenshot: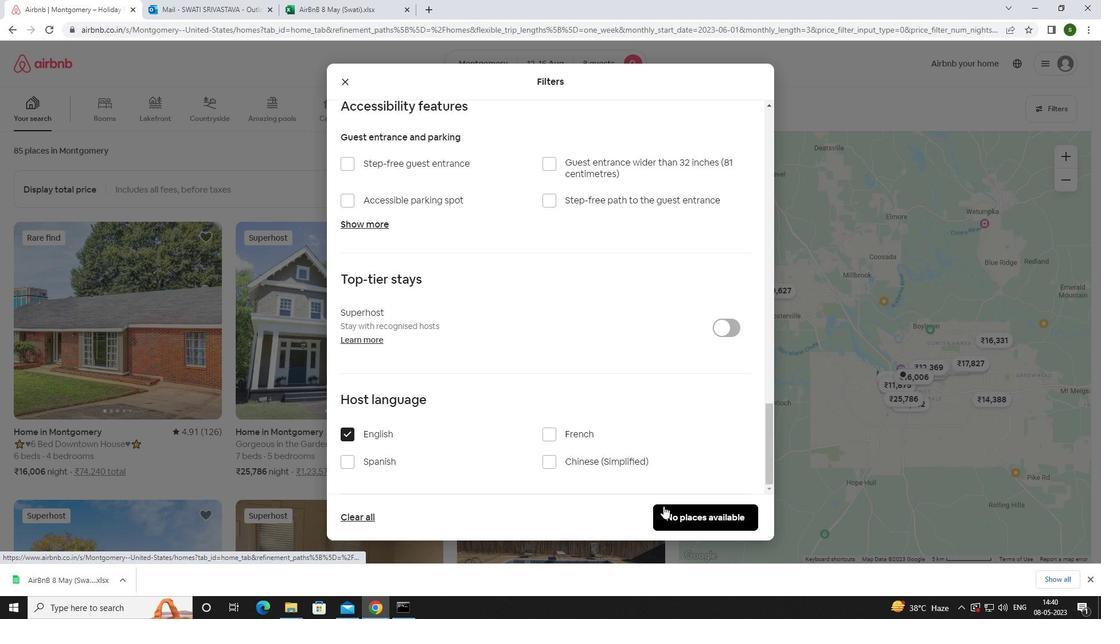 
